Task: Look for space in Chalco de Díaz Covarrubias, Mexico from 10th July, 2023 to 15th July, 2023 for 7 adults in price range Rs.10000 to Rs.15000. Place can be entire place or shared room with 4 bedrooms having 7 beds and 4 bathrooms. Property type can be house, flat, guest house. Amenities needed are: wifi, TV, free parkinig on premises, gym, breakfast. Booking option can be shelf check-in. Required host language is English.
Action: Mouse moved to (455, 98)
Screenshot: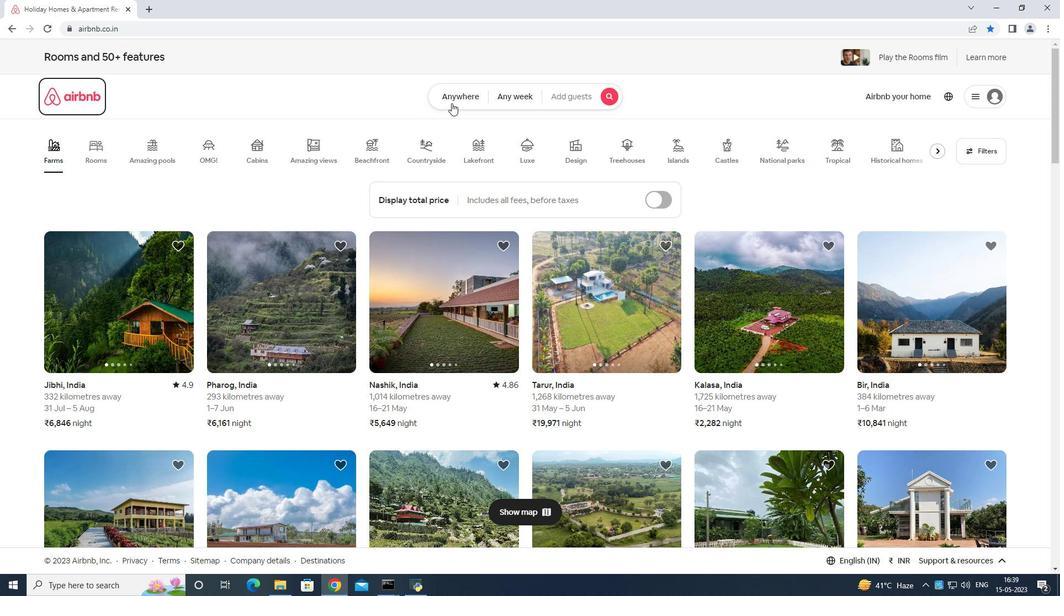 
Action: Mouse pressed left at (455, 98)
Screenshot: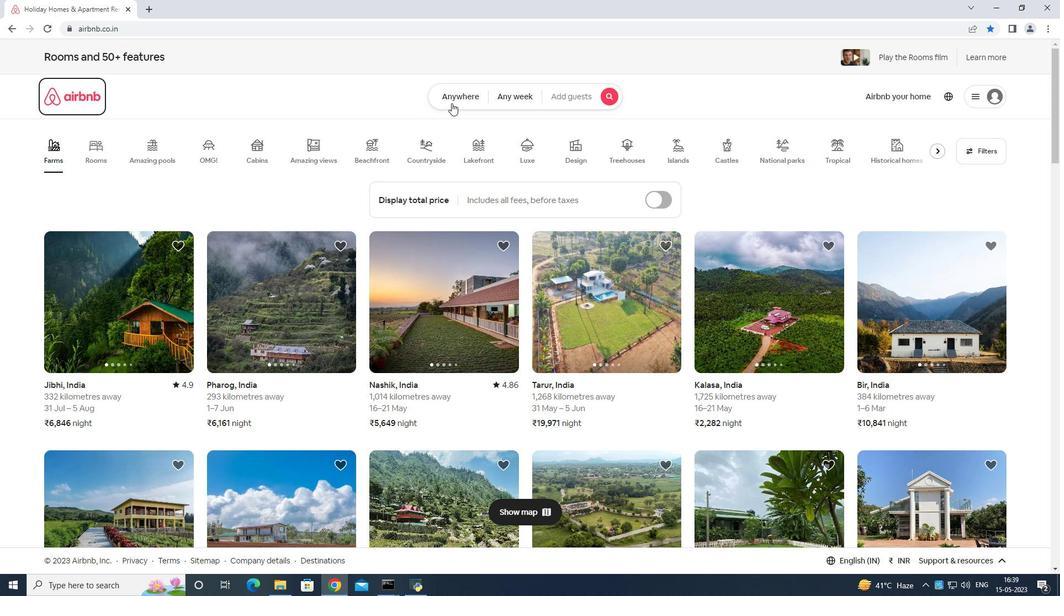 
Action: Mouse moved to (409, 131)
Screenshot: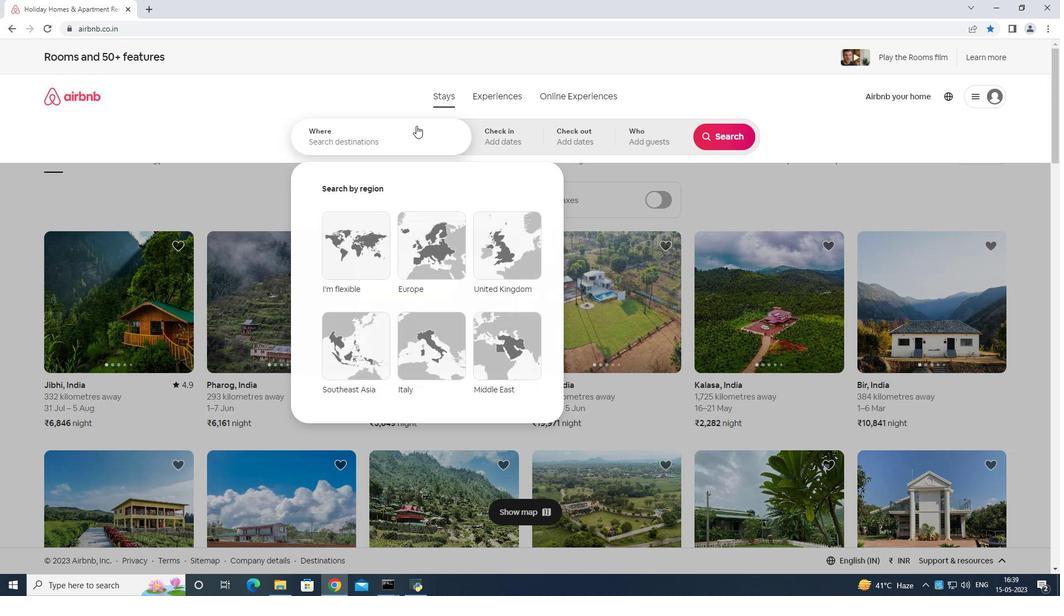 
Action: Mouse pressed left at (409, 131)
Screenshot: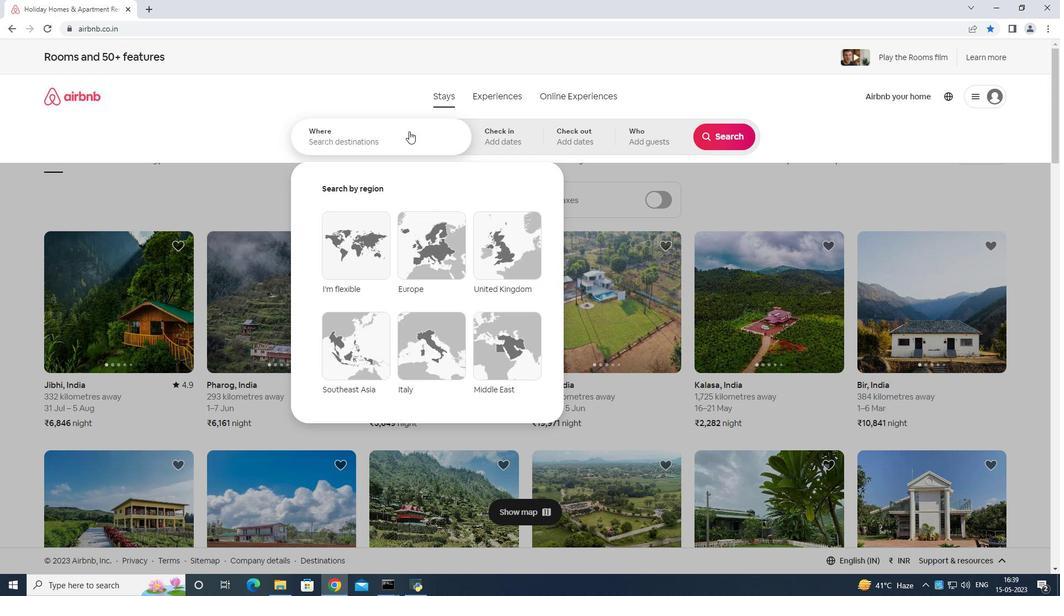 
Action: Mouse moved to (405, 135)
Screenshot: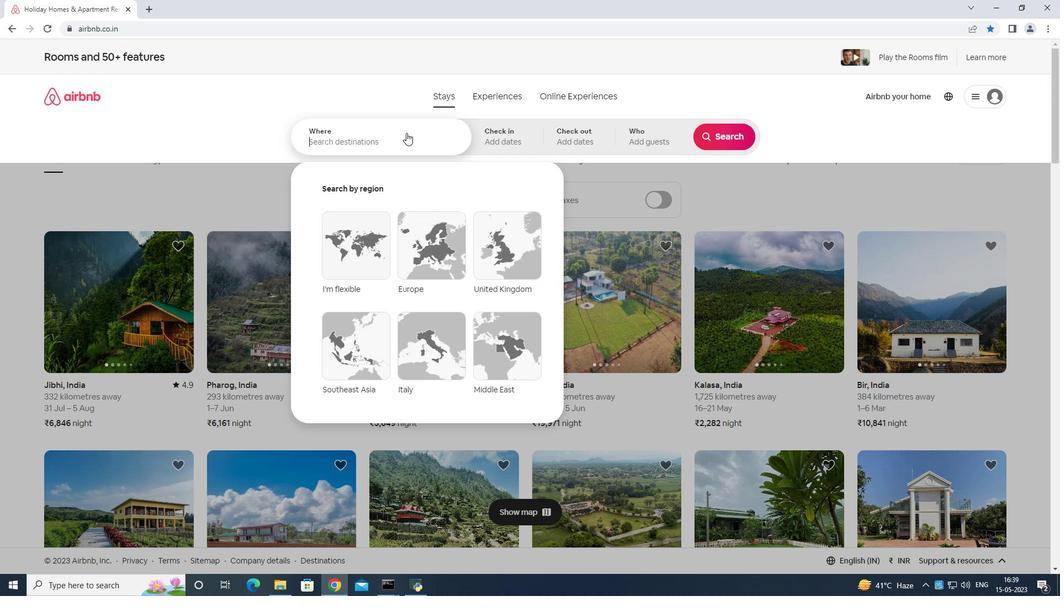 
Action: Key pressed <Key.shift>Chalco<Key.space>de<Key.space><Key.shift>Diaz<Key.space>cor<Key.backspace><Key.backspace>ovarrrubias<Key.enter>
Screenshot: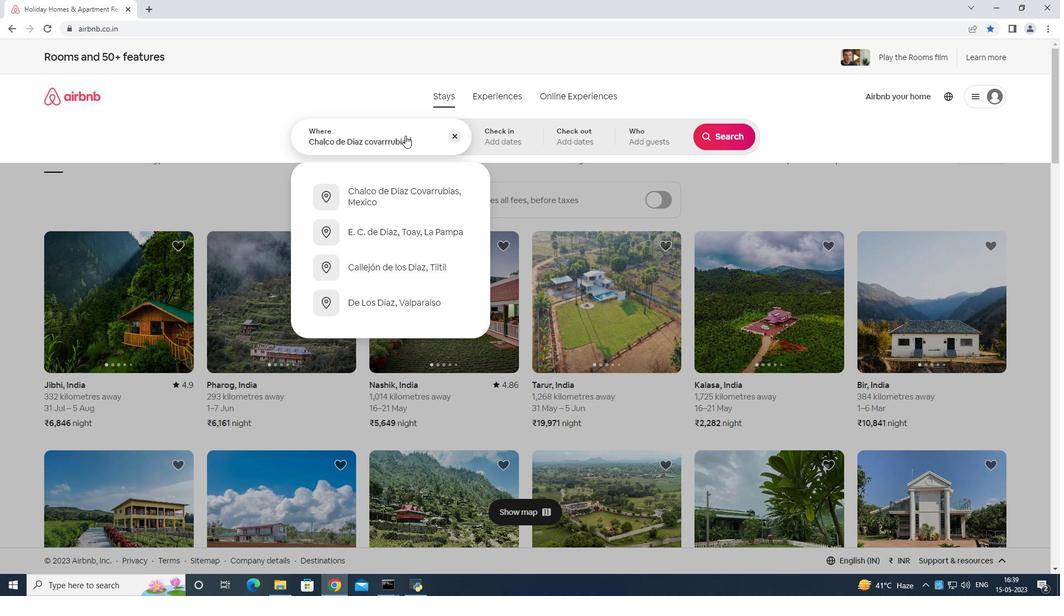 
Action: Mouse moved to (410, 136)
Screenshot: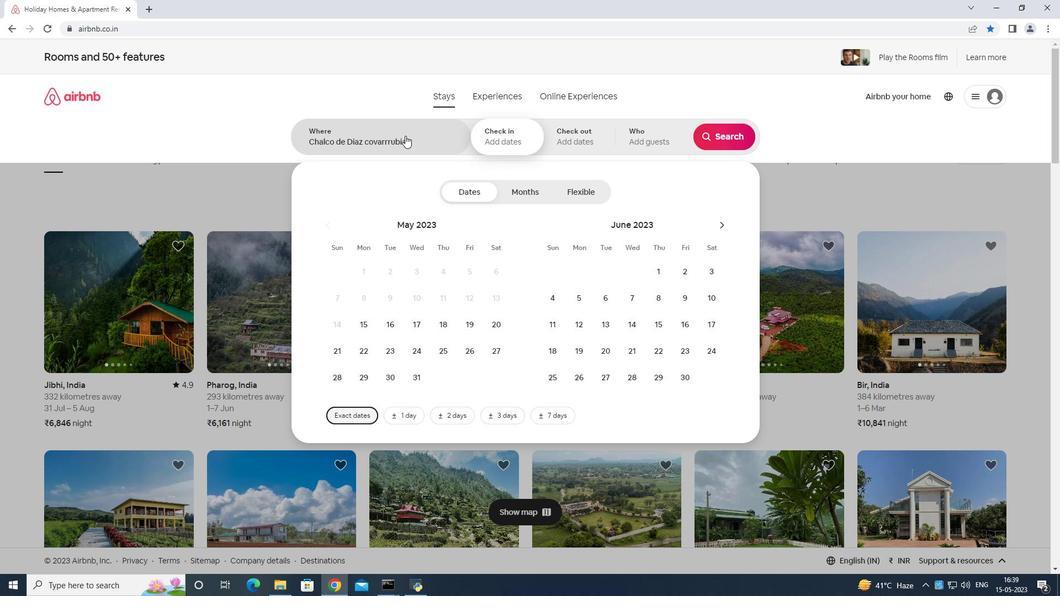 
Action: Mouse pressed left at (410, 136)
Screenshot: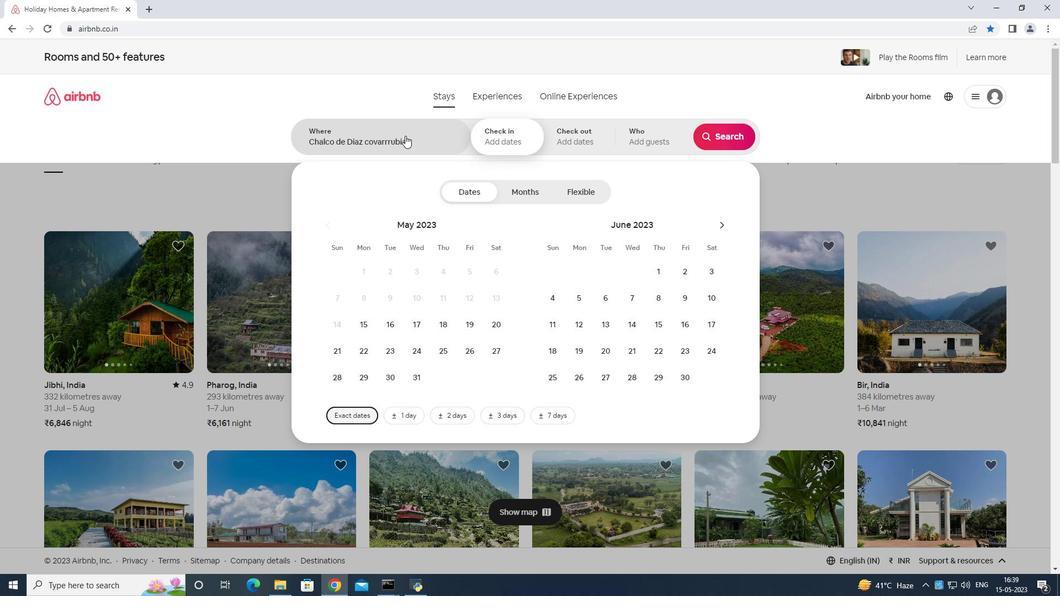 
Action: Mouse moved to (411, 136)
Screenshot: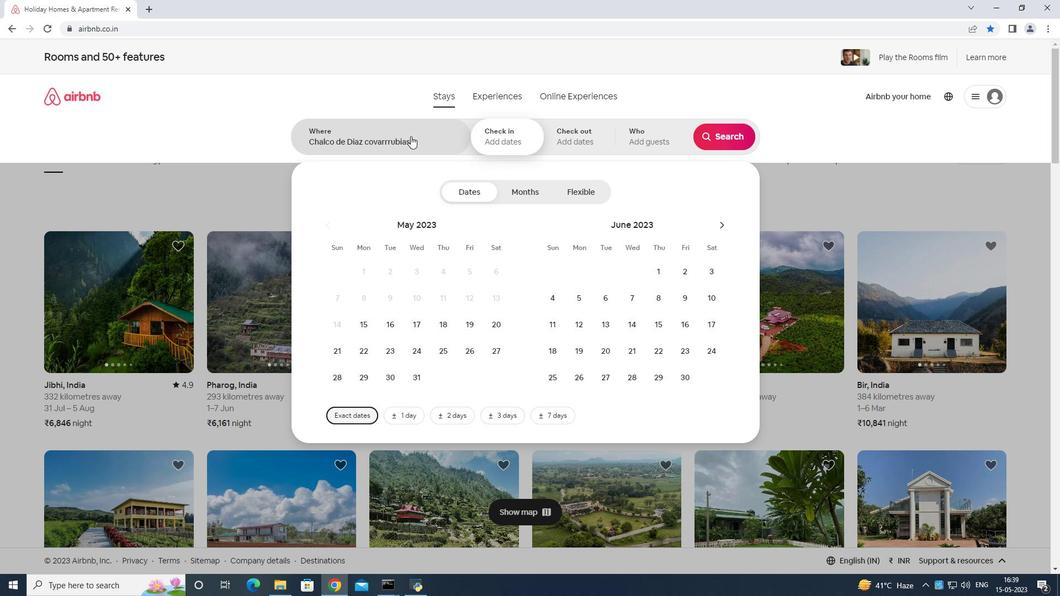 
Action: Key pressed <Key.space>mexico<Key.enter>
Screenshot: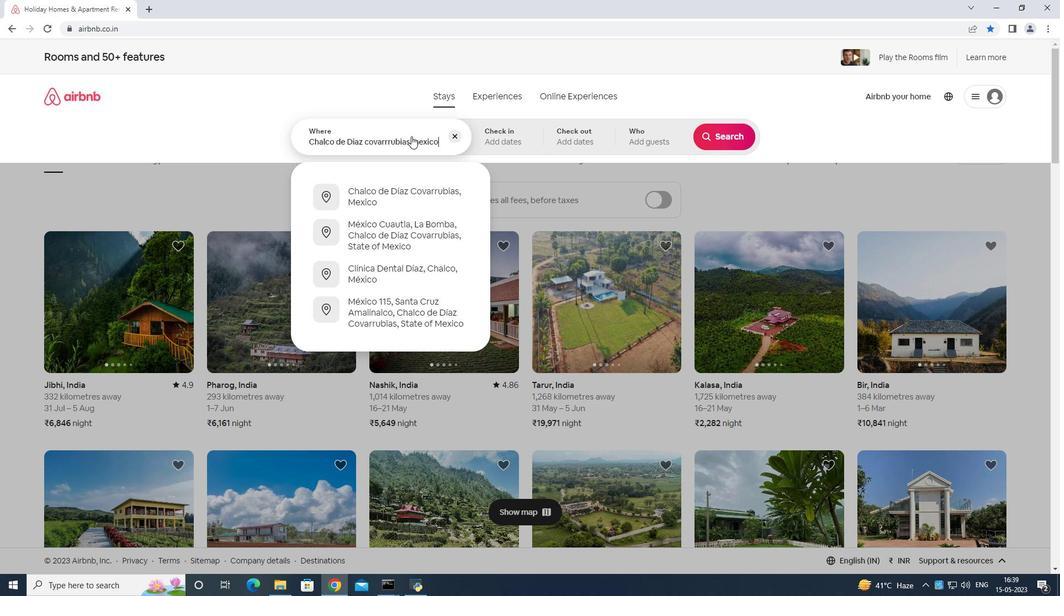 
Action: Mouse moved to (716, 223)
Screenshot: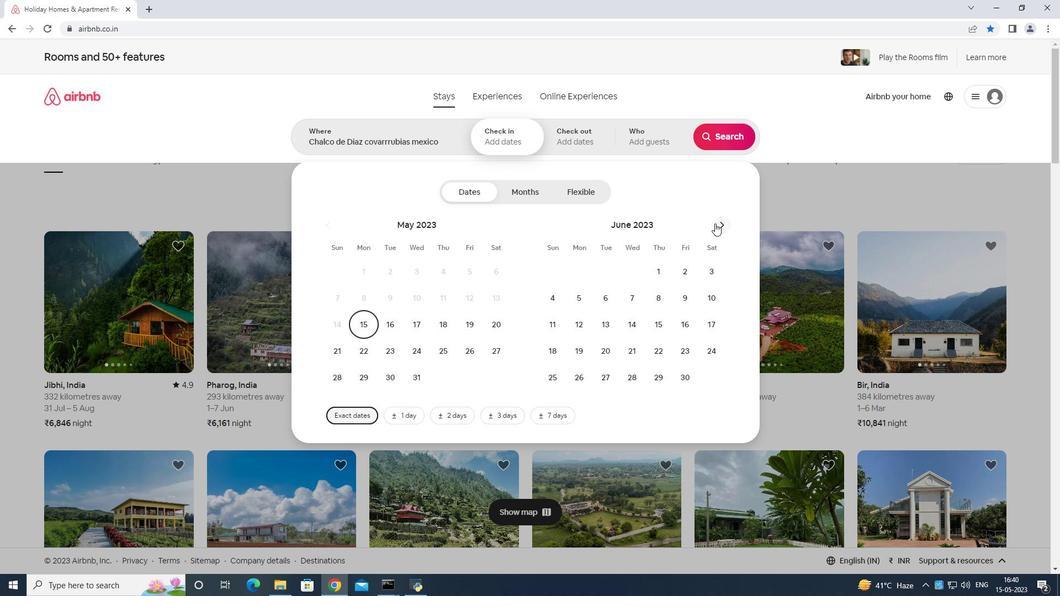 
Action: Mouse pressed left at (716, 223)
Screenshot: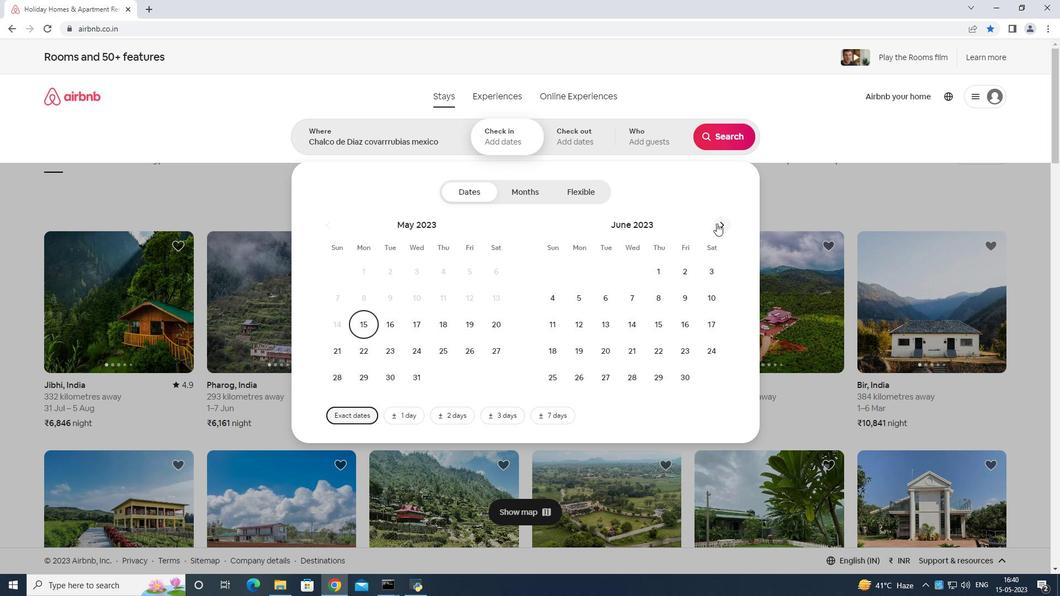 
Action: Mouse moved to (585, 320)
Screenshot: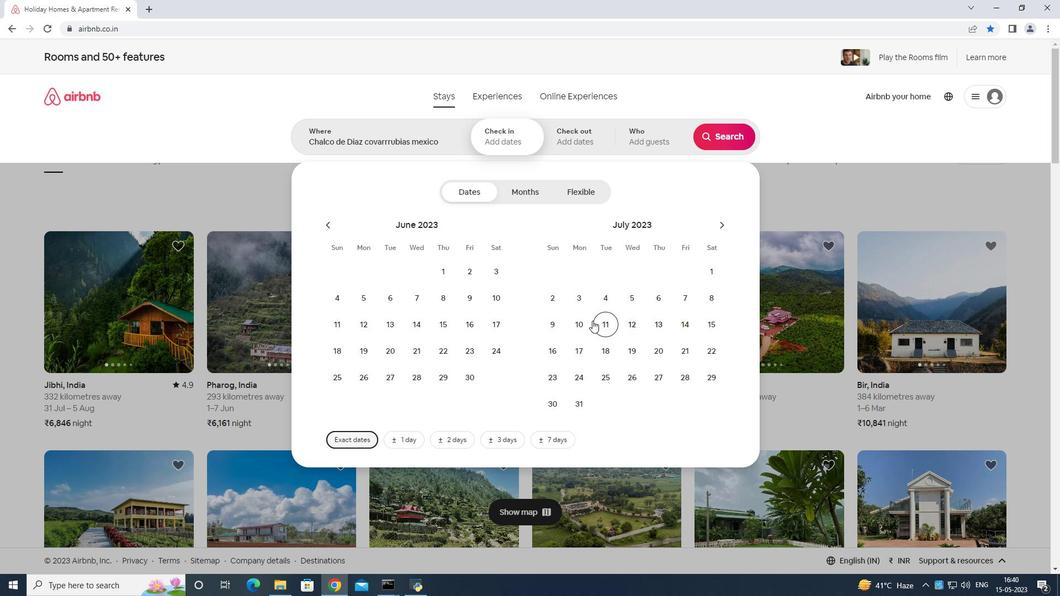 
Action: Mouse pressed left at (585, 320)
Screenshot: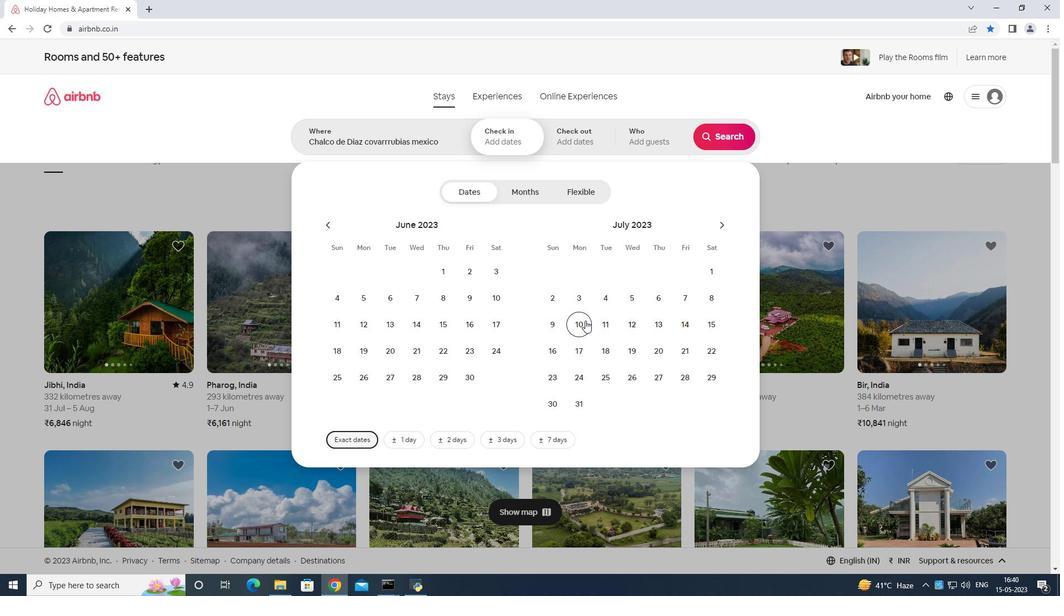 
Action: Mouse moved to (707, 323)
Screenshot: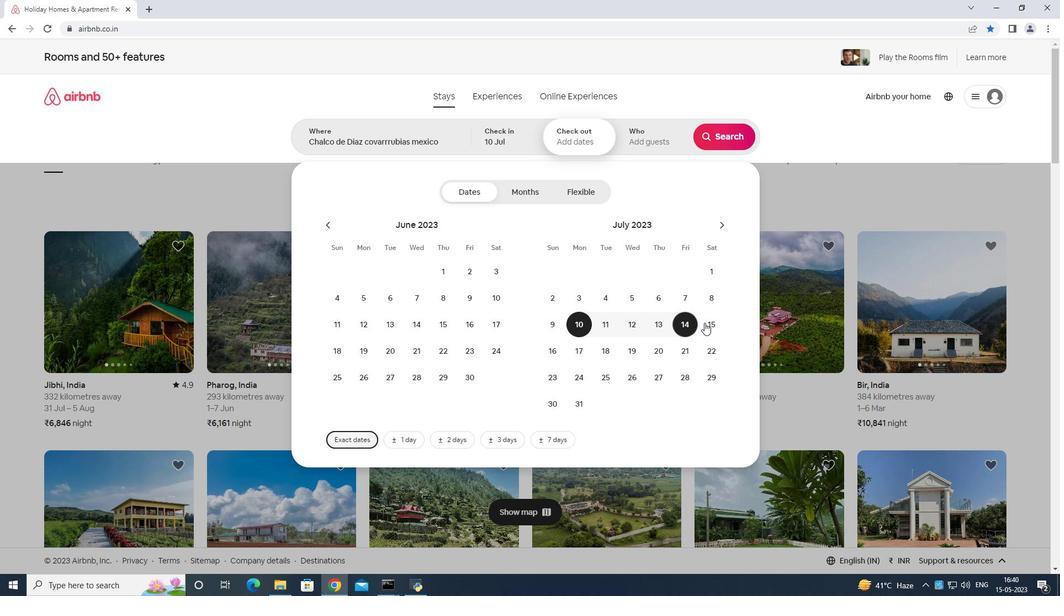 
Action: Mouse pressed left at (707, 323)
Screenshot: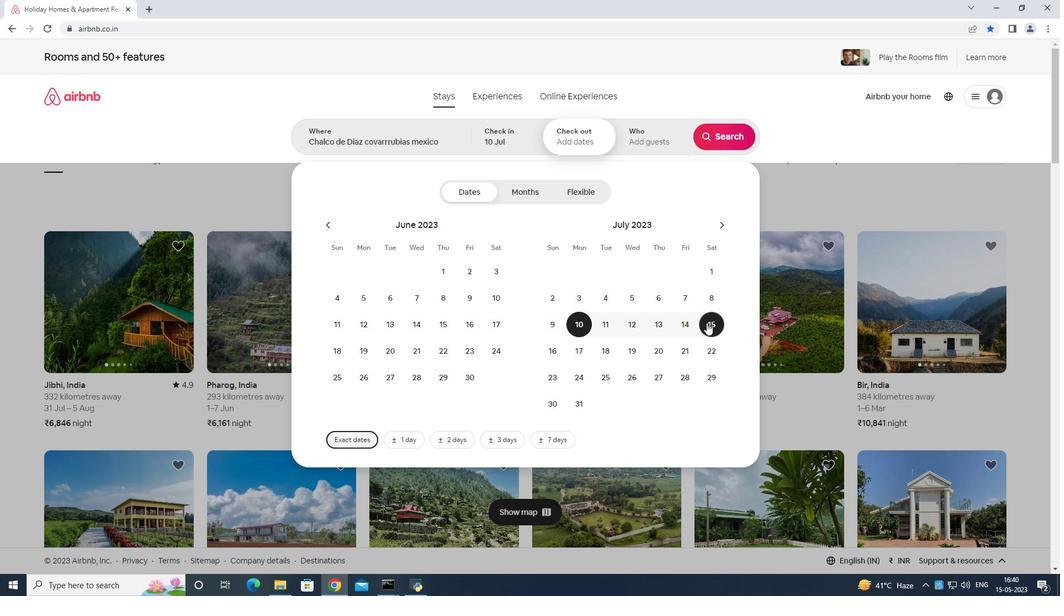 
Action: Mouse moved to (652, 143)
Screenshot: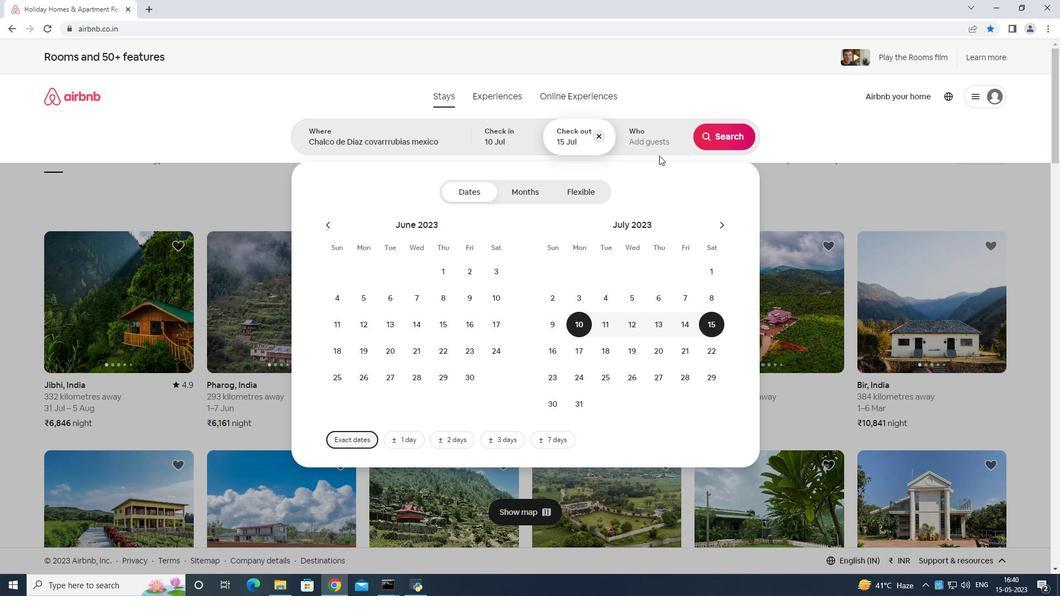
Action: Mouse pressed left at (652, 143)
Screenshot: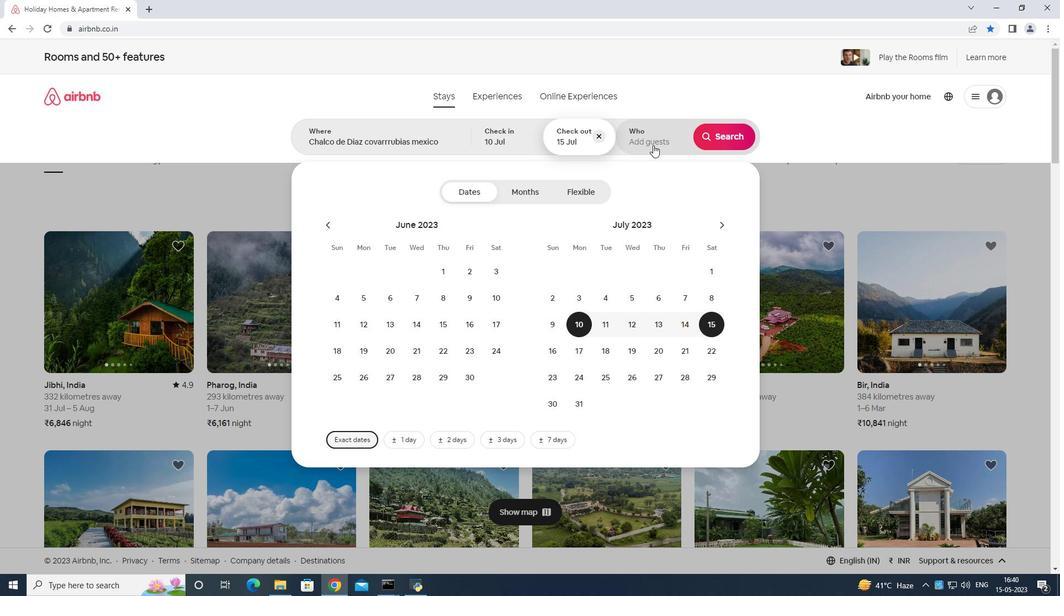 
Action: Mouse moved to (726, 190)
Screenshot: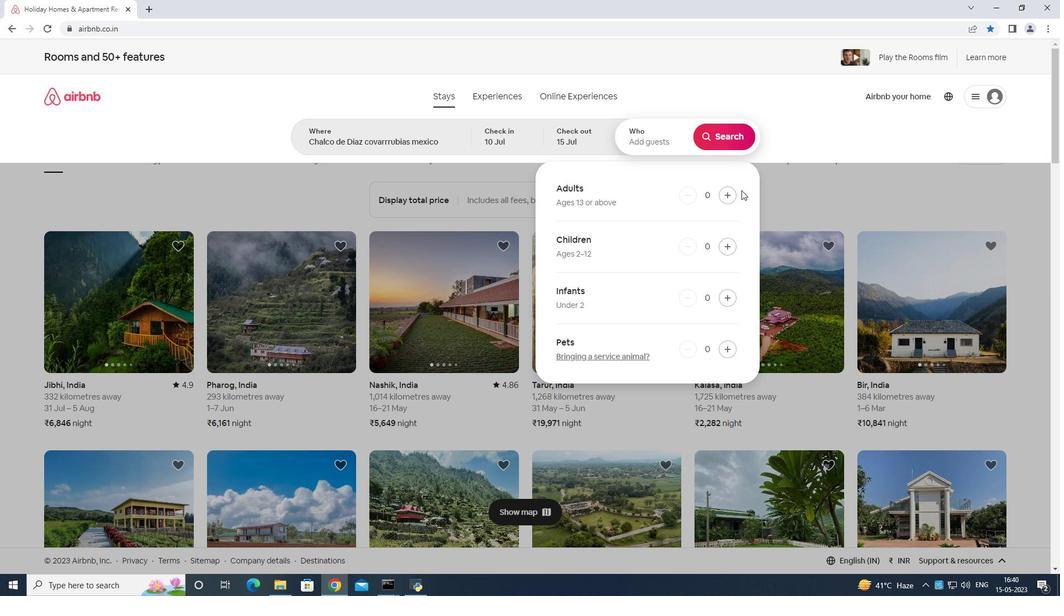 
Action: Mouse pressed left at (726, 190)
Screenshot: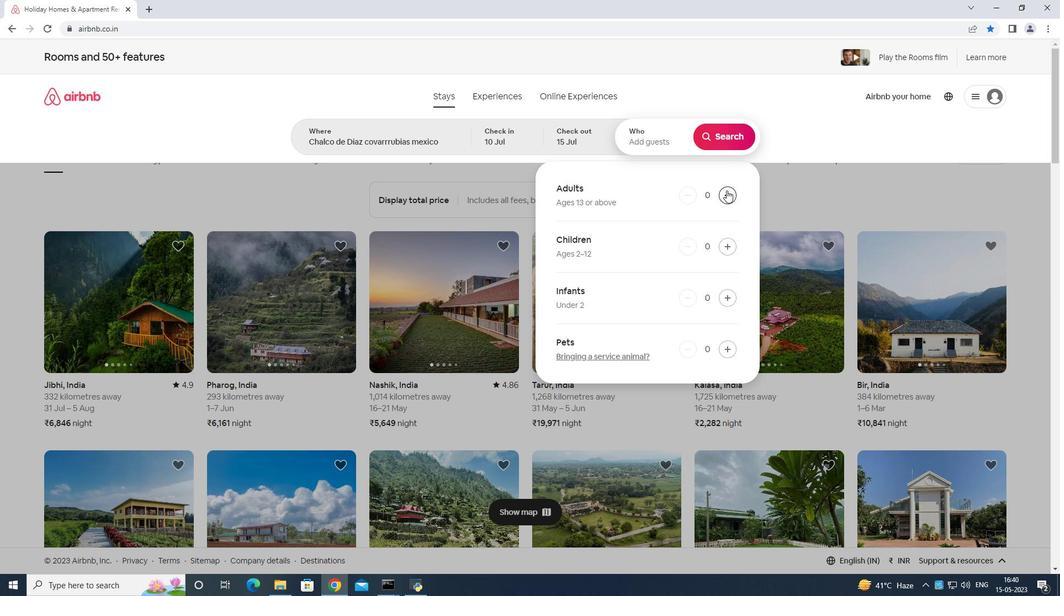 
Action: Mouse pressed left at (726, 190)
Screenshot: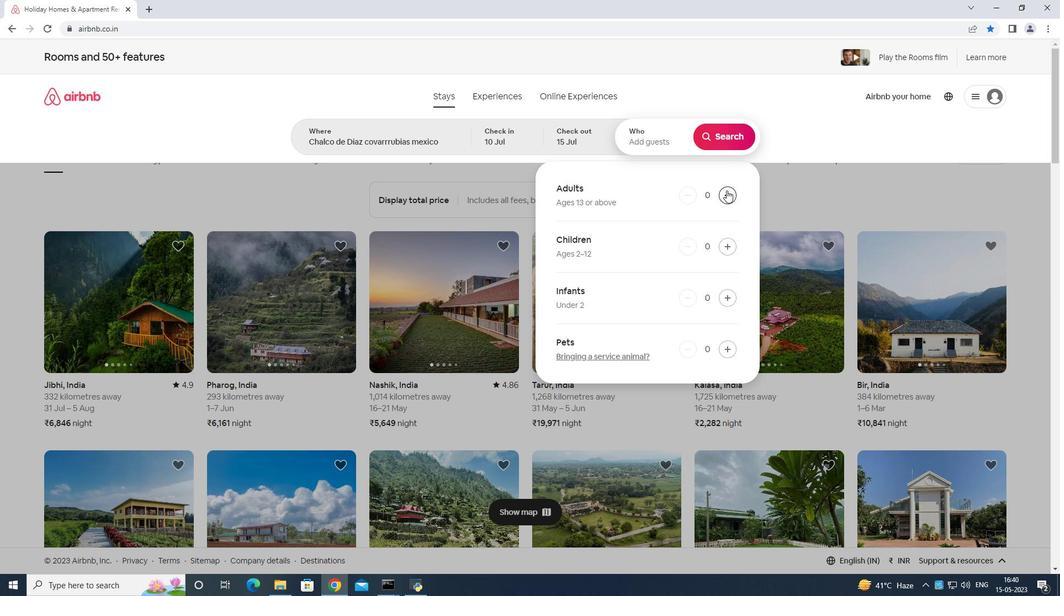 
Action: Mouse pressed left at (726, 190)
Screenshot: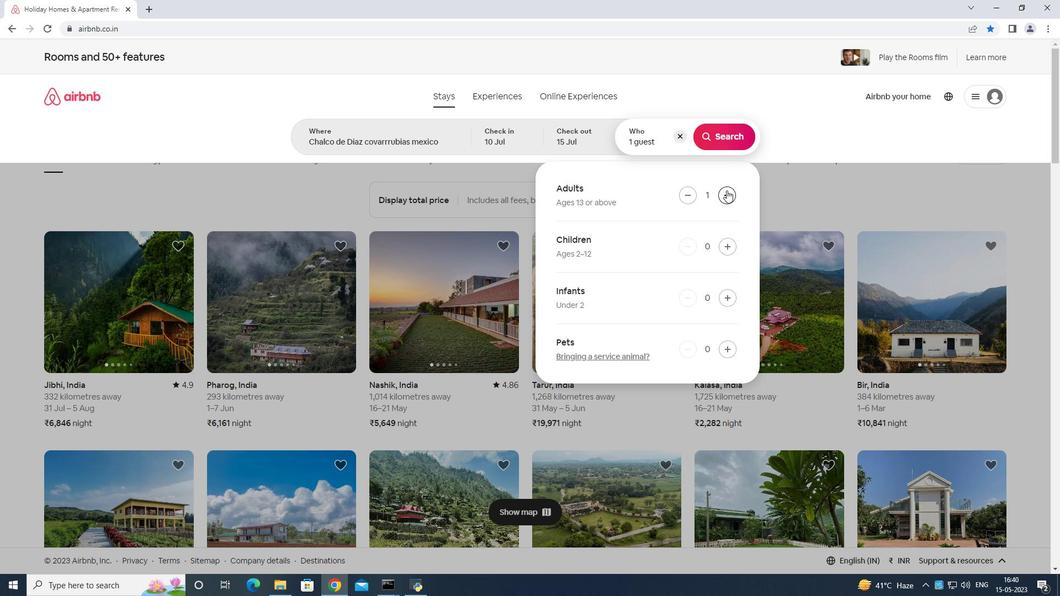 
Action: Mouse pressed left at (726, 190)
Screenshot: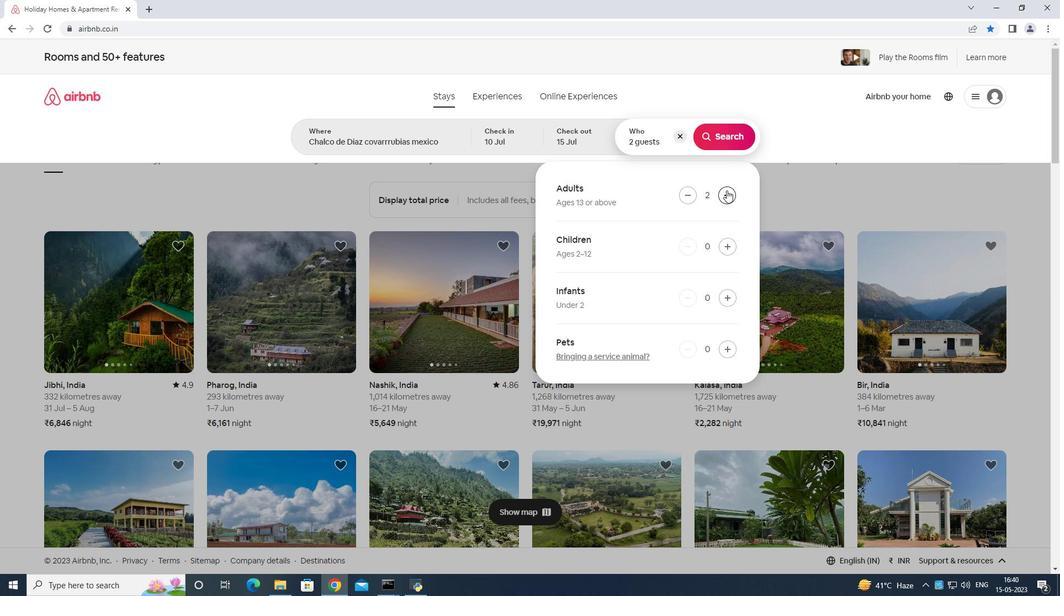 
Action: Mouse pressed left at (726, 190)
Screenshot: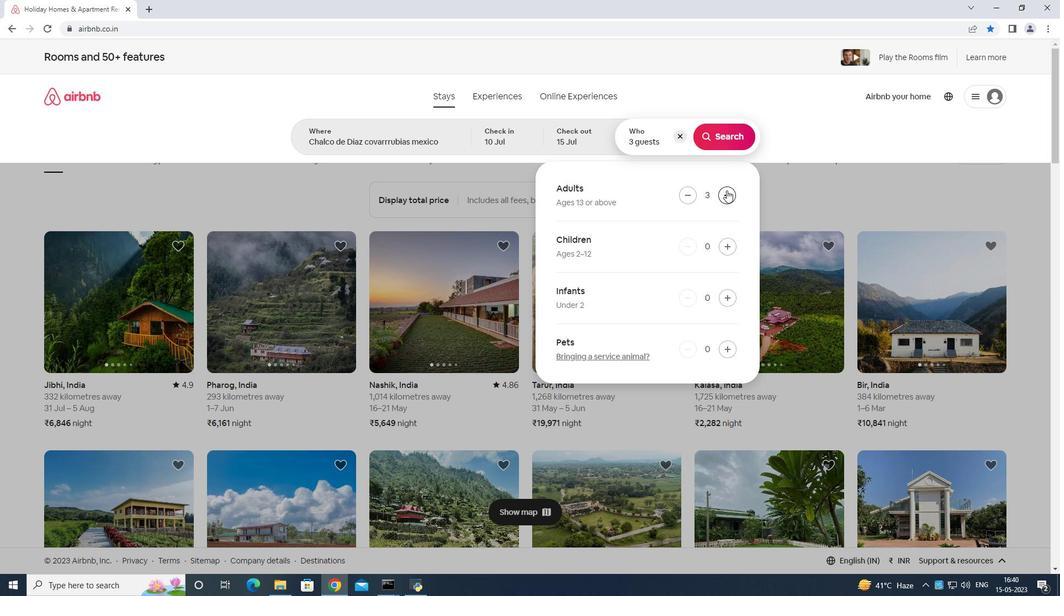 
Action: Mouse moved to (726, 189)
Screenshot: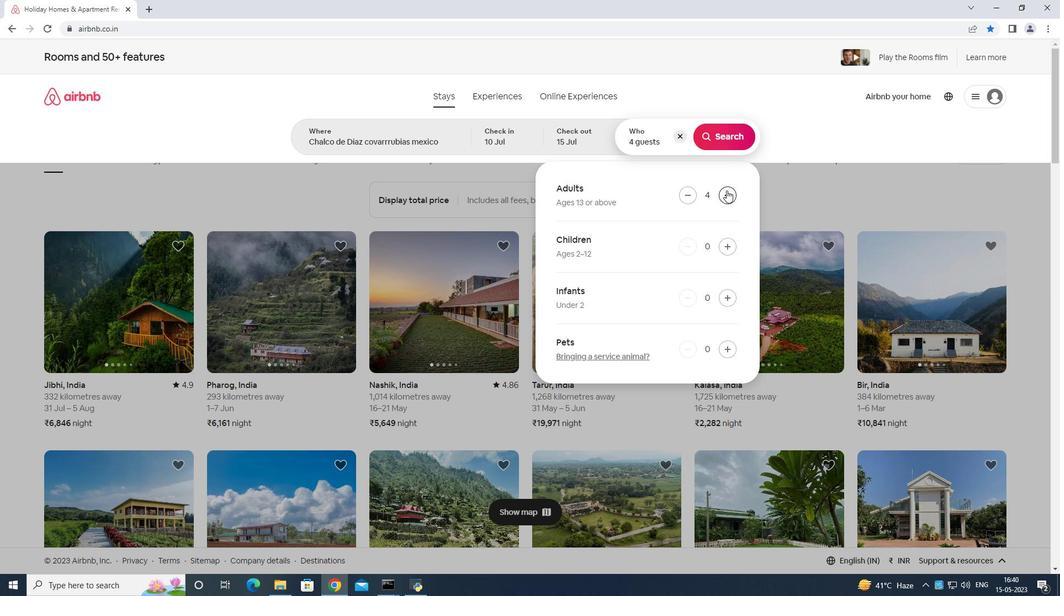 
Action: Mouse pressed left at (726, 189)
Screenshot: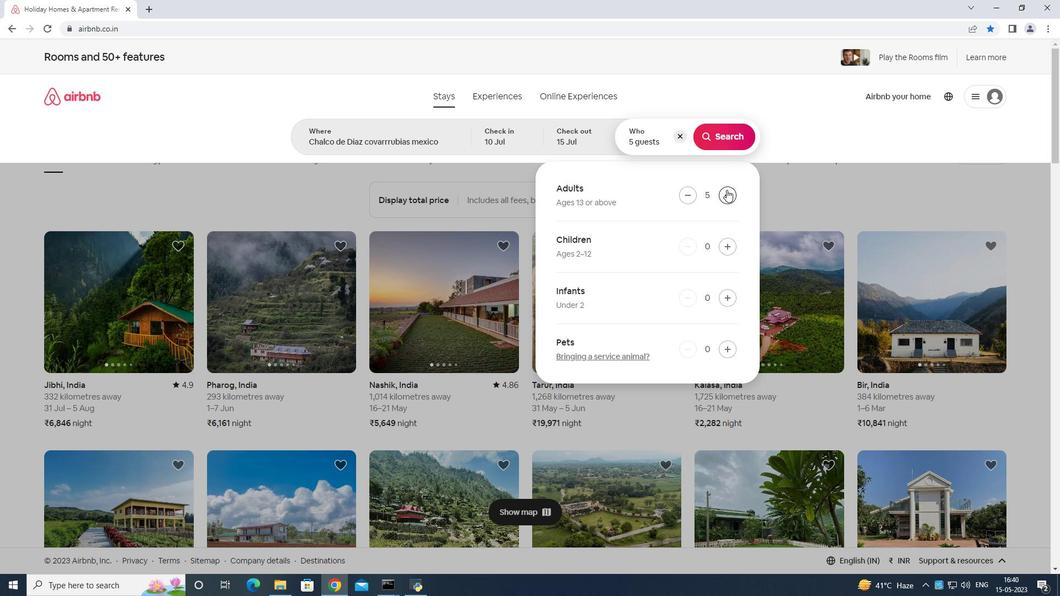 
Action: Mouse pressed left at (726, 189)
Screenshot: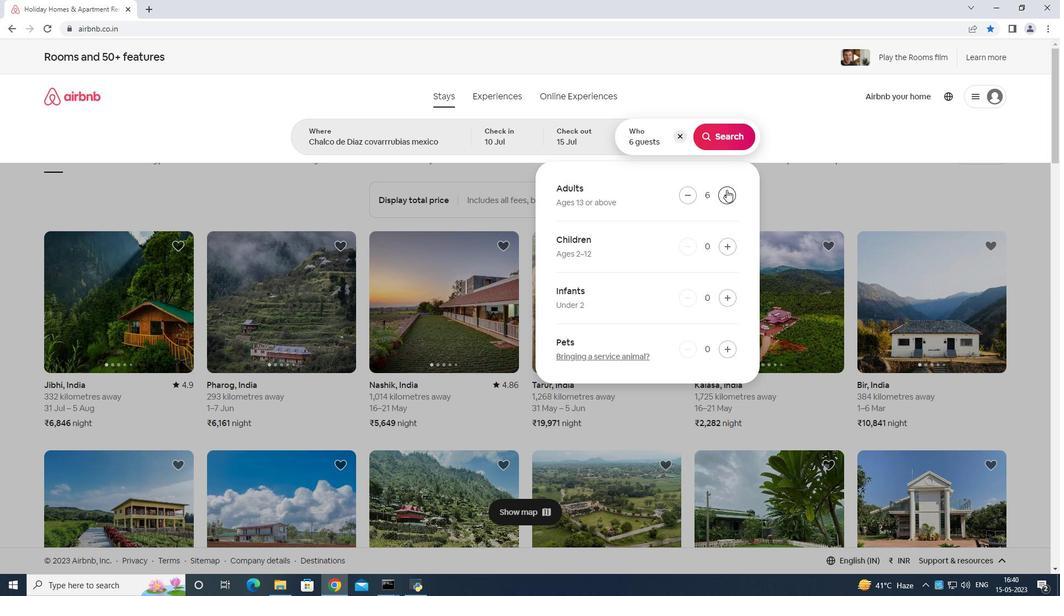 
Action: Mouse moved to (734, 142)
Screenshot: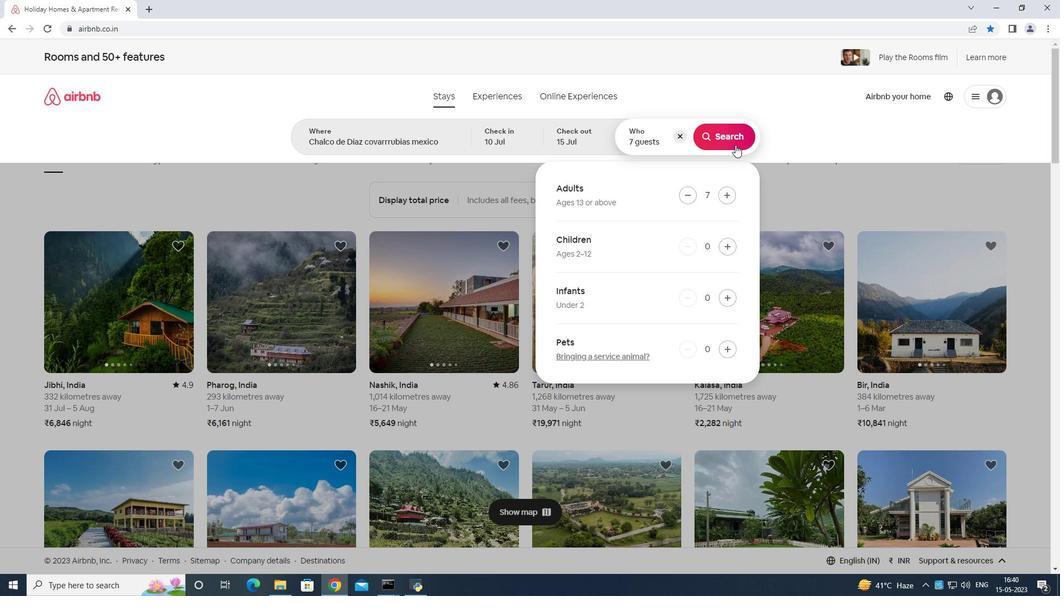 
Action: Mouse pressed left at (734, 142)
Screenshot: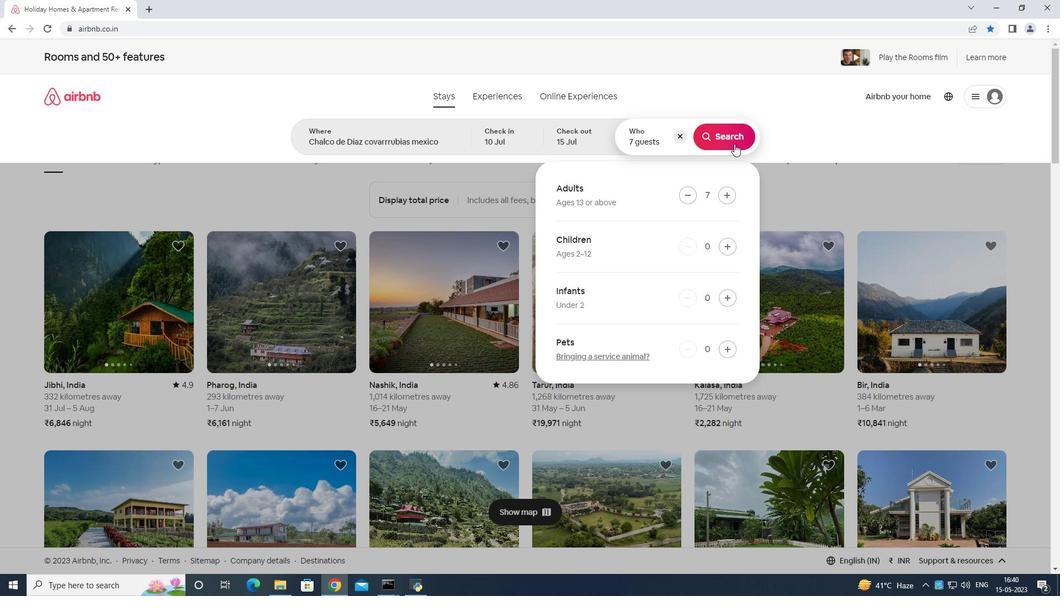 
Action: Mouse moved to (1024, 99)
Screenshot: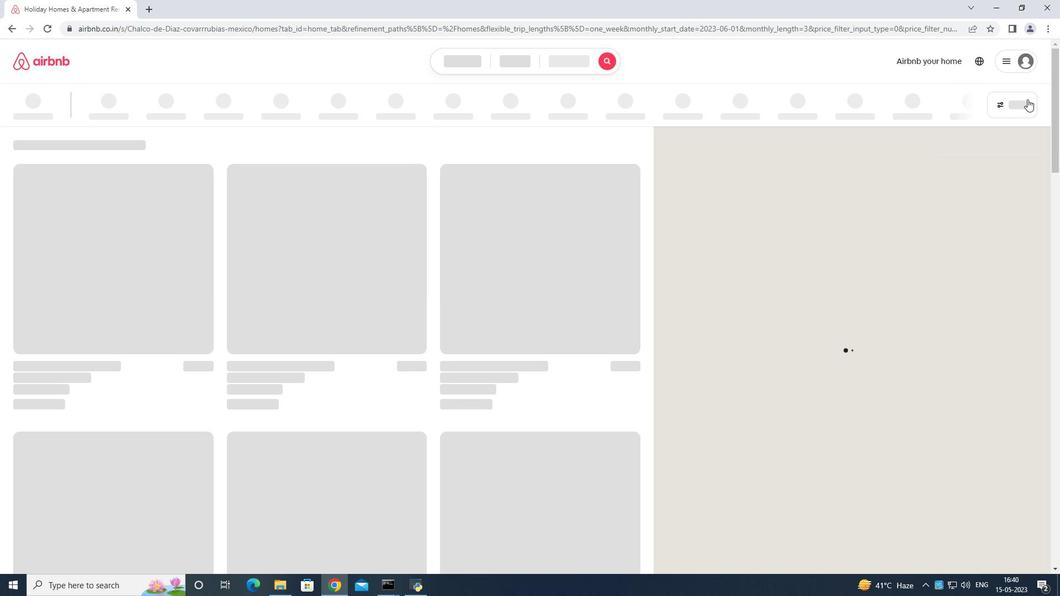 
Action: Mouse pressed left at (1024, 99)
Screenshot: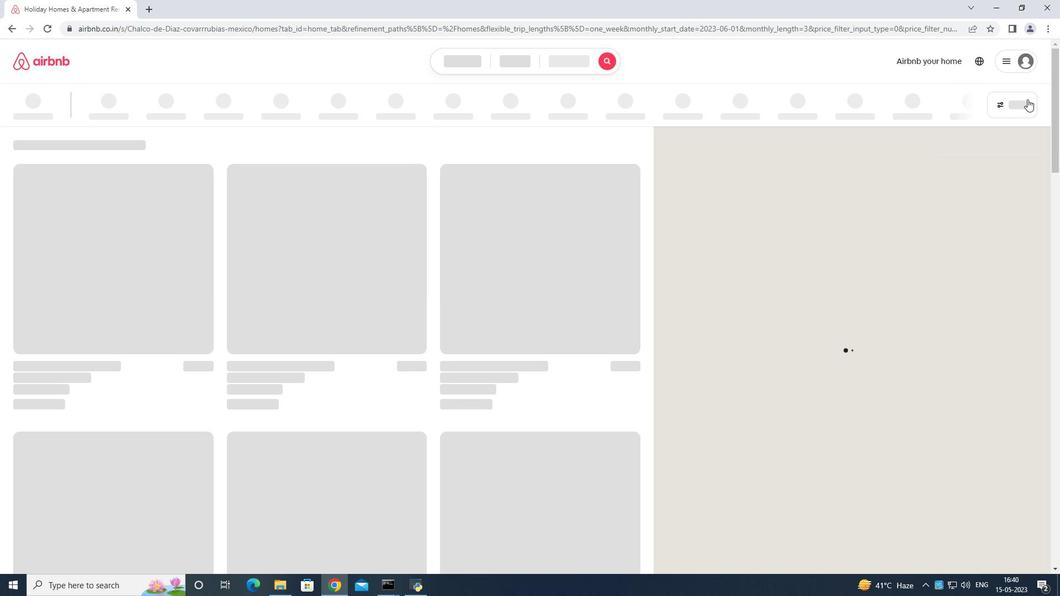 
Action: Mouse moved to (457, 363)
Screenshot: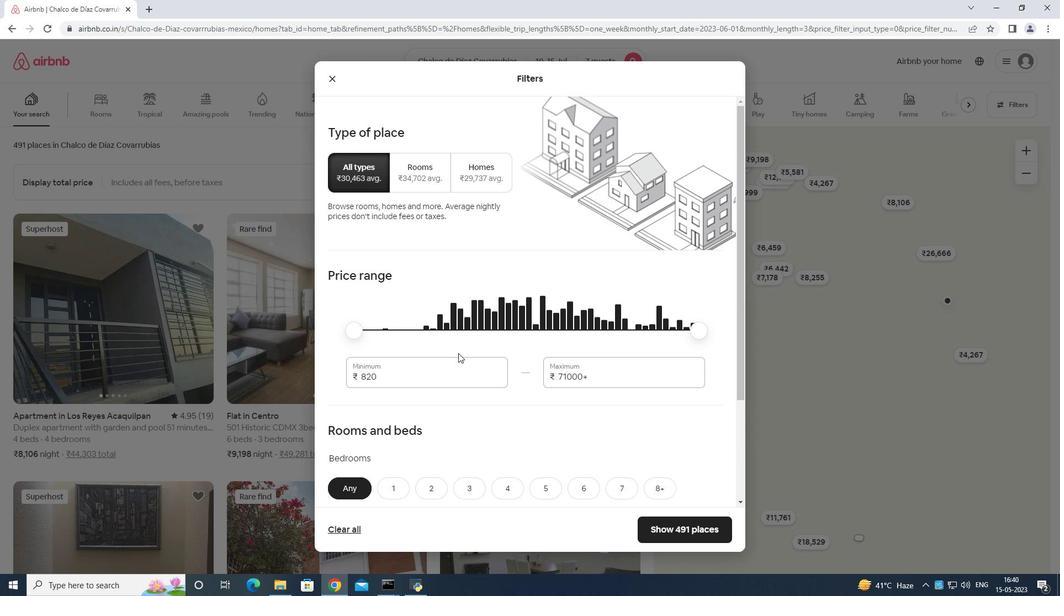 
Action: Mouse pressed left at (457, 363)
Screenshot: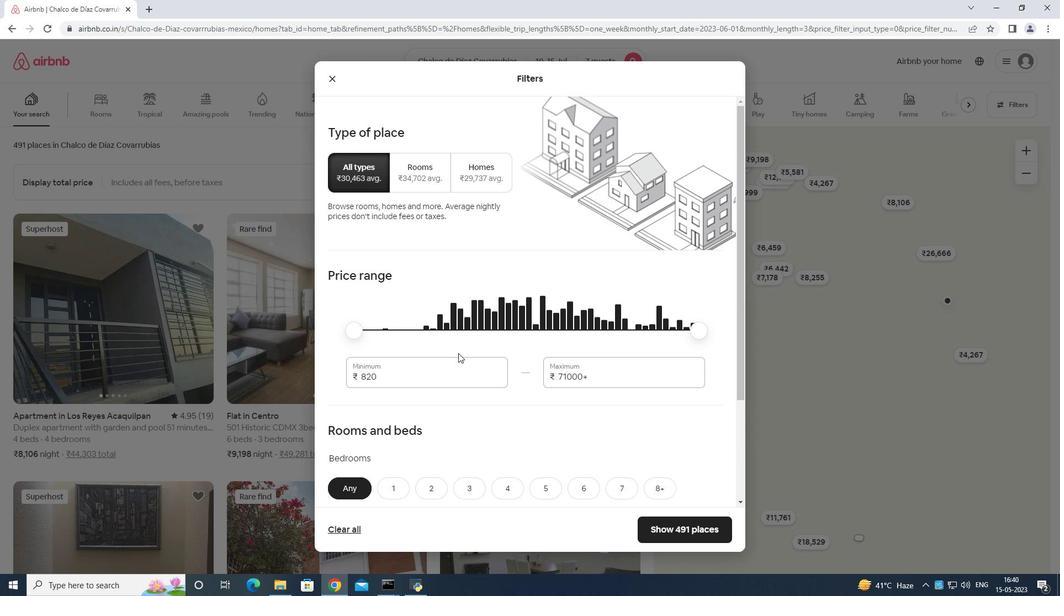 
Action: Key pressed <Key.backspace><Key.backspace><Key.backspace><Key.backspace>
Screenshot: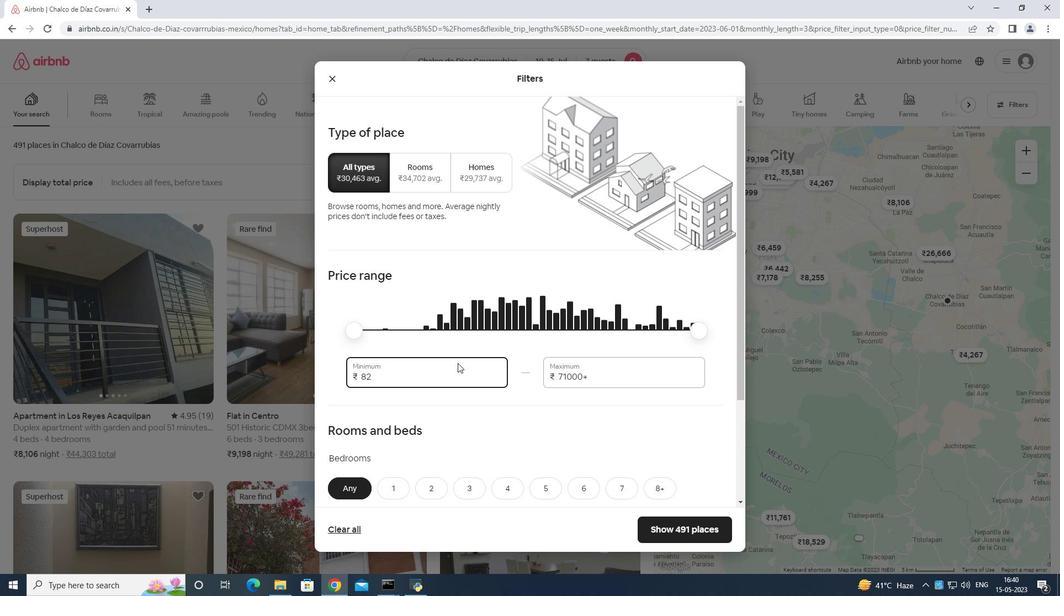 
Action: Mouse moved to (457, 363)
Screenshot: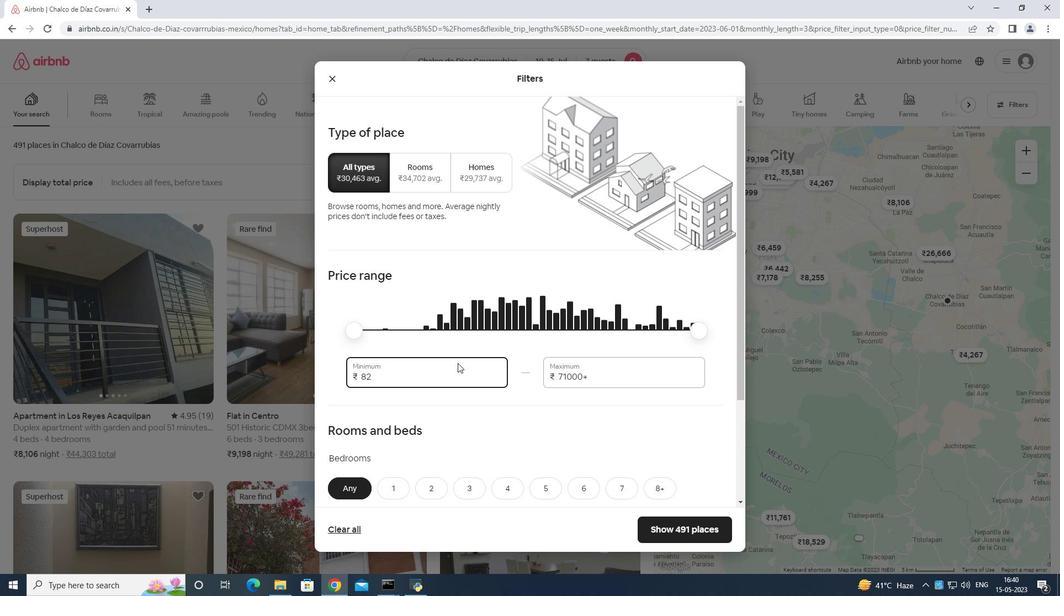
Action: Key pressed 10000
Screenshot: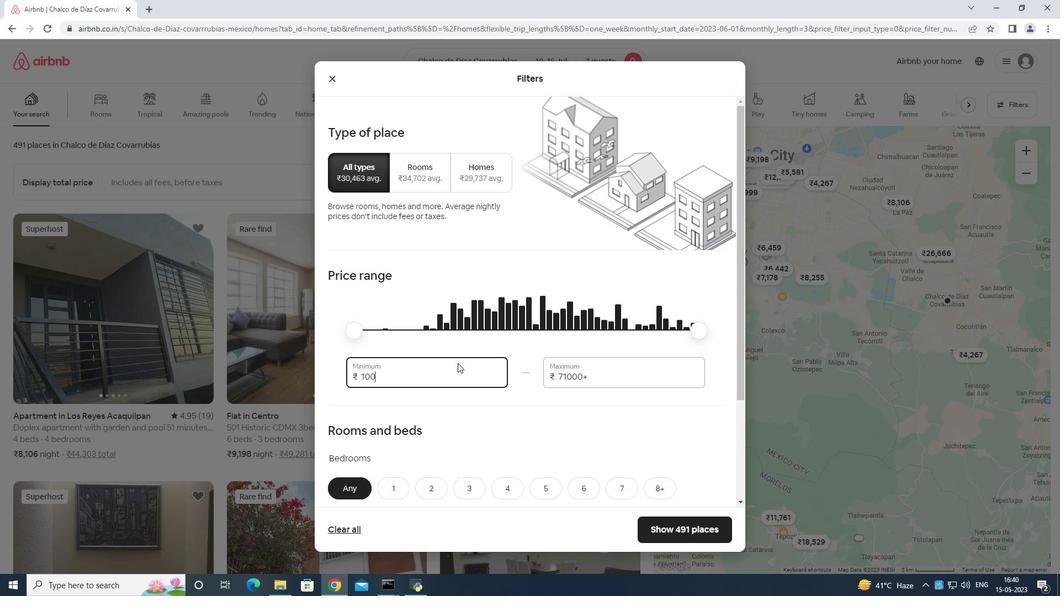 
Action: Mouse moved to (649, 386)
Screenshot: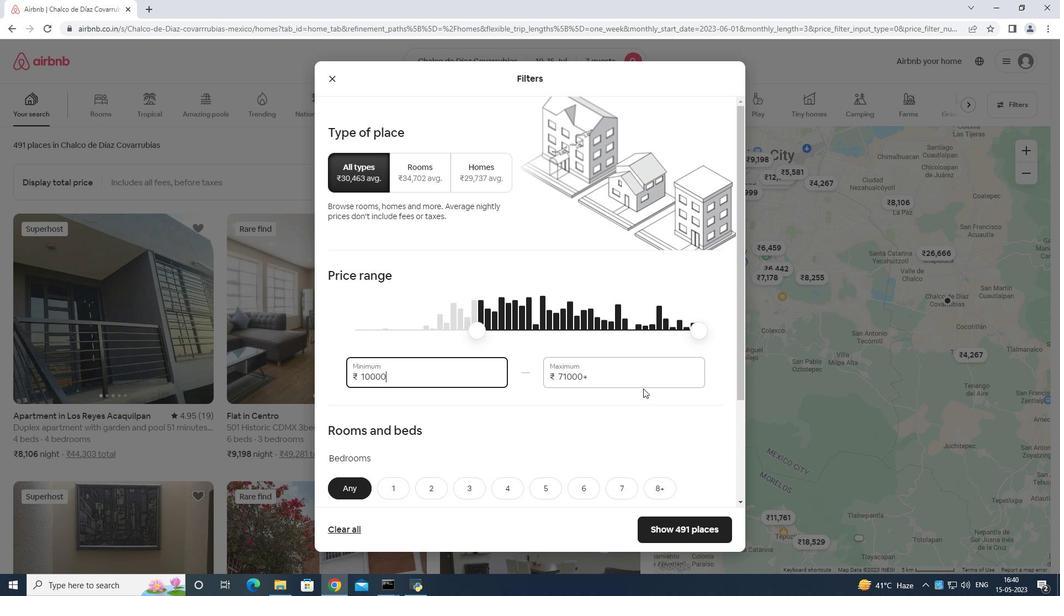
Action: Mouse pressed left at (649, 386)
Screenshot: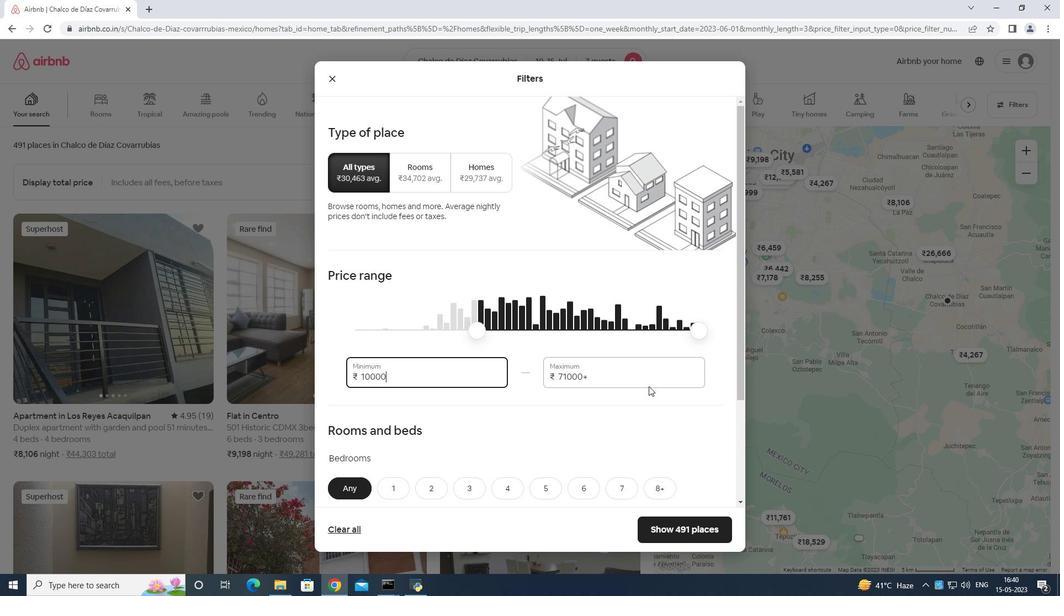 
Action: Mouse moved to (649, 372)
Screenshot: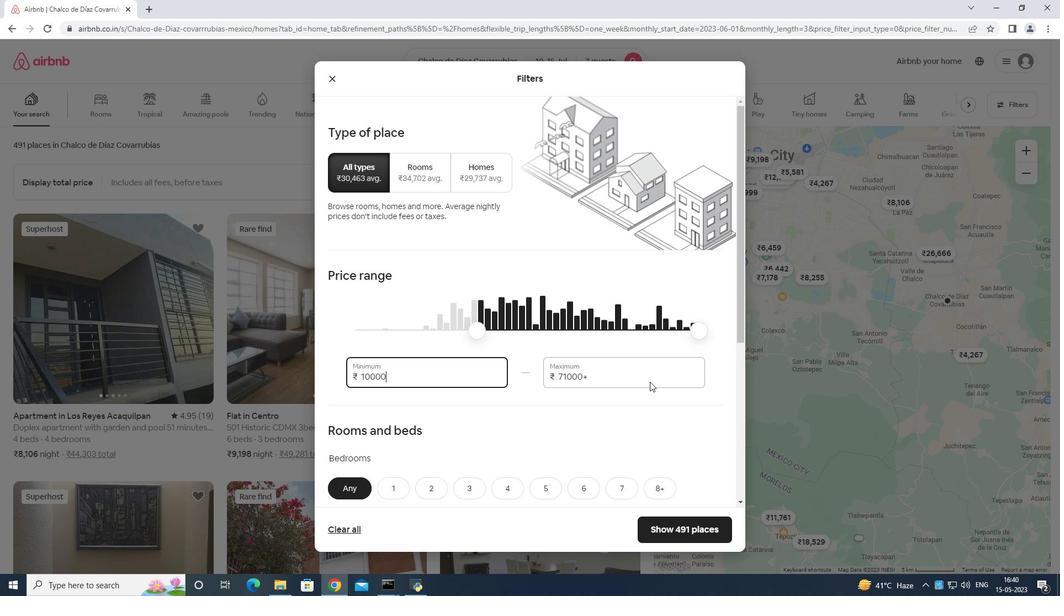 
Action: Key pressed <Key.backspace><Key.backspace><Key.backspace><Key.backspace><Key.backspace><Key.backspace><Key.backspace><Key.backspace><Key.backspace>15
Screenshot: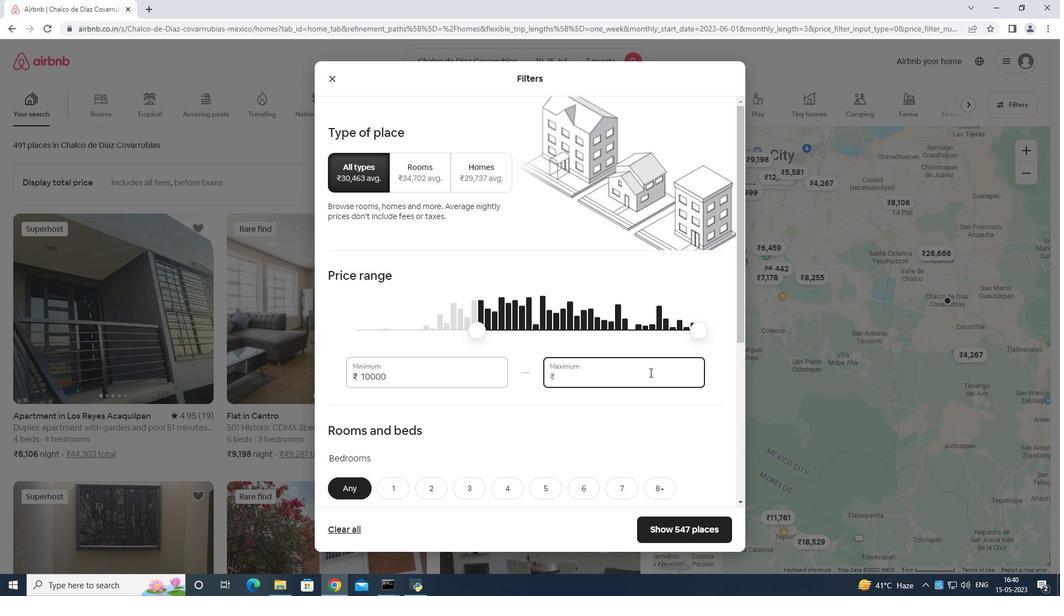 
Action: Mouse moved to (649, 372)
Screenshot: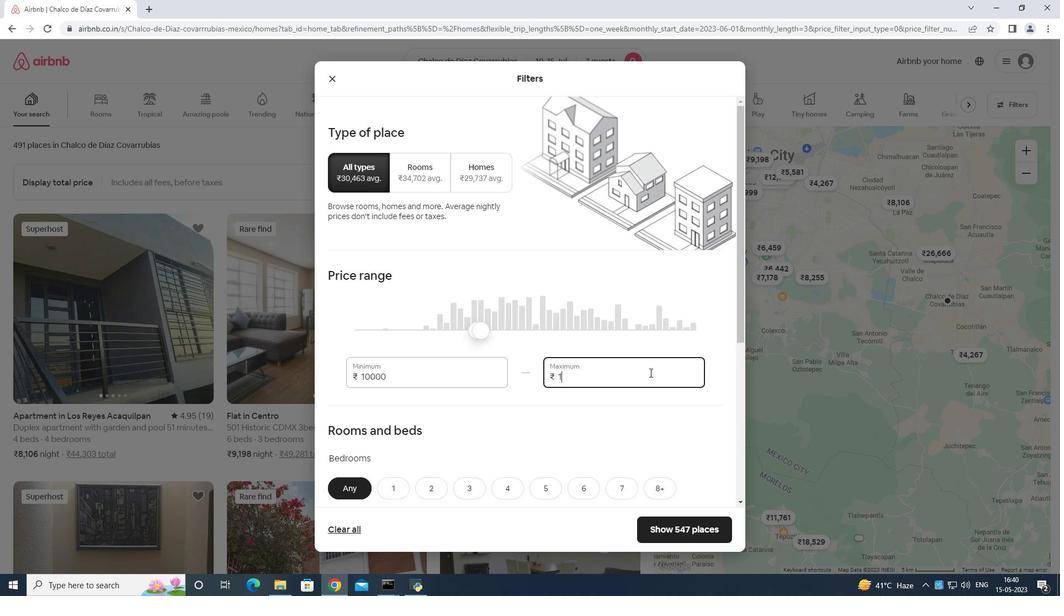 
Action: Key pressed 0
Screenshot: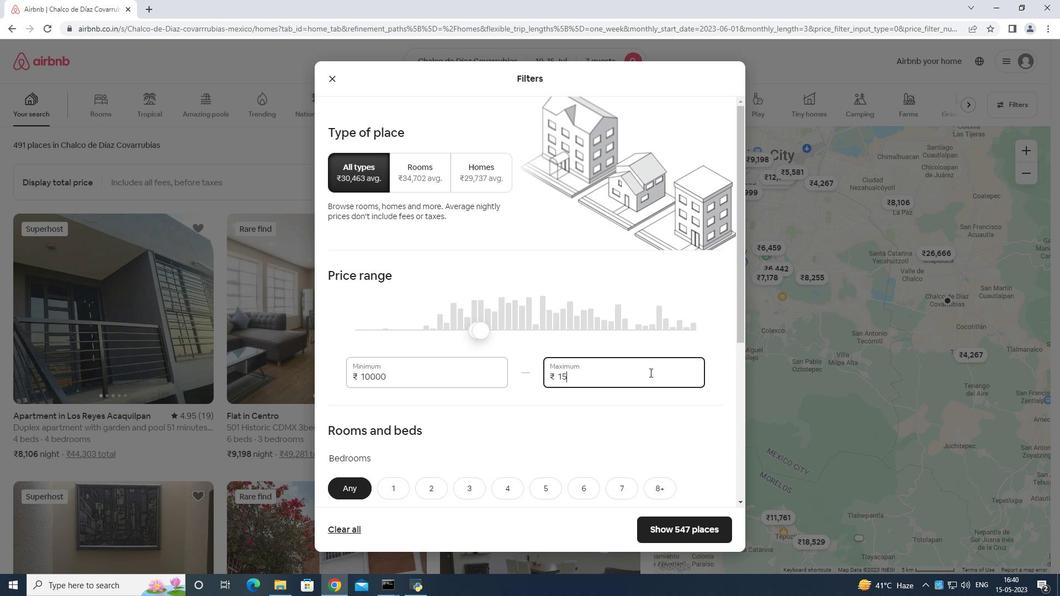 
Action: Mouse moved to (649, 372)
Screenshot: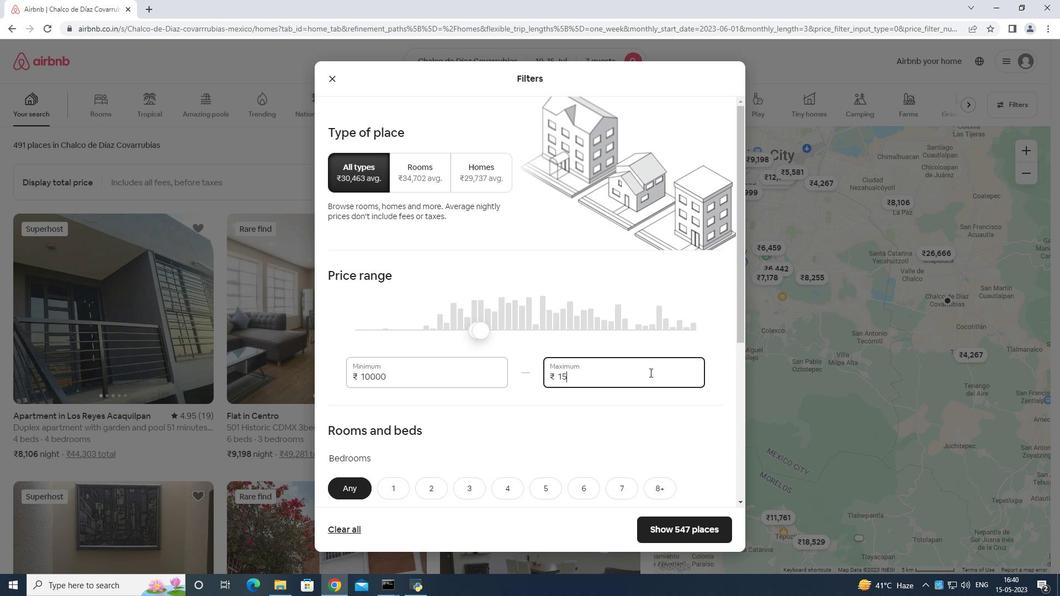 
Action: Key pressed 00
Screenshot: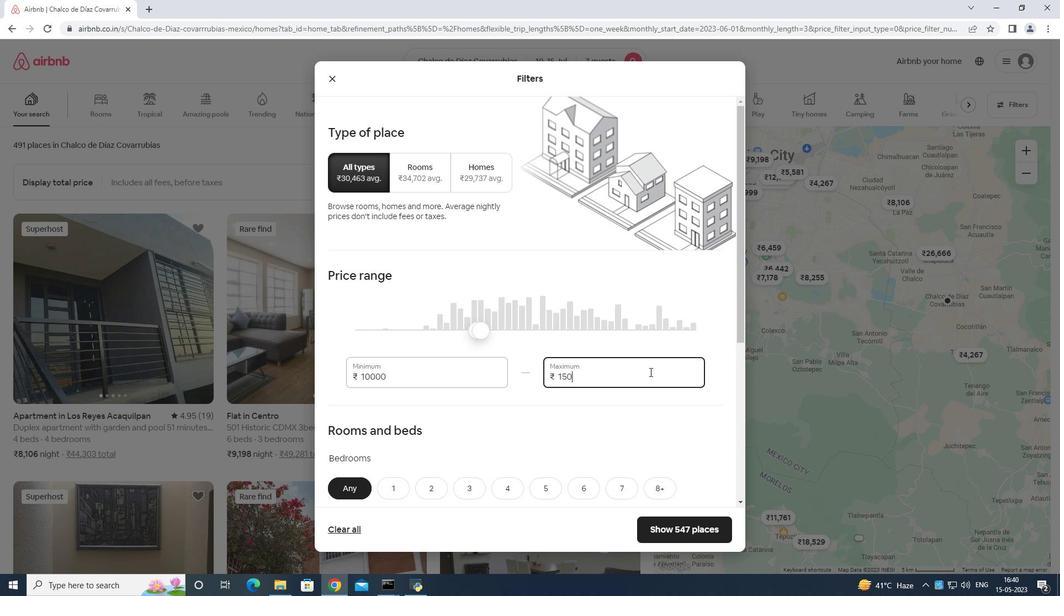 
Action: Mouse moved to (648, 372)
Screenshot: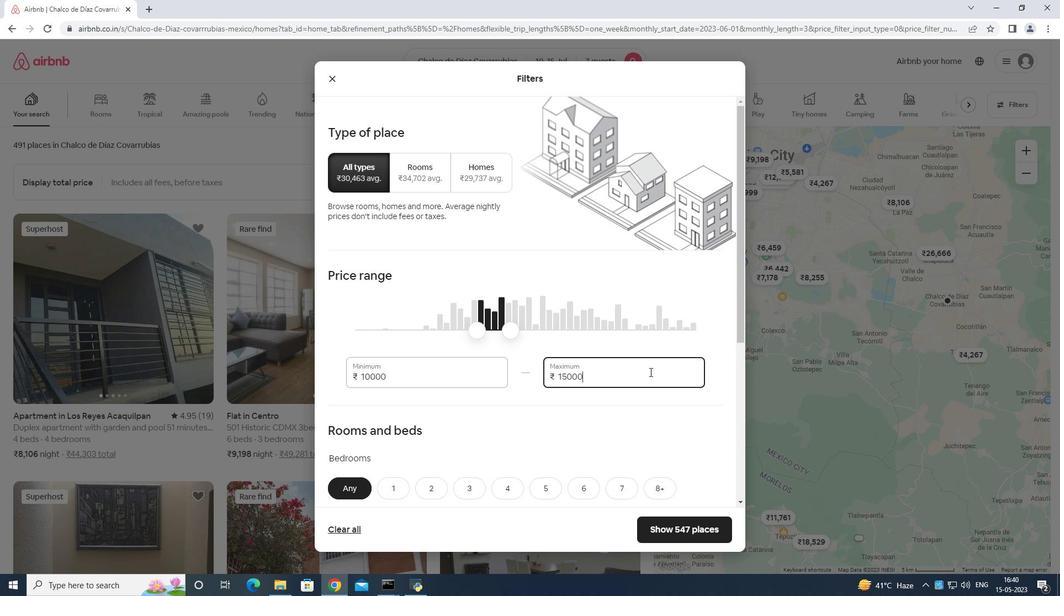 
Action: Mouse scrolled (648, 372) with delta (0, 0)
Screenshot: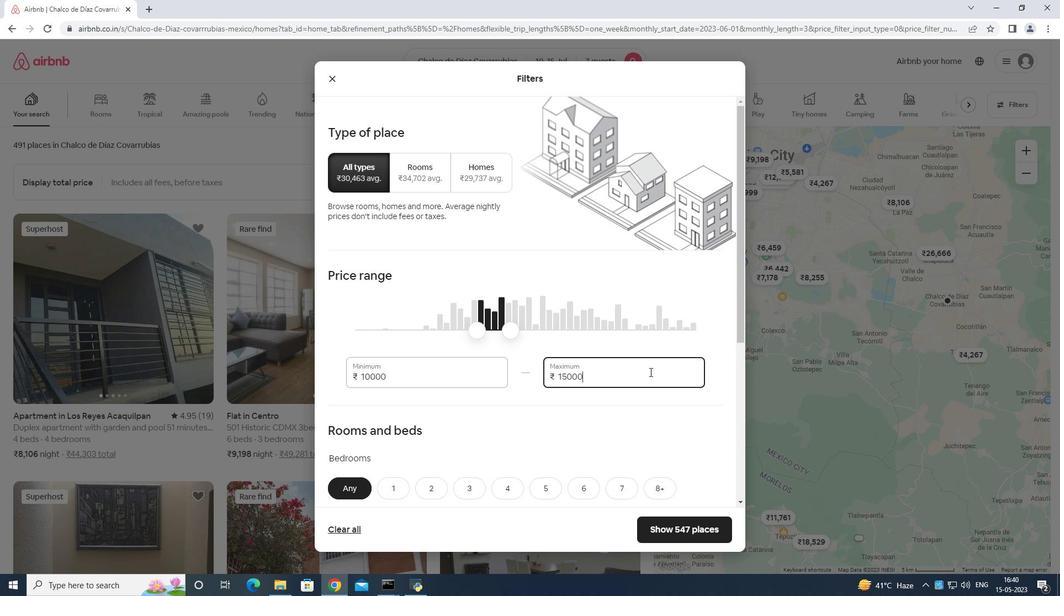 
Action: Mouse moved to (648, 373)
Screenshot: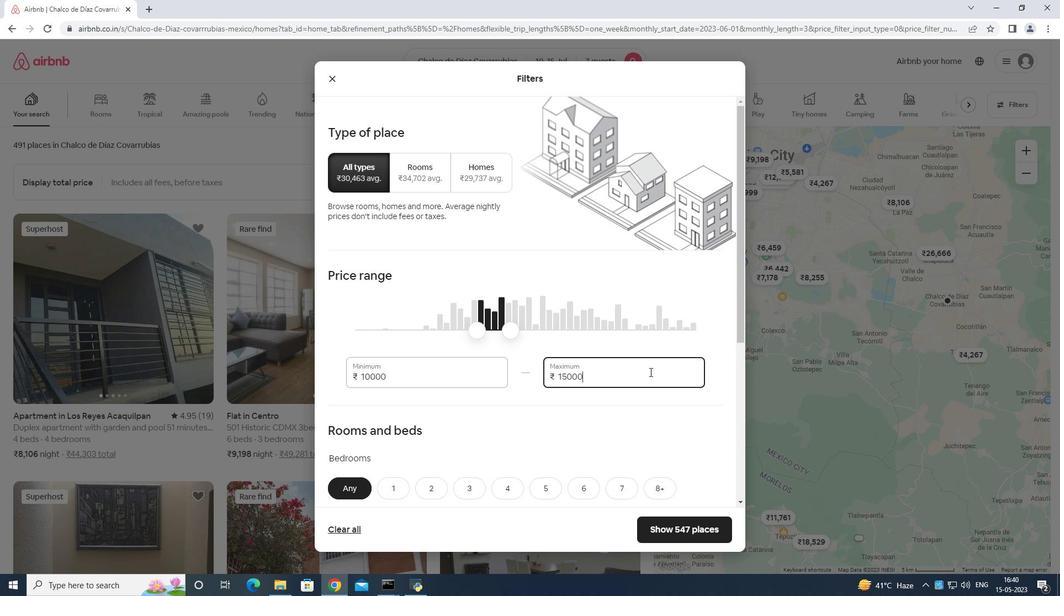 
Action: Mouse scrolled (648, 372) with delta (0, 0)
Screenshot: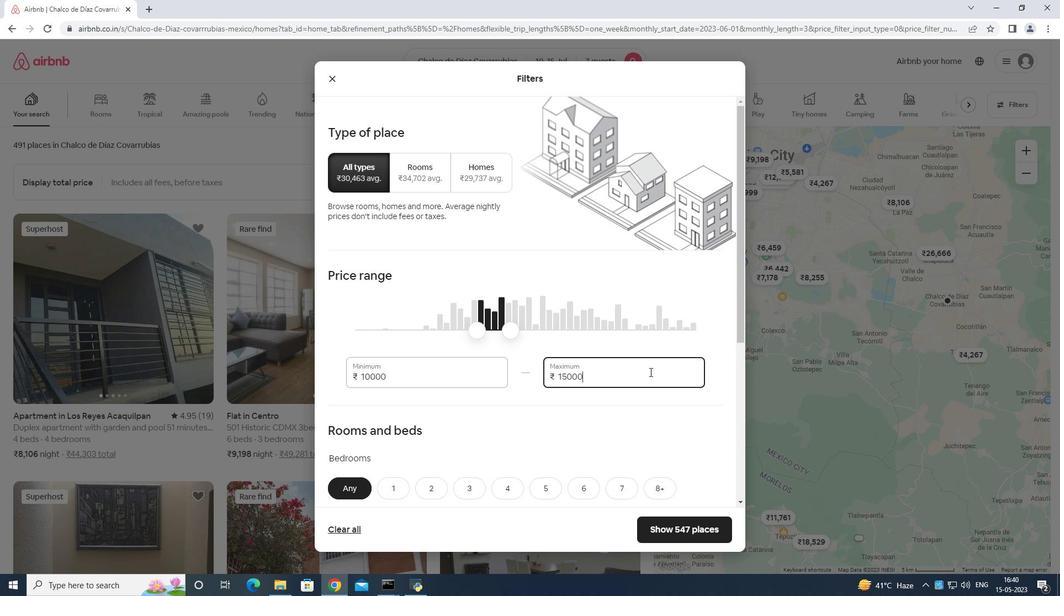 
Action: Mouse scrolled (648, 372) with delta (0, 0)
Screenshot: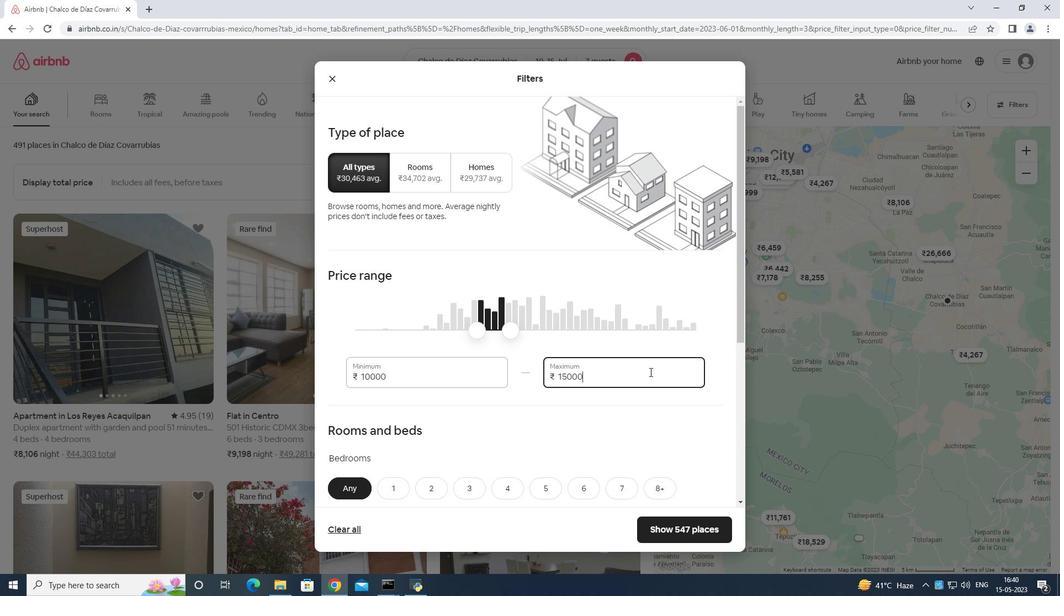 
Action: Mouse moved to (488, 317)
Screenshot: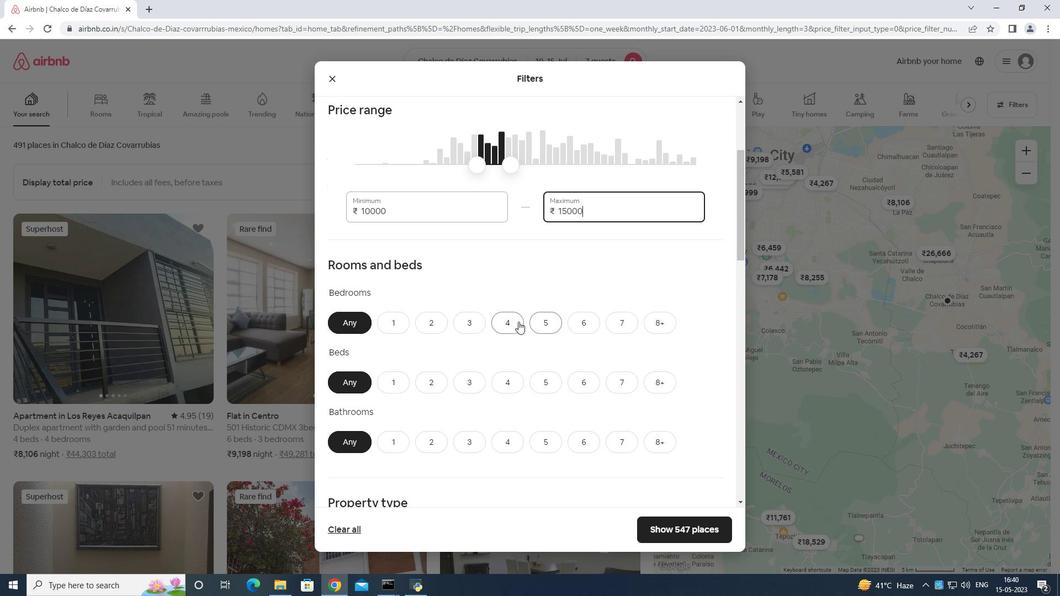 
Action: Mouse pressed left at (488, 317)
Screenshot: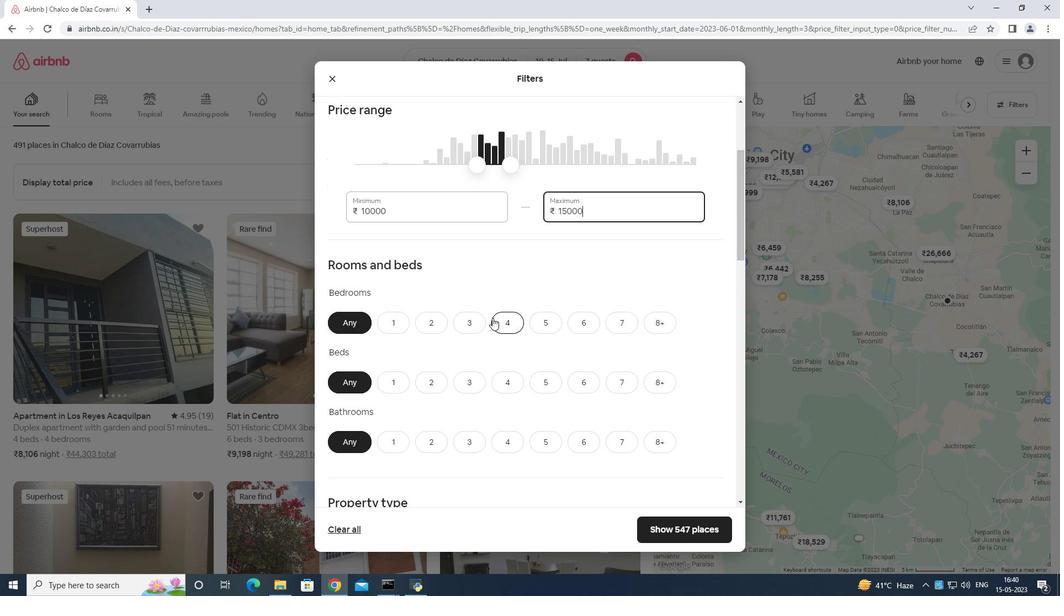 
Action: Mouse moved to (489, 321)
Screenshot: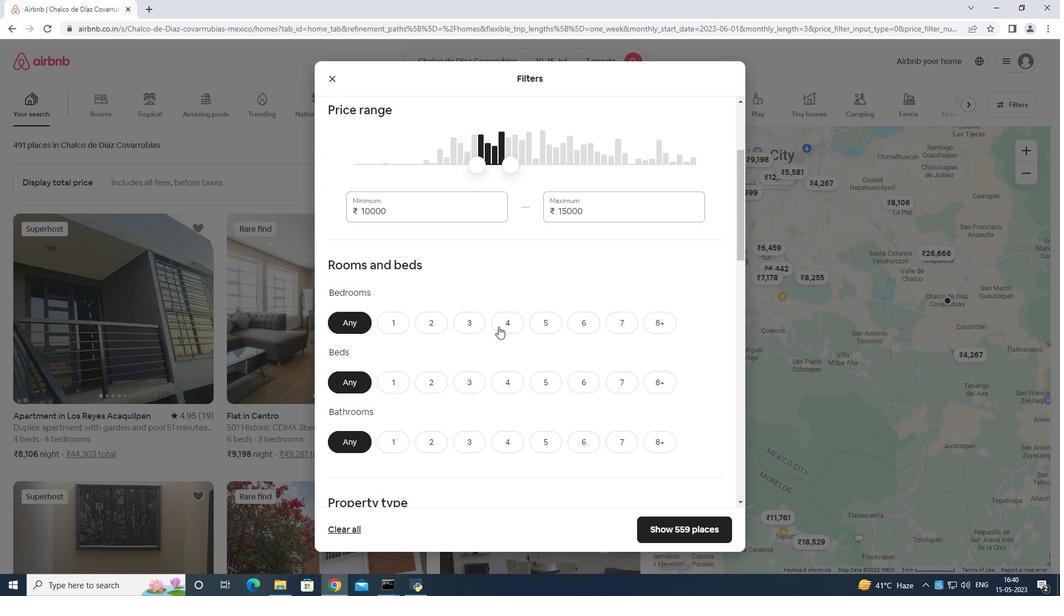 
Action: Mouse pressed left at (489, 321)
Screenshot: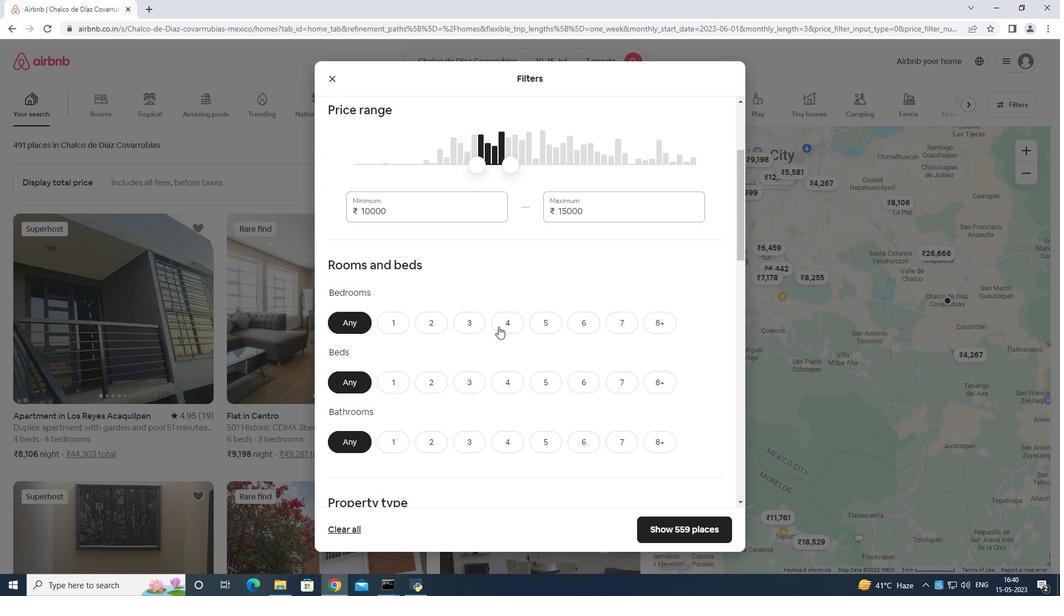 
Action: Mouse moved to (506, 324)
Screenshot: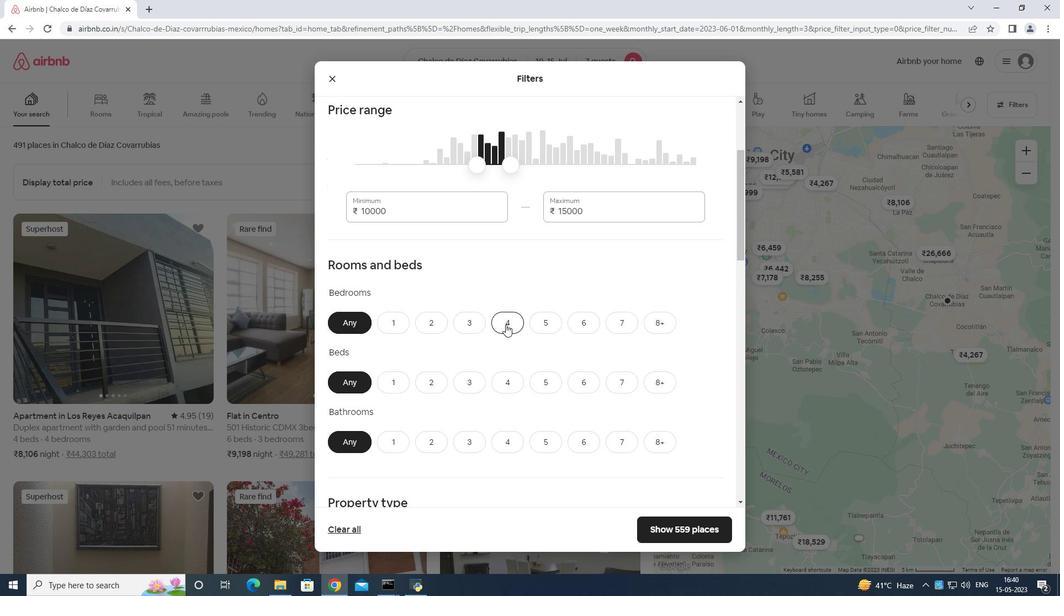 
Action: Mouse pressed left at (506, 324)
Screenshot: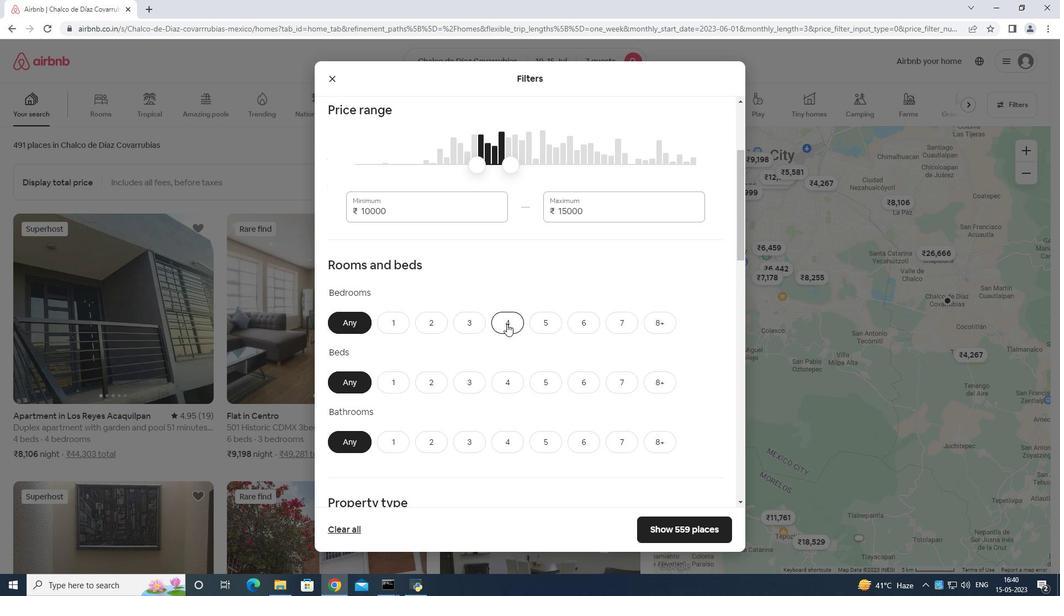 
Action: Mouse moved to (617, 383)
Screenshot: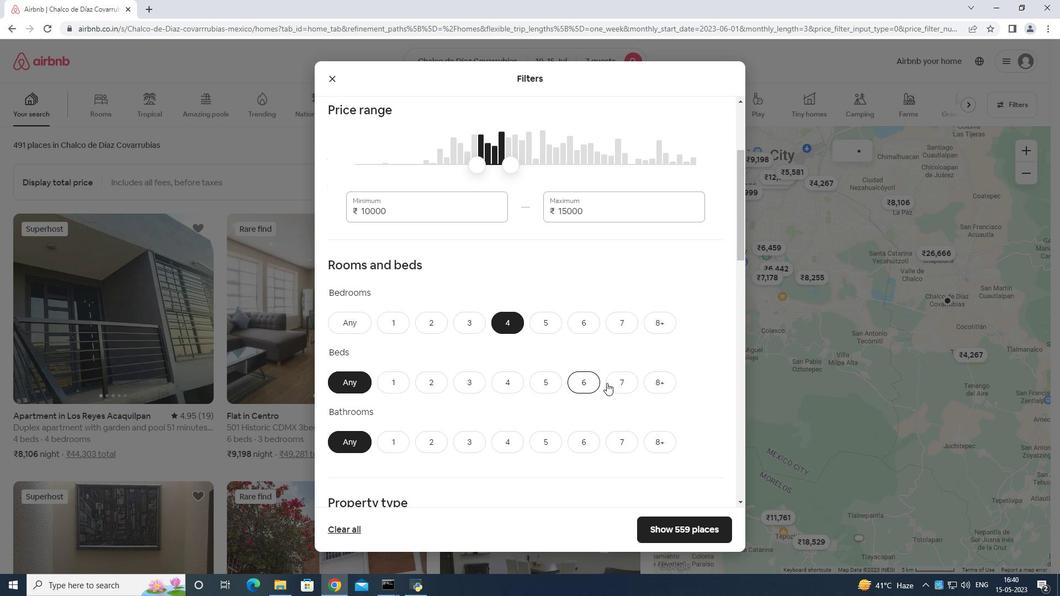 
Action: Mouse pressed left at (617, 383)
Screenshot: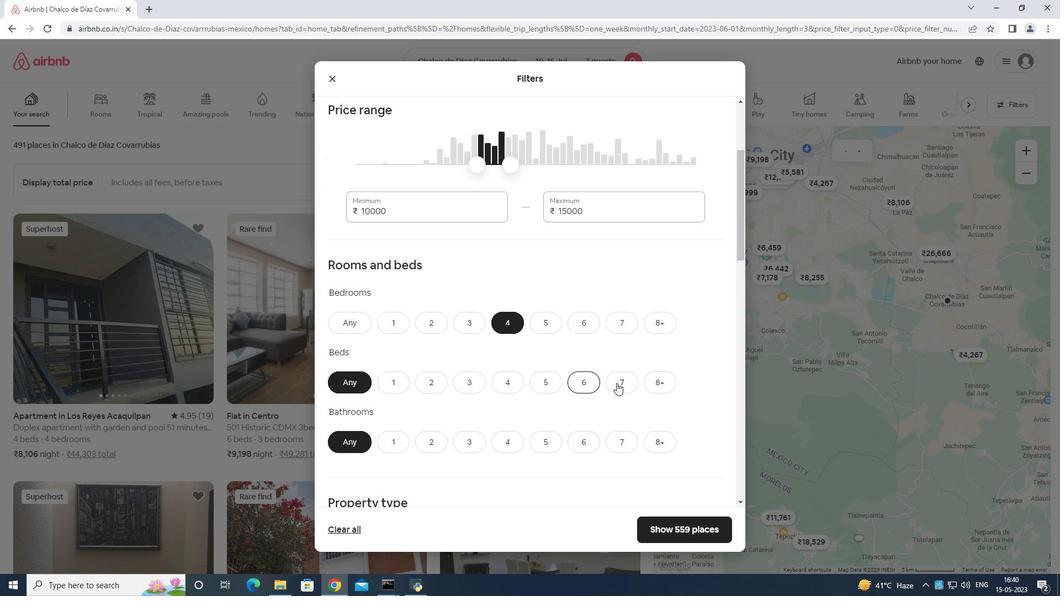 
Action: Mouse moved to (511, 445)
Screenshot: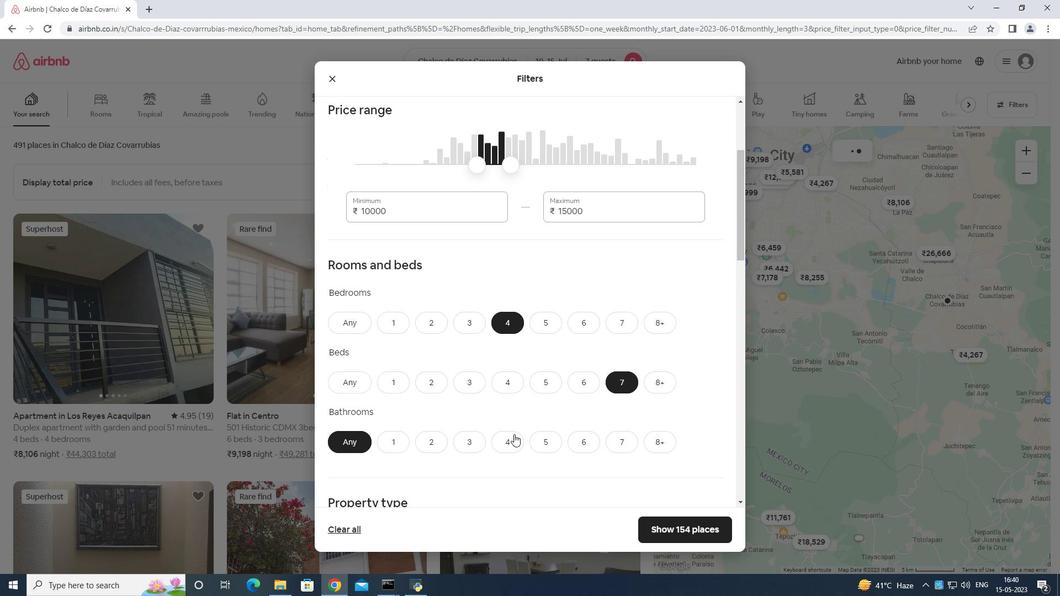 
Action: Mouse pressed left at (511, 445)
Screenshot: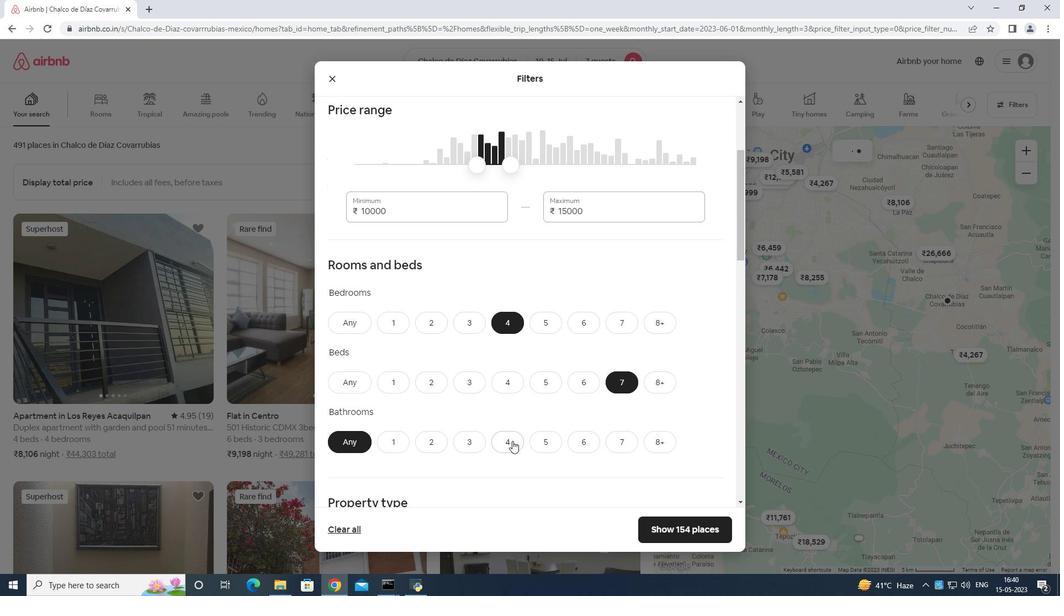 
Action: Mouse moved to (518, 423)
Screenshot: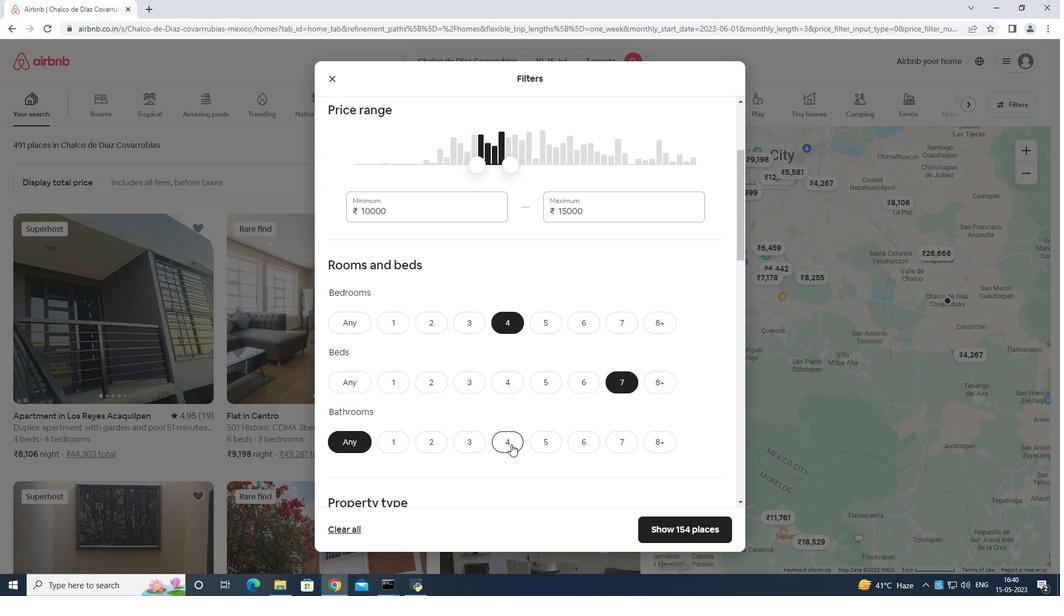 
Action: Mouse scrolled (518, 423) with delta (0, 0)
Screenshot: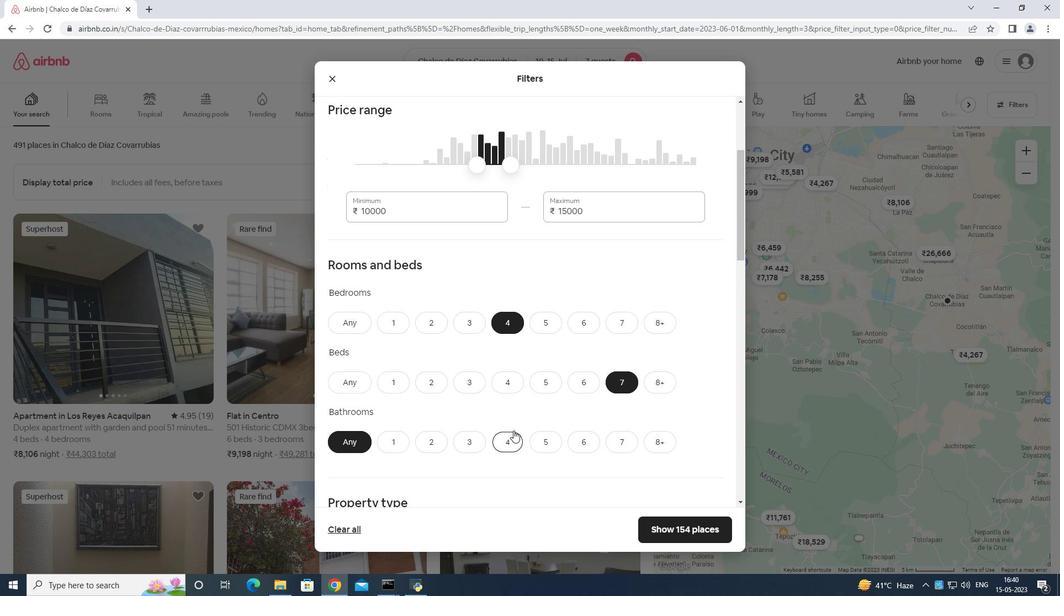 
Action: Mouse moved to (519, 424)
Screenshot: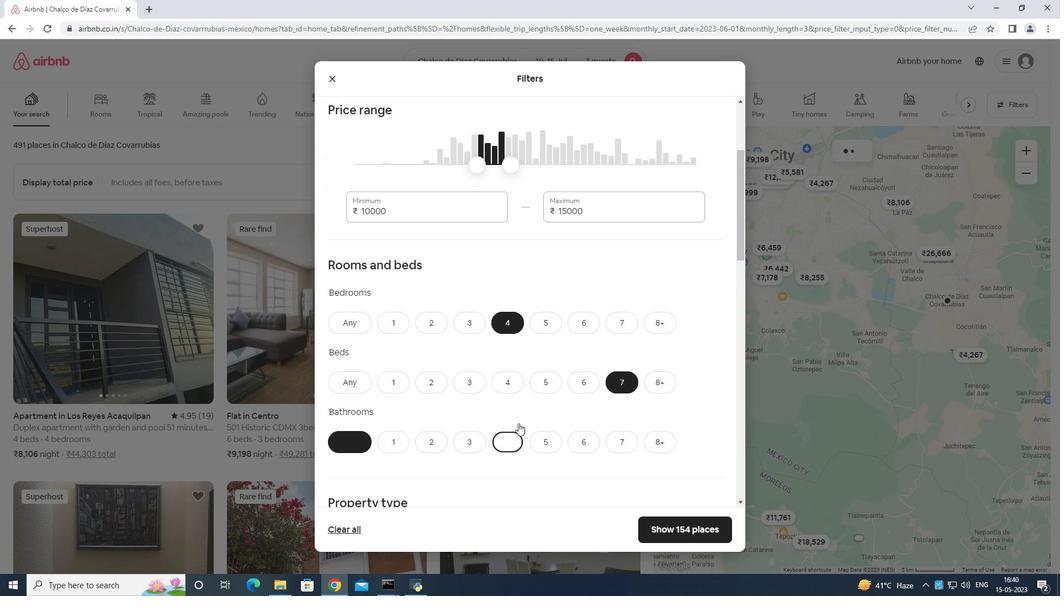 
Action: Mouse scrolled (519, 423) with delta (0, 0)
Screenshot: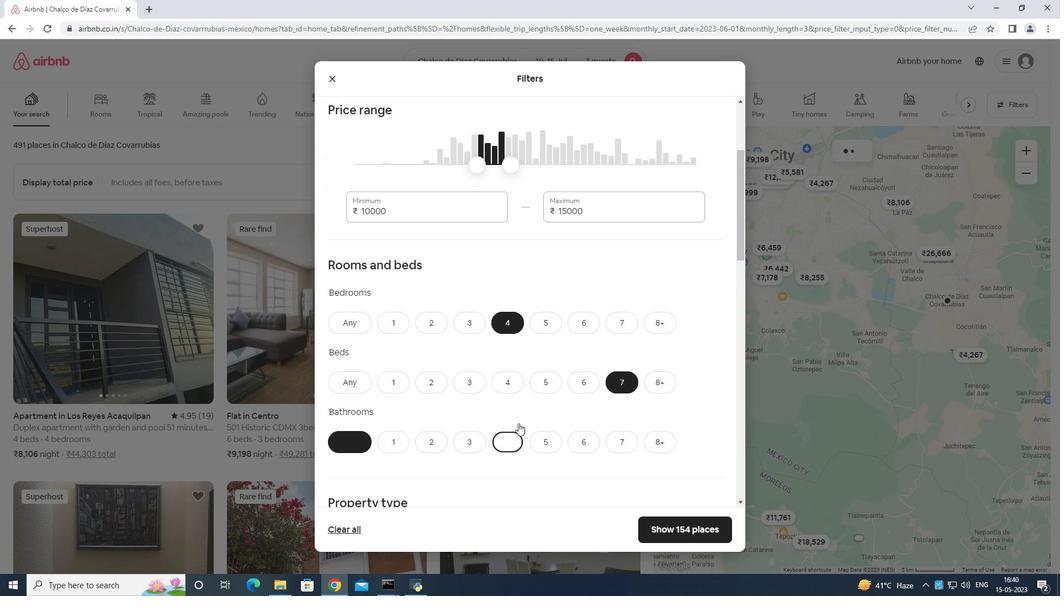 
Action: Mouse scrolled (519, 423) with delta (0, 0)
Screenshot: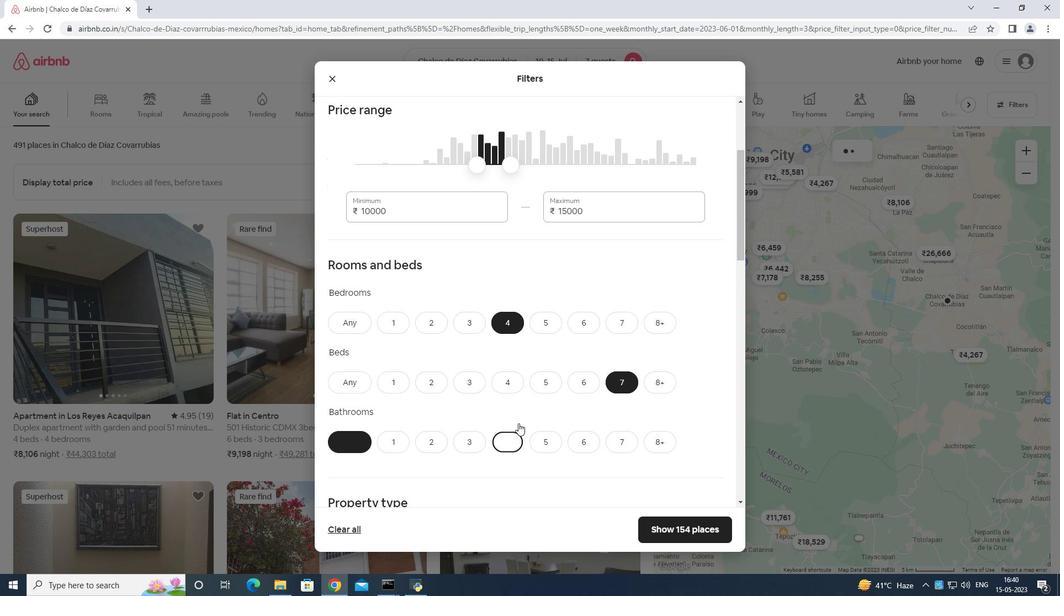 
Action: Mouse moved to (402, 382)
Screenshot: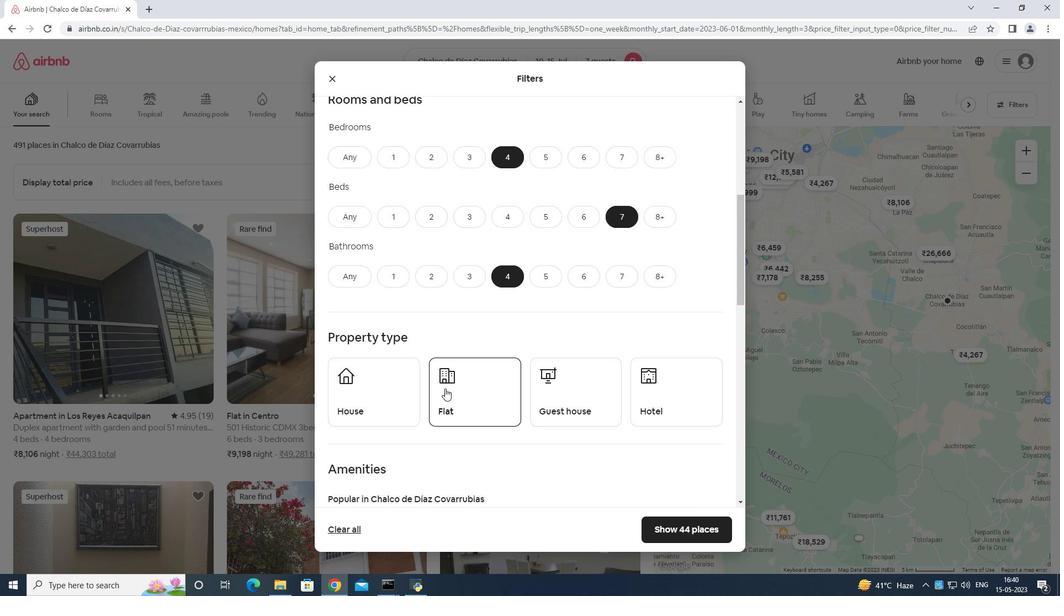 
Action: Mouse pressed left at (402, 382)
Screenshot: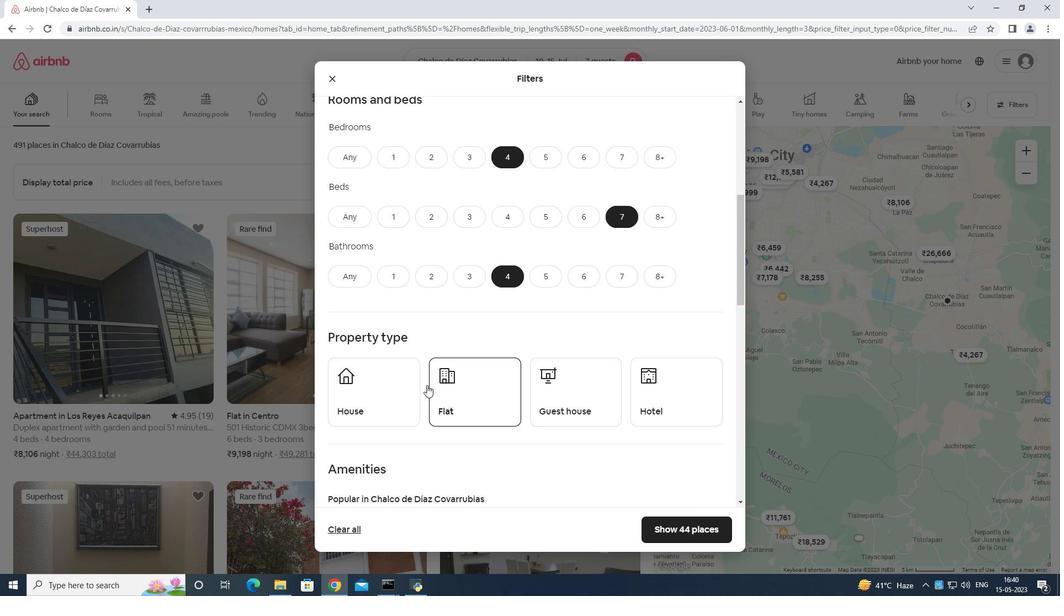 
Action: Mouse moved to (480, 383)
Screenshot: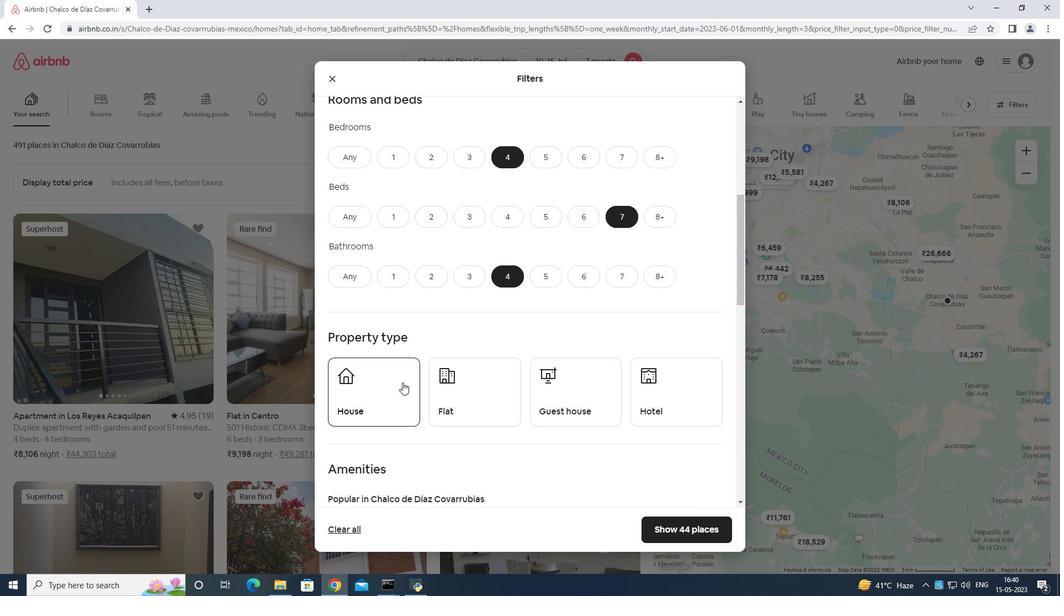 
Action: Mouse pressed left at (480, 383)
Screenshot: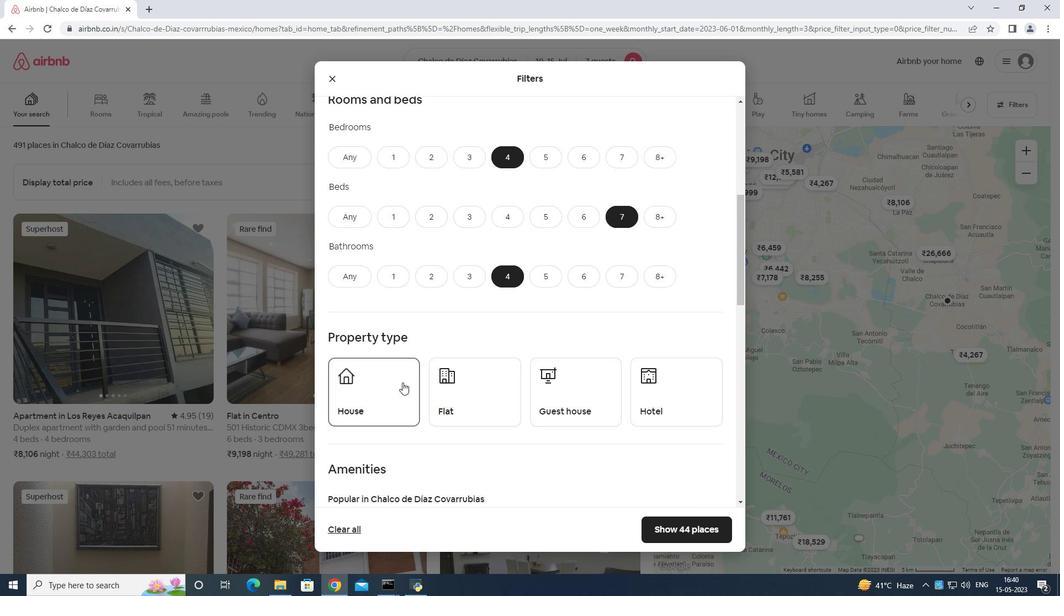 
Action: Mouse moved to (559, 388)
Screenshot: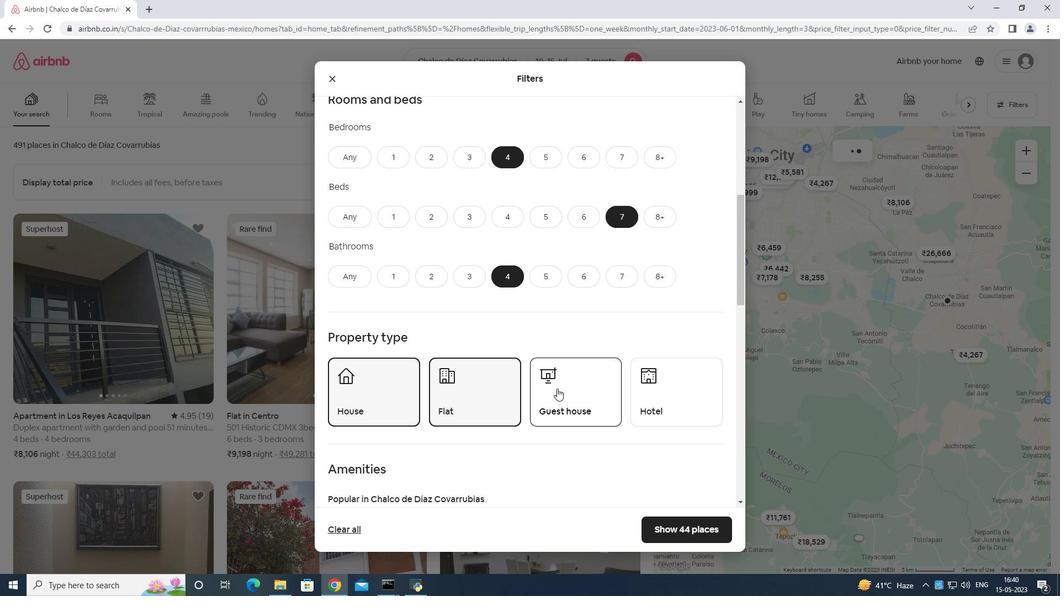 
Action: Mouse pressed left at (559, 388)
Screenshot: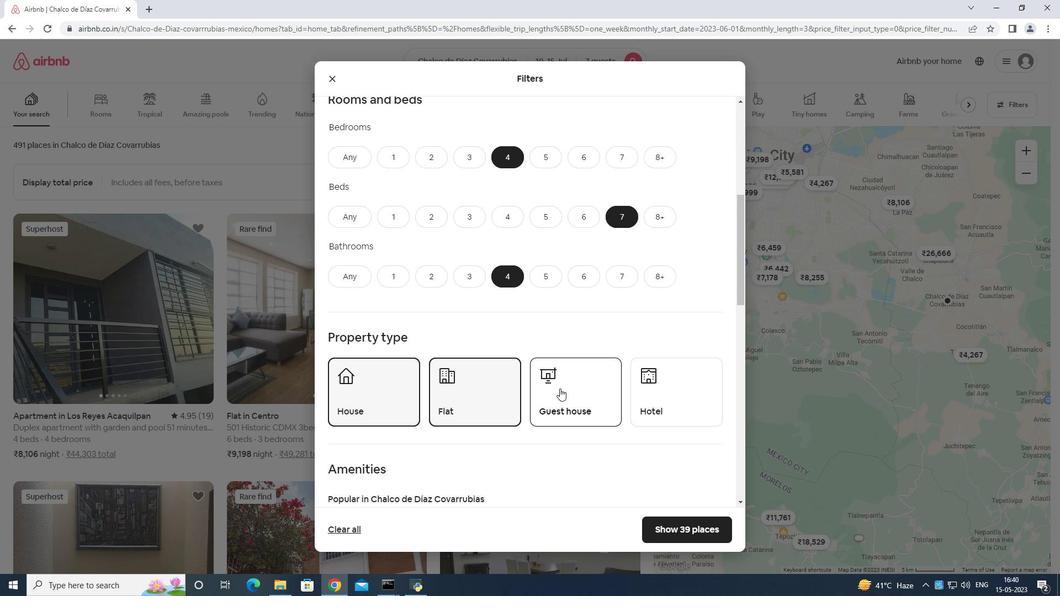 
Action: Mouse moved to (562, 387)
Screenshot: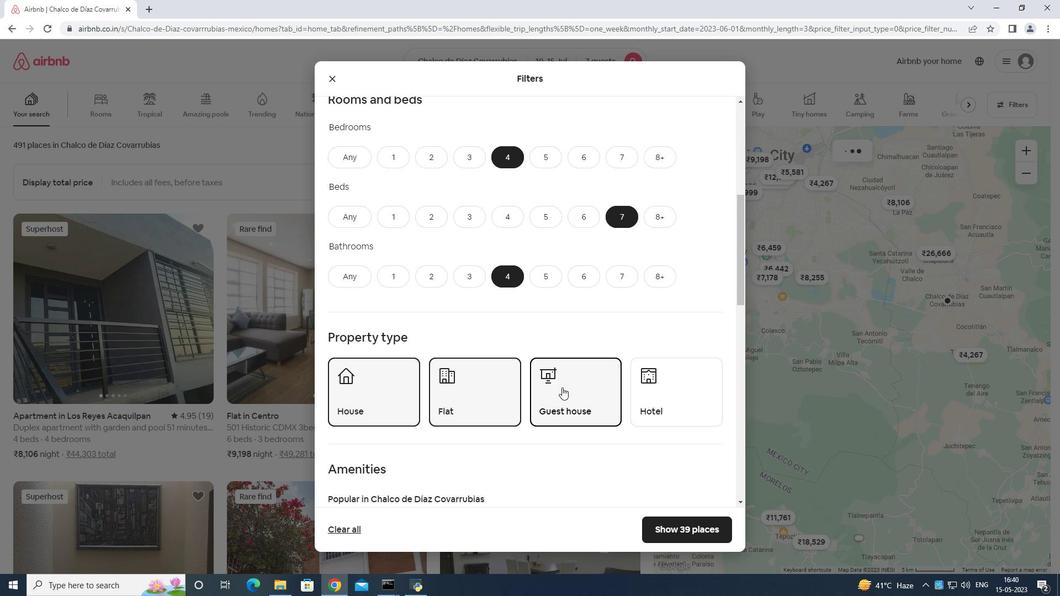 
Action: Mouse scrolled (562, 386) with delta (0, 0)
Screenshot: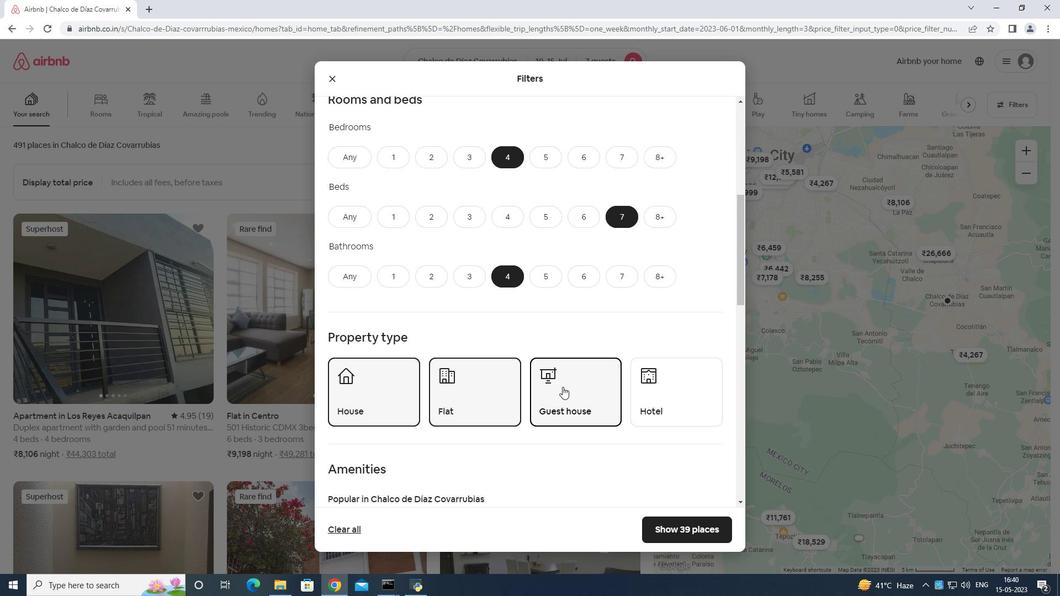 
Action: Mouse moved to (563, 388)
Screenshot: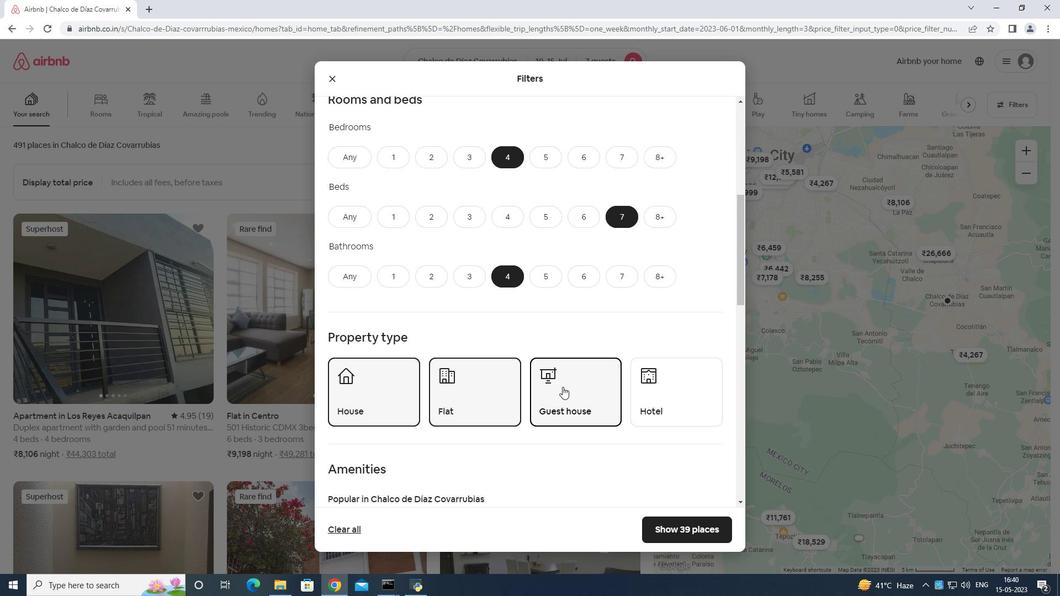 
Action: Mouse scrolled (563, 387) with delta (0, 0)
Screenshot: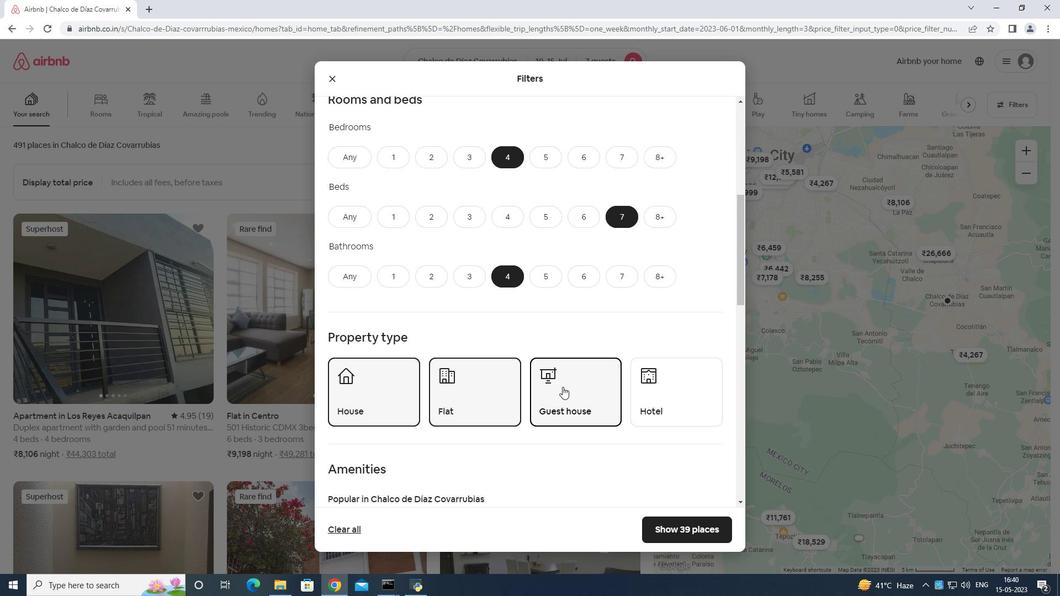
Action: Mouse moved to (564, 390)
Screenshot: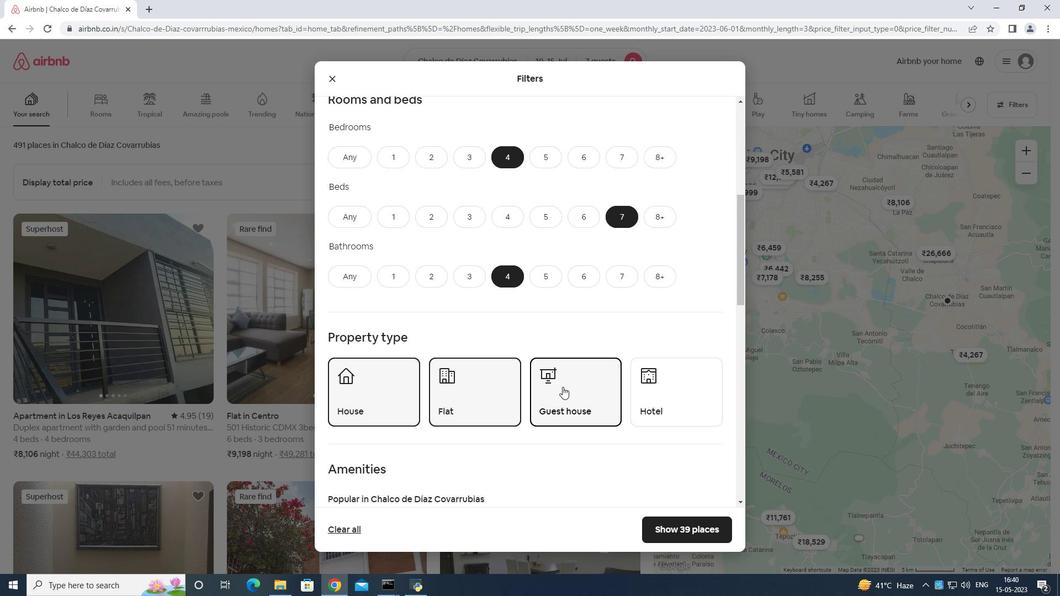 
Action: Mouse scrolled (564, 390) with delta (0, 0)
Screenshot: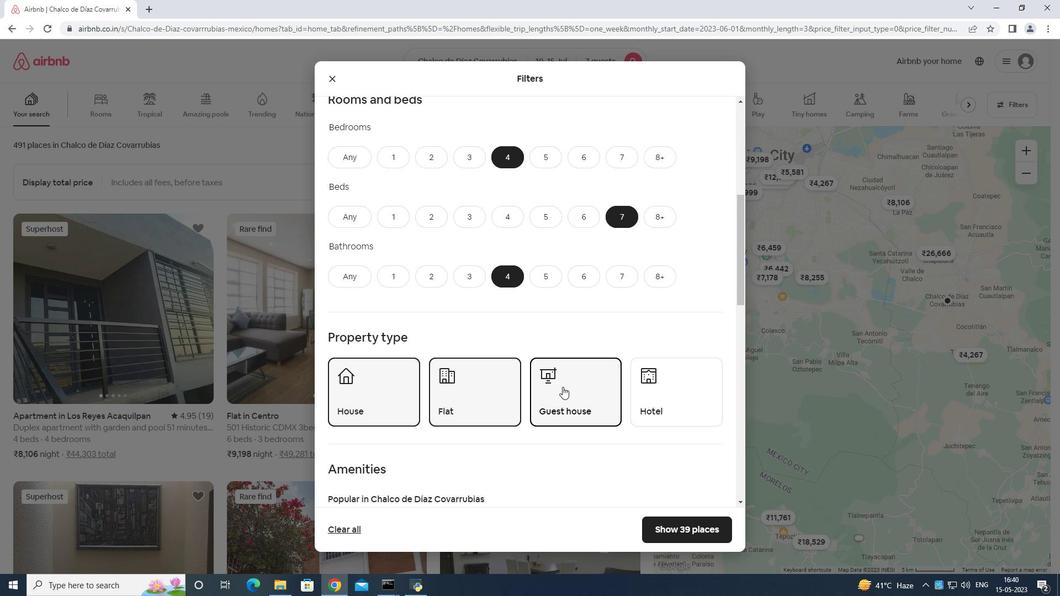 
Action: Mouse moved to (564, 391)
Screenshot: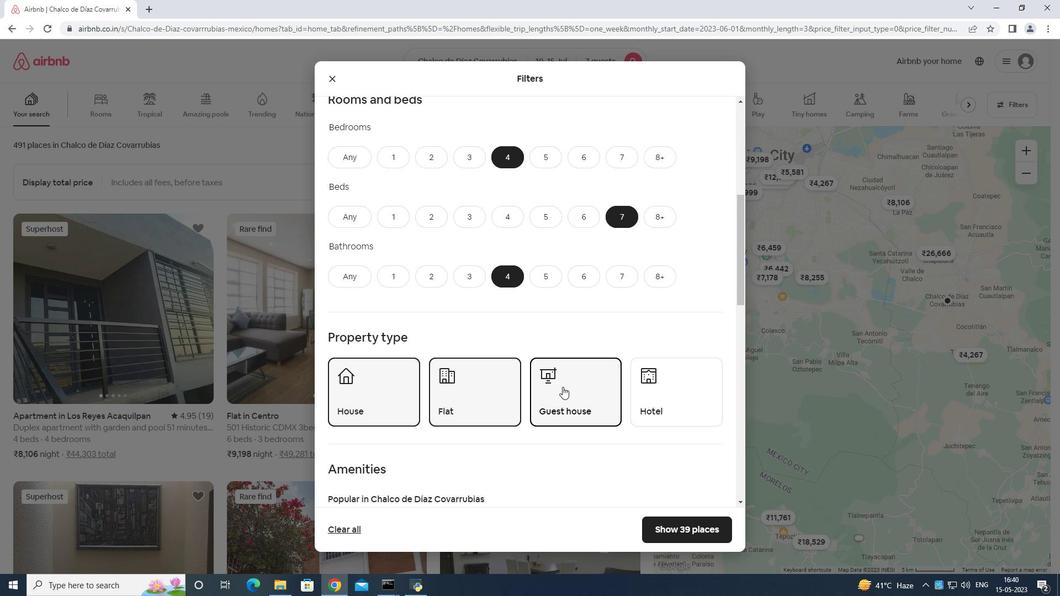 
Action: Mouse scrolled (564, 390) with delta (0, 0)
Screenshot: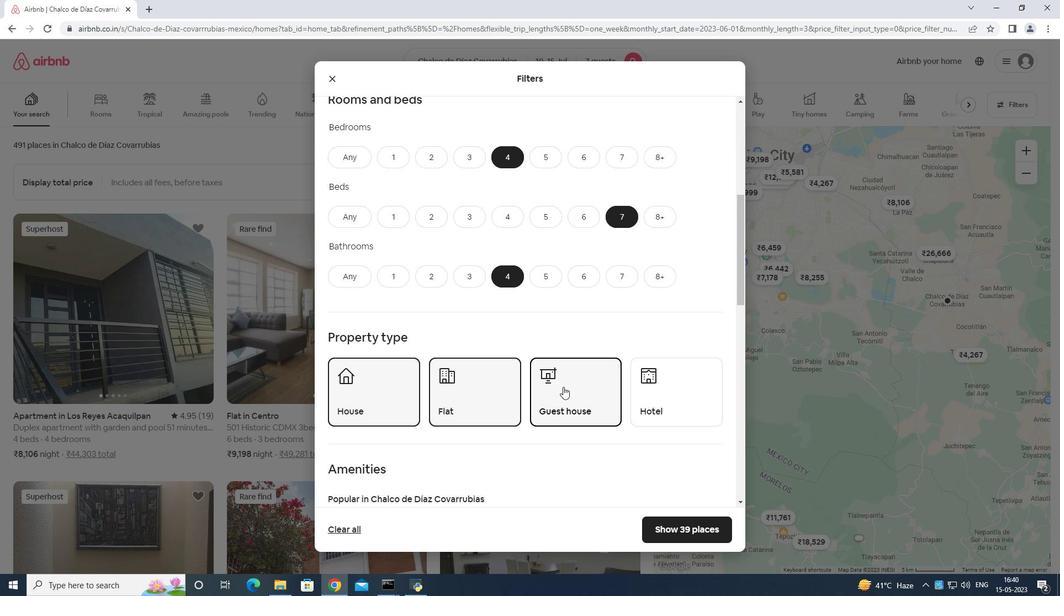 
Action: Mouse scrolled (564, 390) with delta (0, 0)
Screenshot: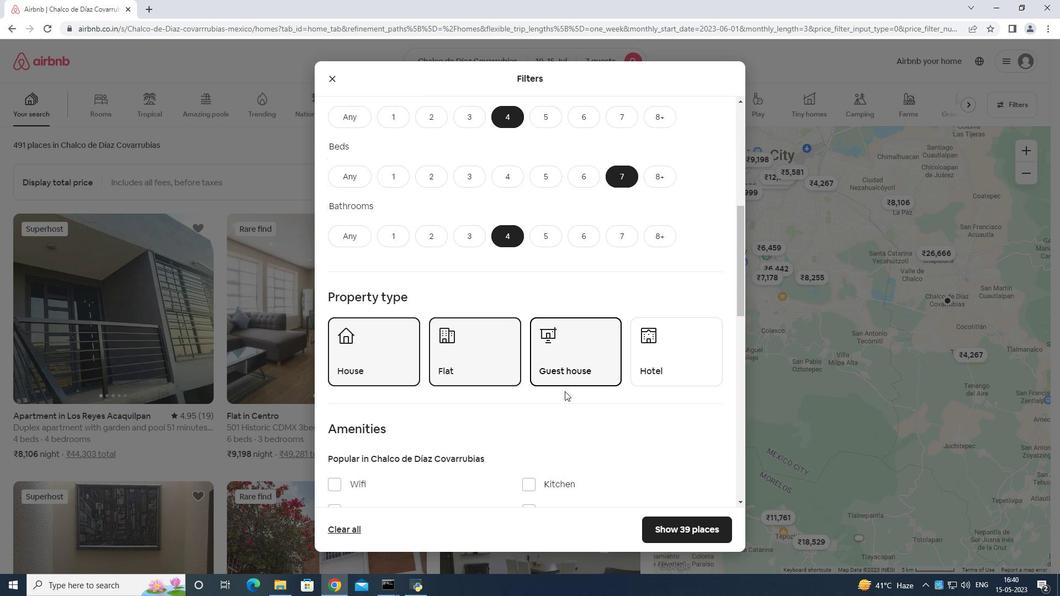 
Action: Mouse moved to (365, 250)
Screenshot: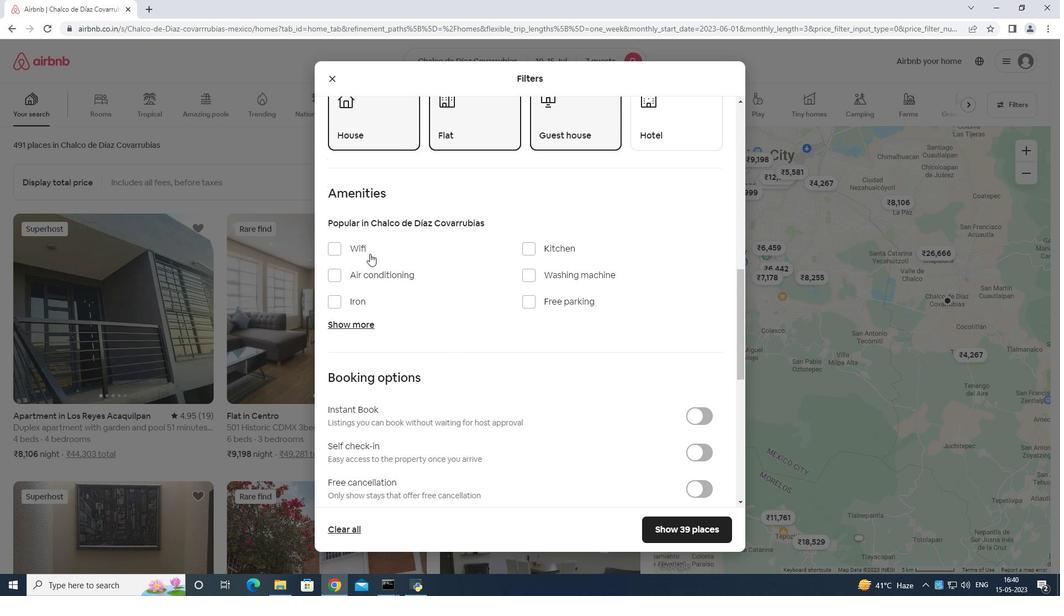 
Action: Mouse pressed left at (365, 250)
Screenshot: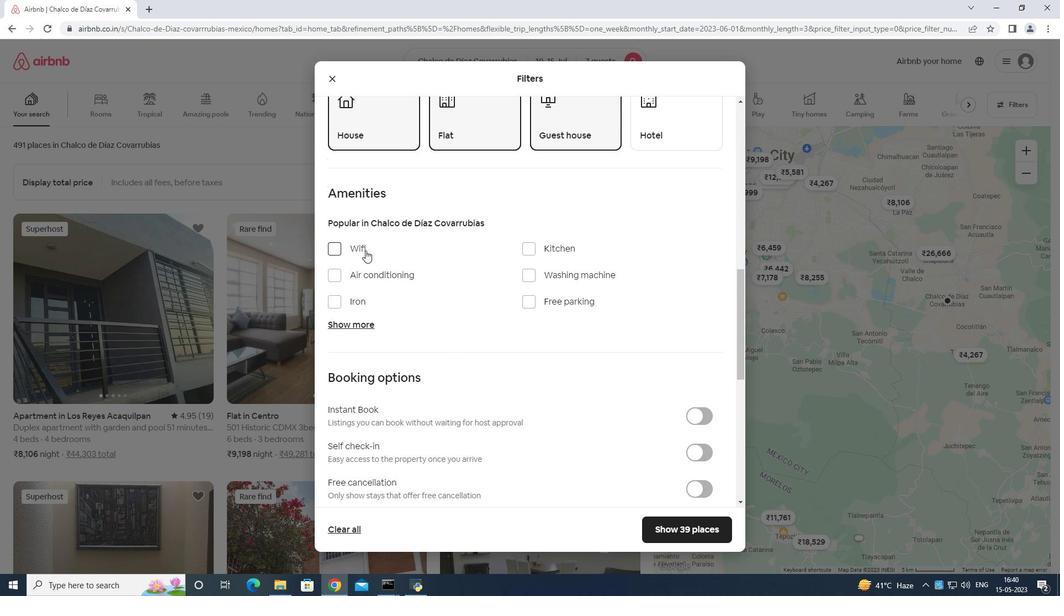 
Action: Mouse moved to (535, 301)
Screenshot: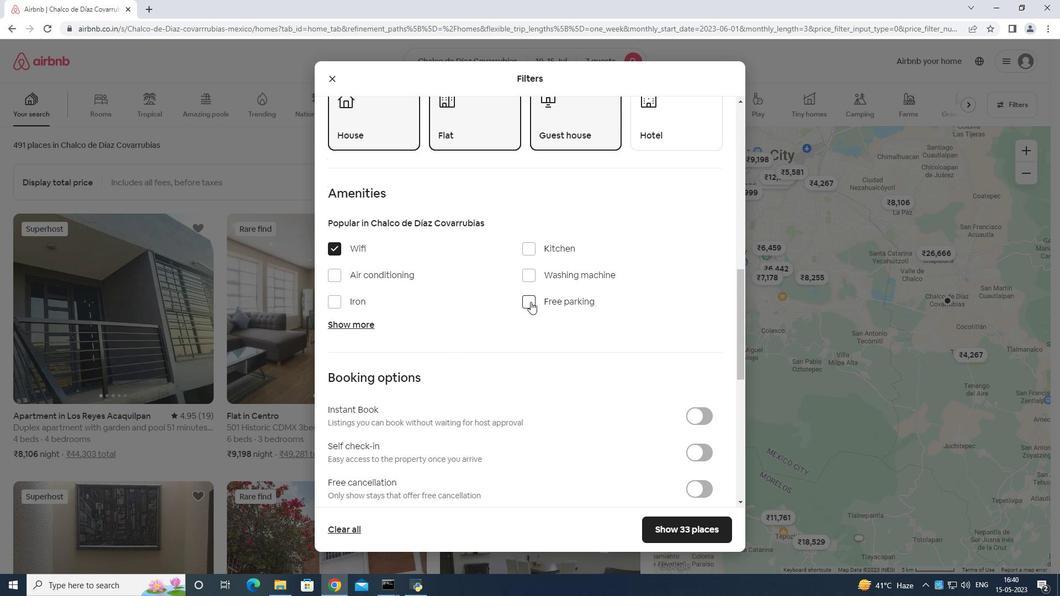 
Action: Mouse pressed left at (535, 301)
Screenshot: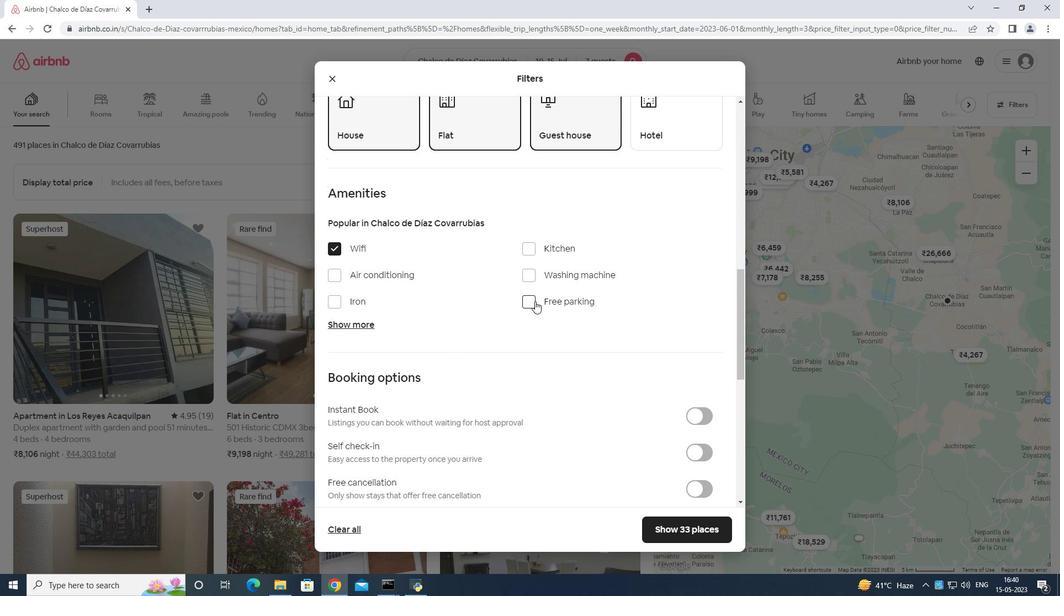 
Action: Mouse moved to (360, 322)
Screenshot: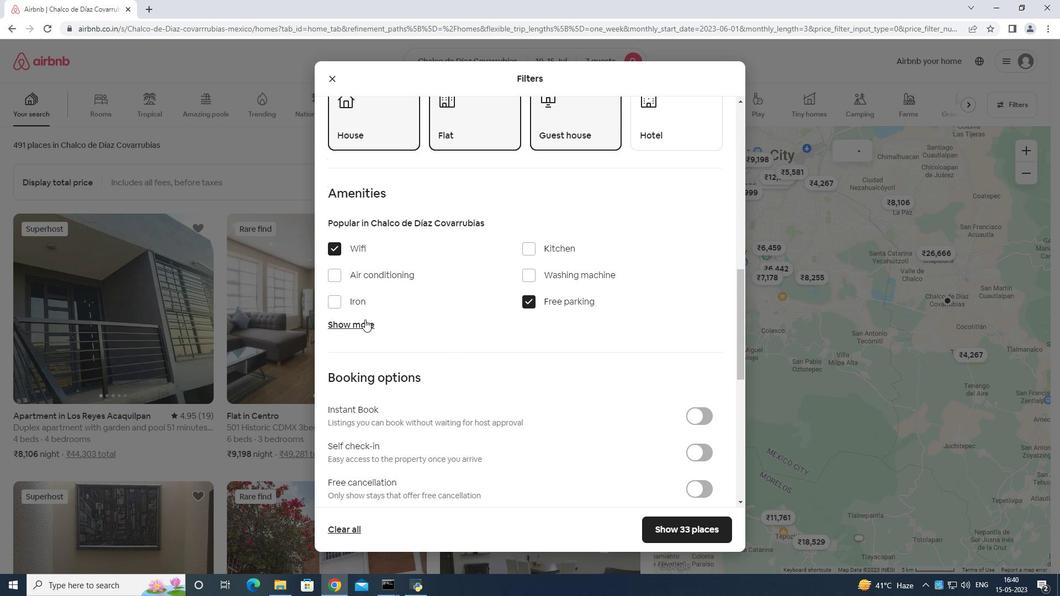 
Action: Mouse pressed left at (360, 322)
Screenshot: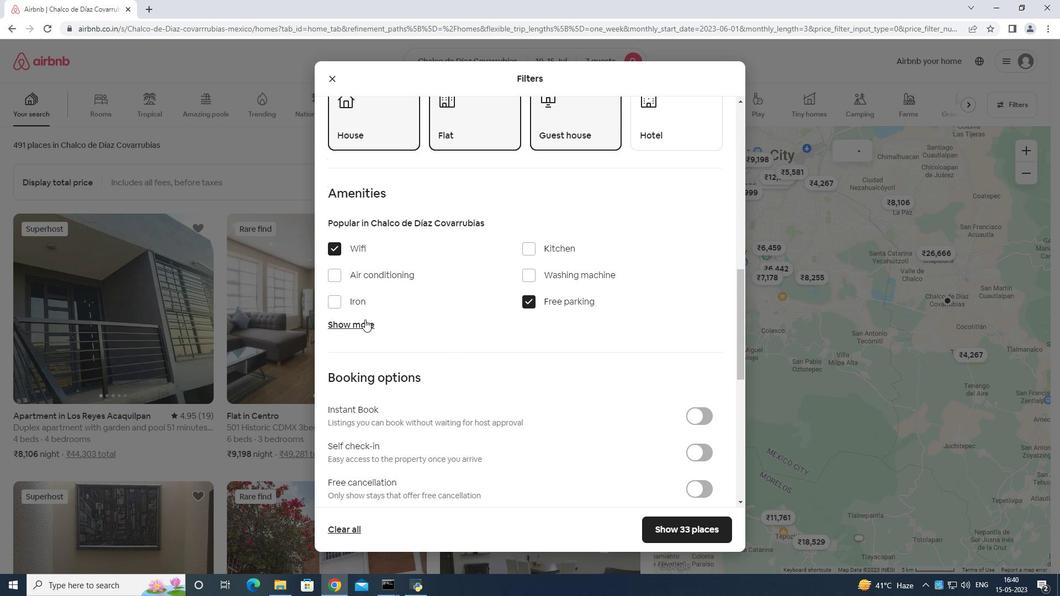 
Action: Mouse moved to (376, 326)
Screenshot: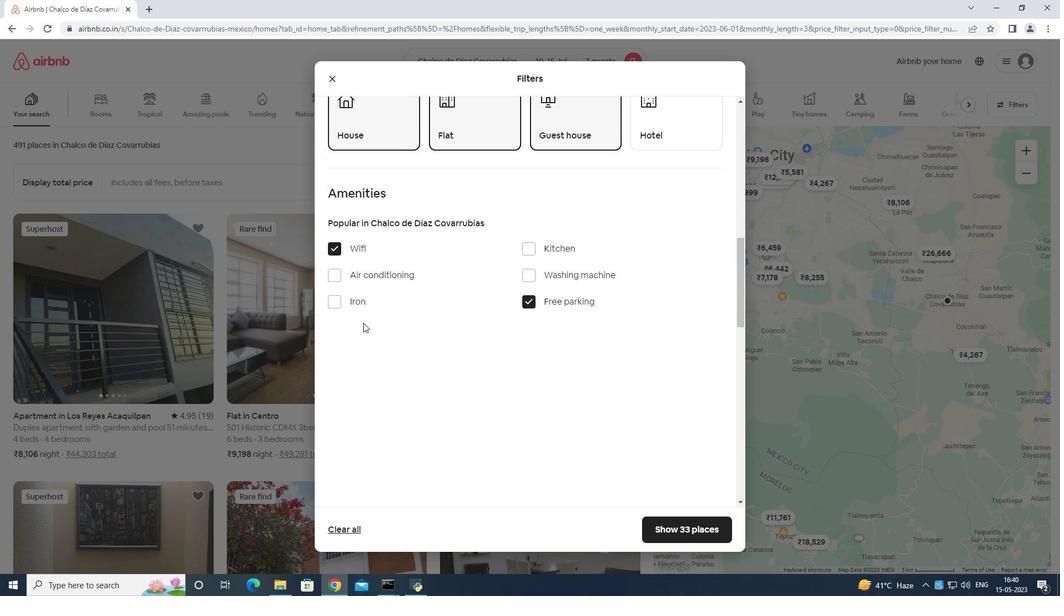 
Action: Mouse scrolled (376, 326) with delta (0, 0)
Screenshot: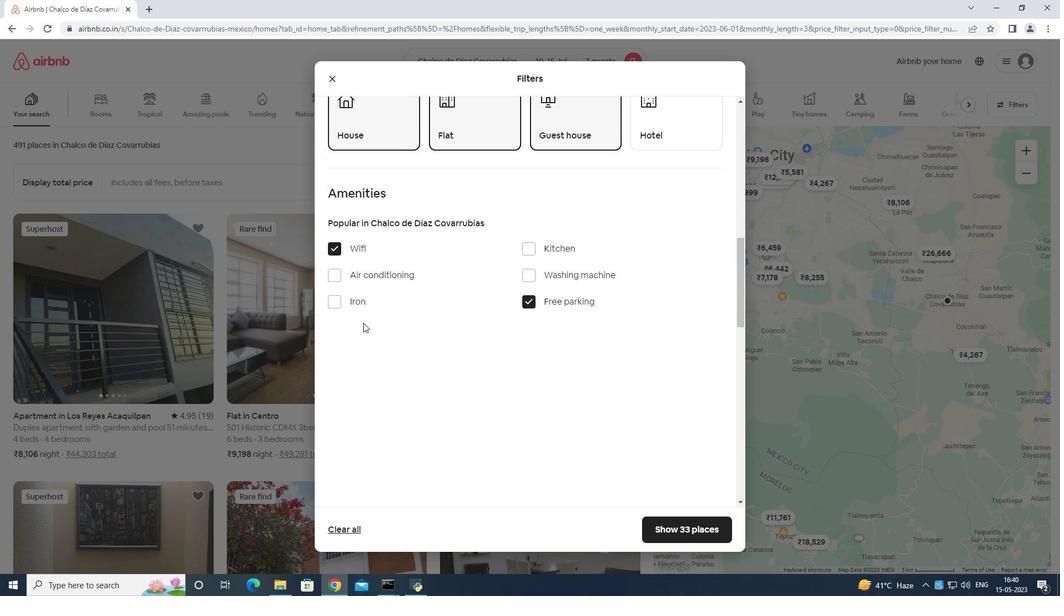 
Action: Mouse moved to (378, 329)
Screenshot: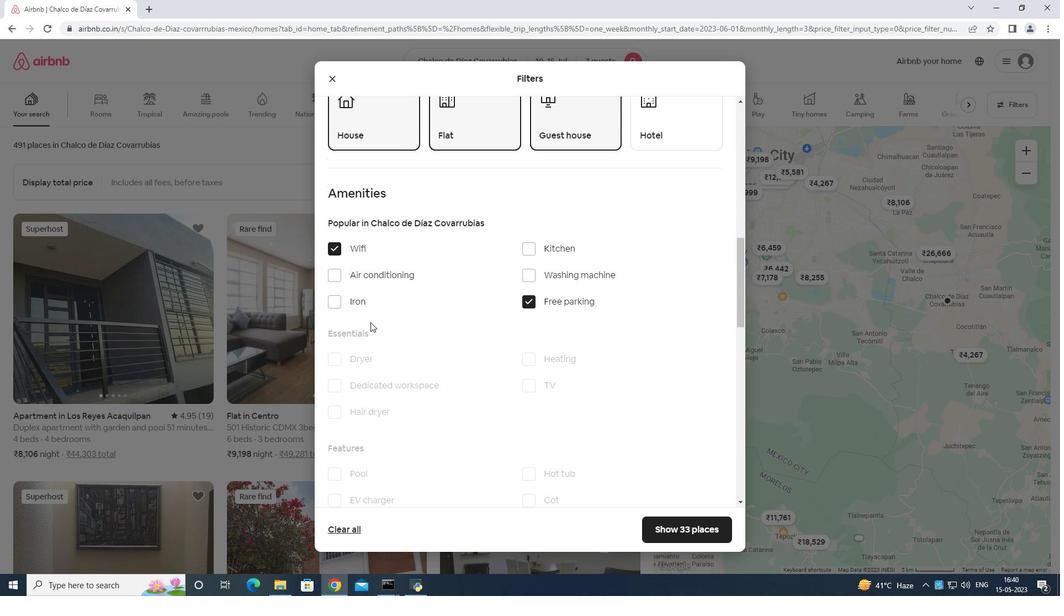 
Action: Mouse scrolled (378, 328) with delta (0, 0)
Screenshot: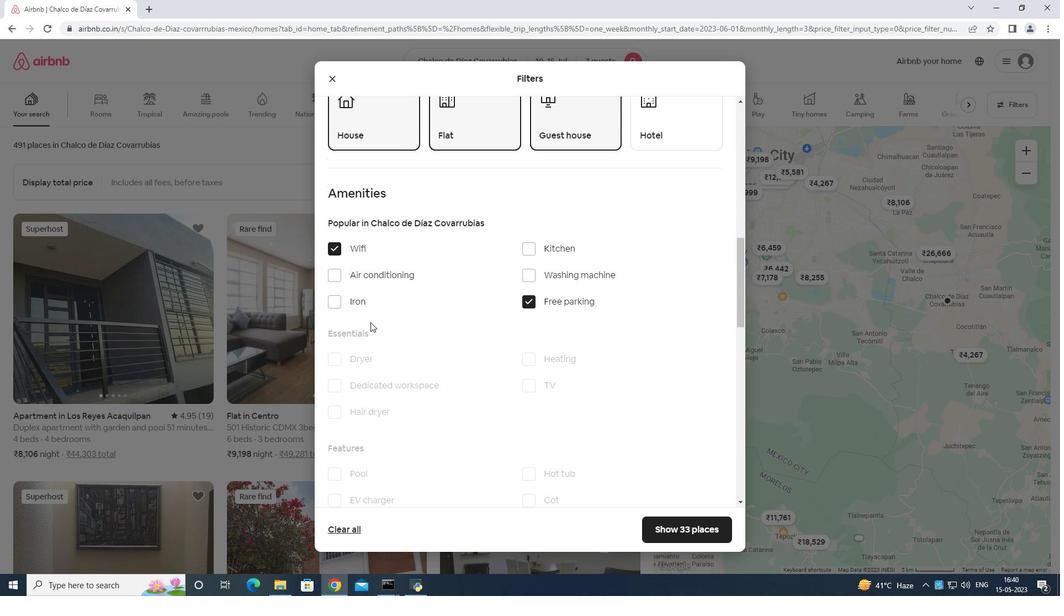 
Action: Mouse moved to (529, 274)
Screenshot: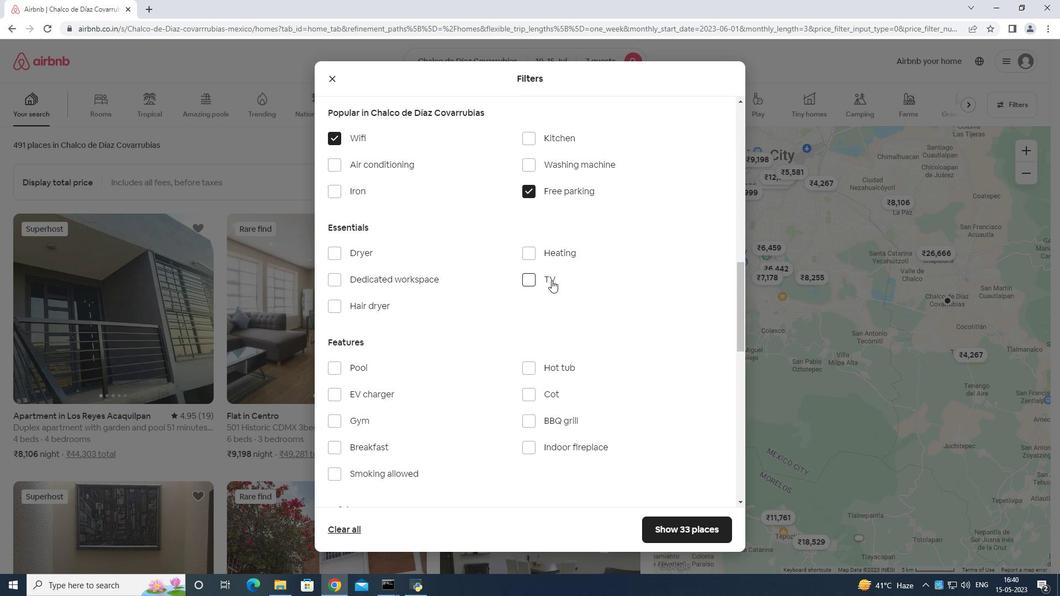 
Action: Mouse pressed left at (529, 274)
Screenshot: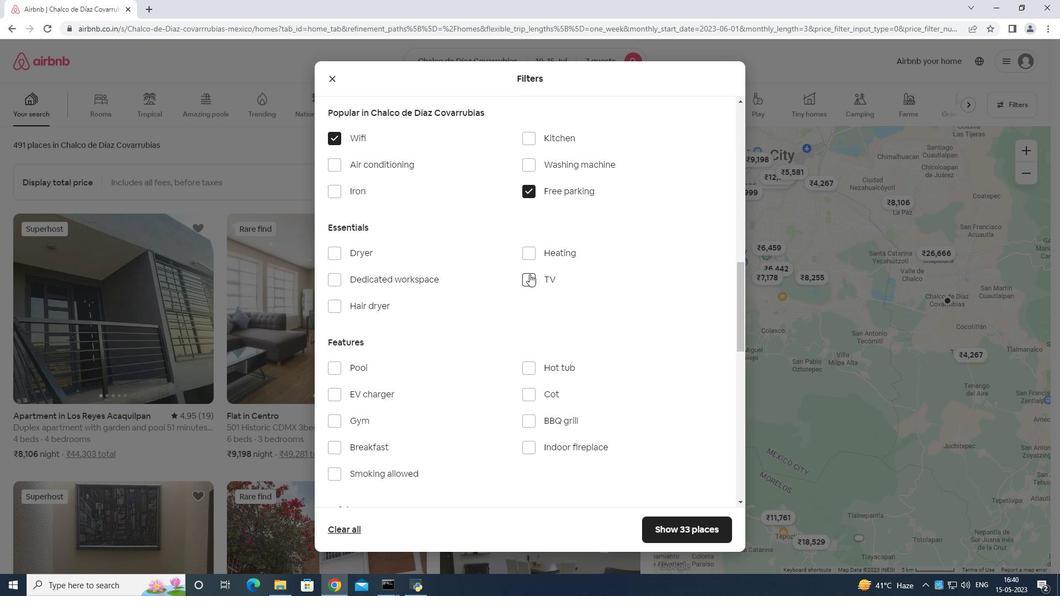 
Action: Mouse moved to (366, 418)
Screenshot: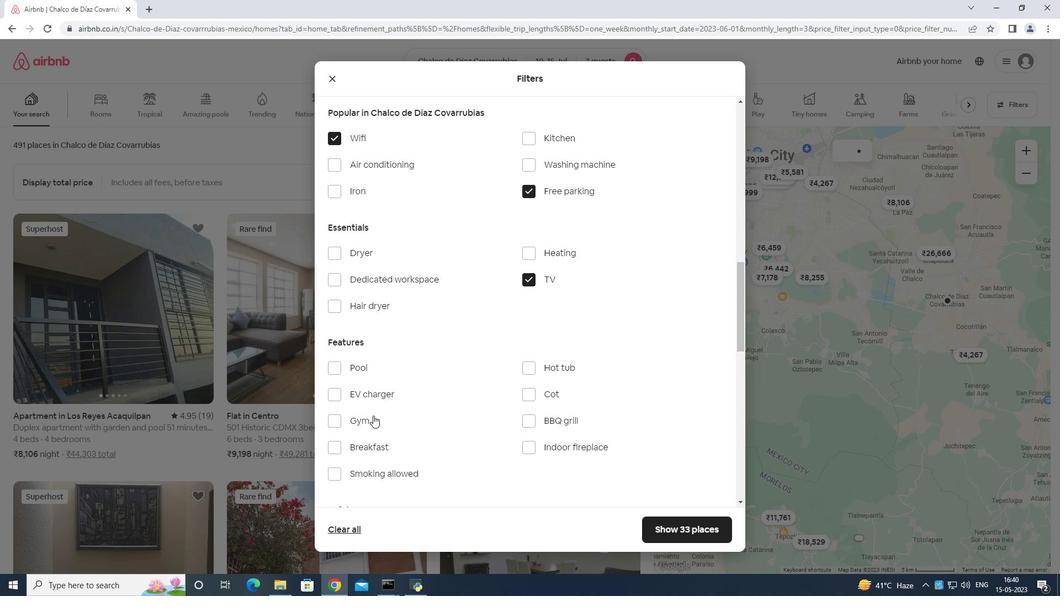 
Action: Mouse pressed left at (366, 418)
Screenshot: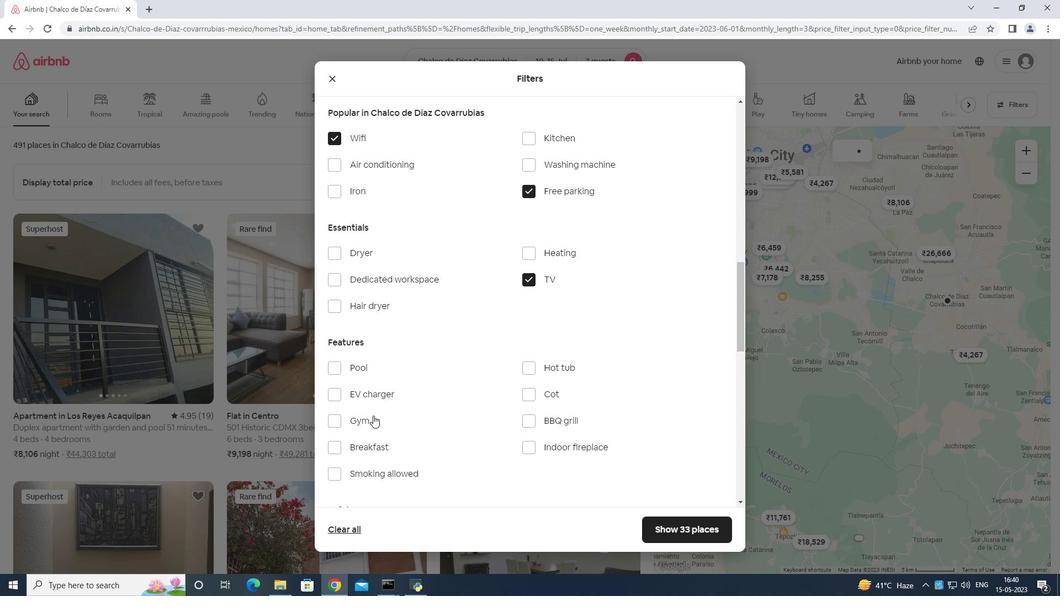 
Action: Mouse moved to (361, 447)
Screenshot: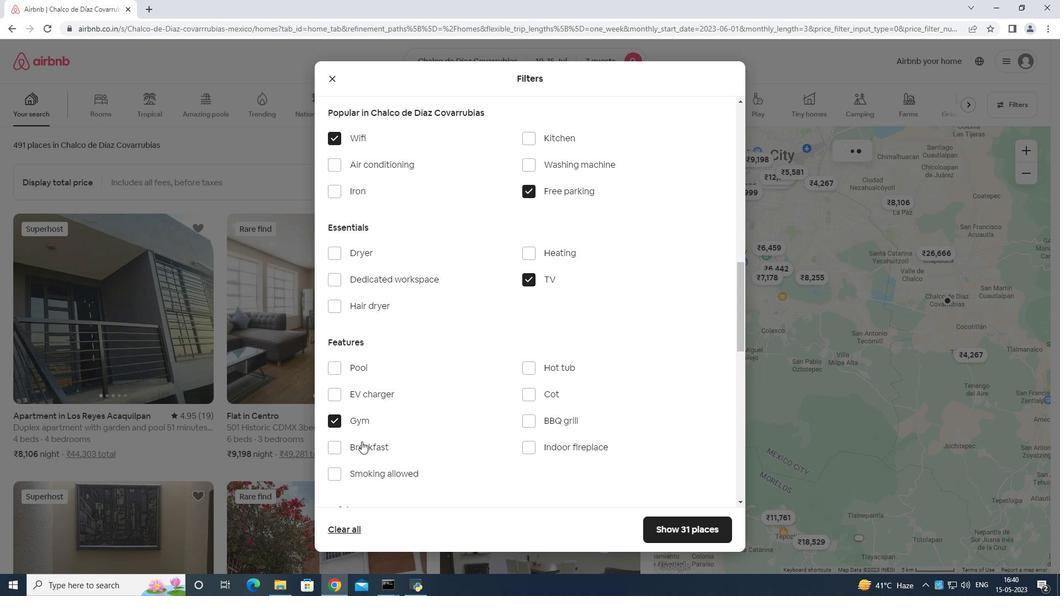 
Action: Mouse pressed left at (361, 447)
Screenshot: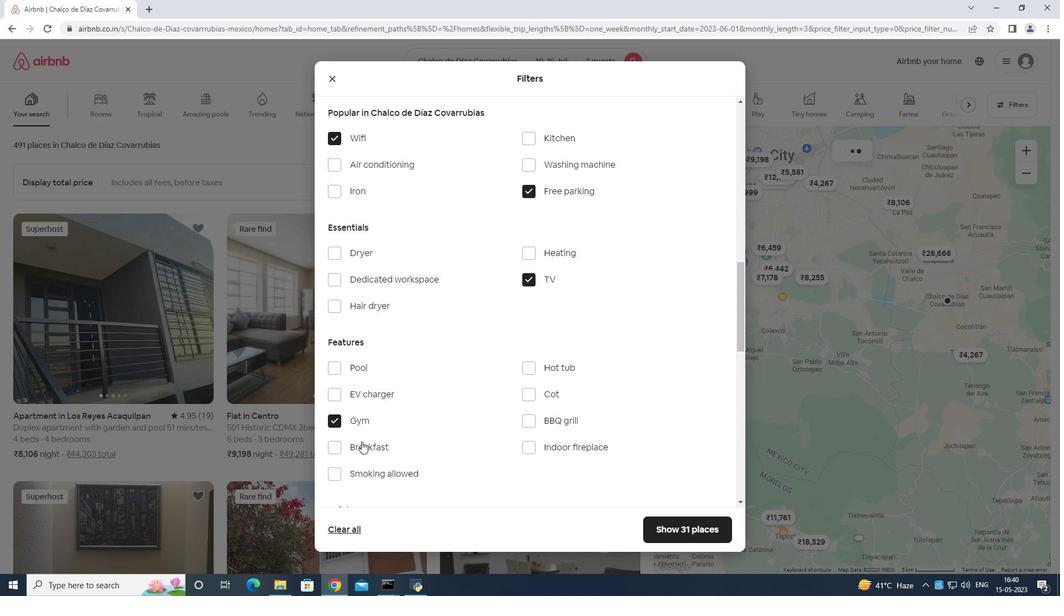 
Action: Mouse moved to (446, 389)
Screenshot: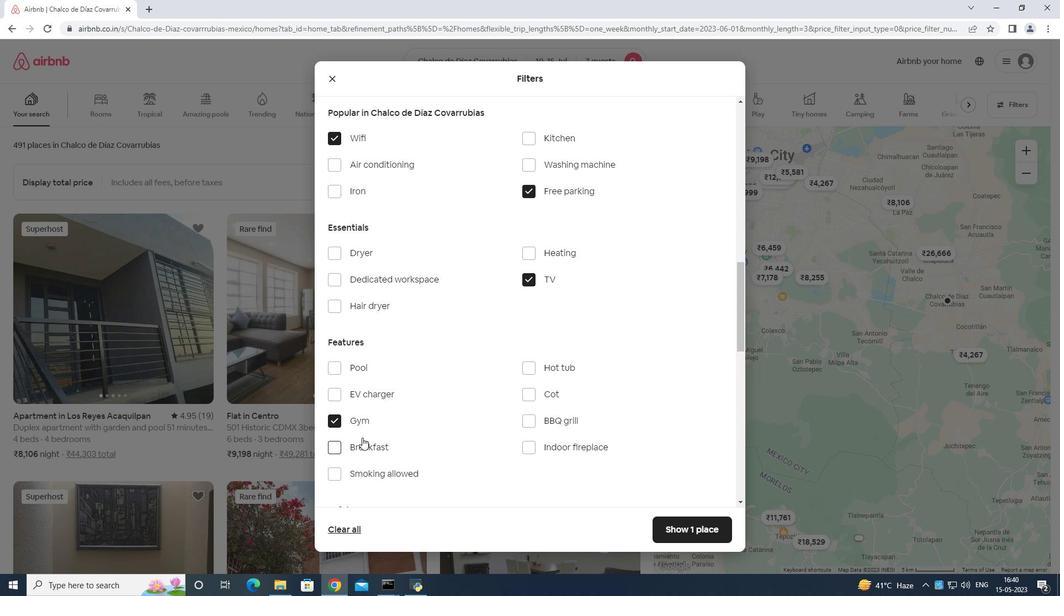 
Action: Mouse scrolled (446, 388) with delta (0, 0)
Screenshot: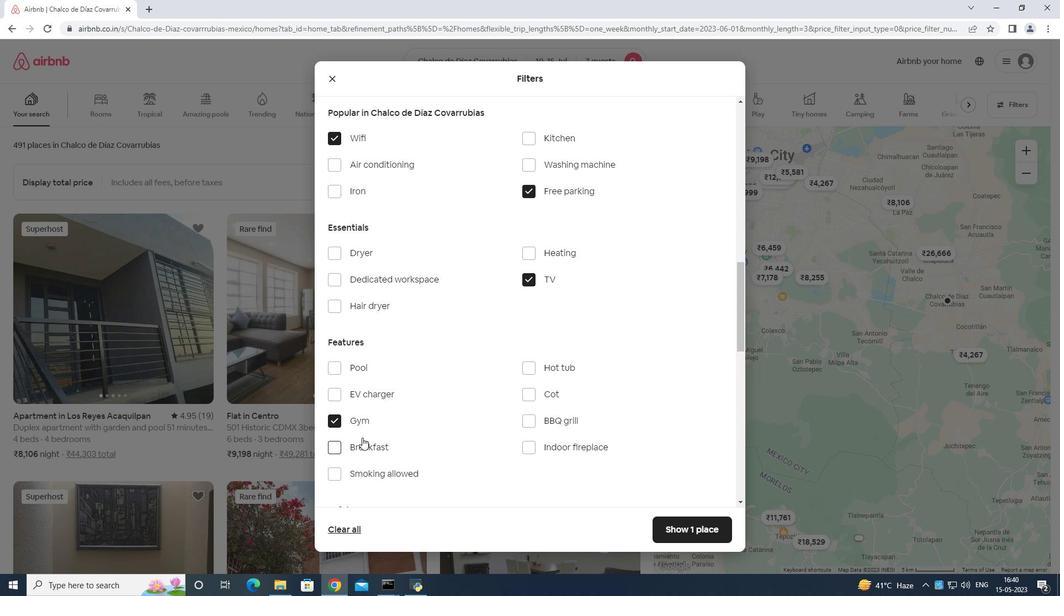 
Action: Mouse moved to (460, 394)
Screenshot: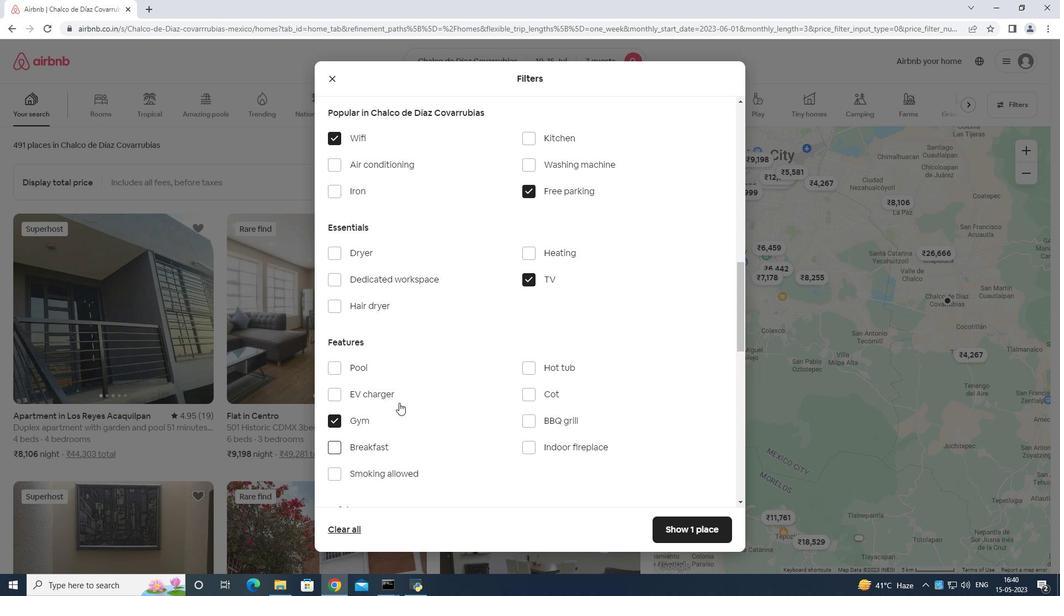 
Action: Mouse scrolled (460, 394) with delta (0, 0)
Screenshot: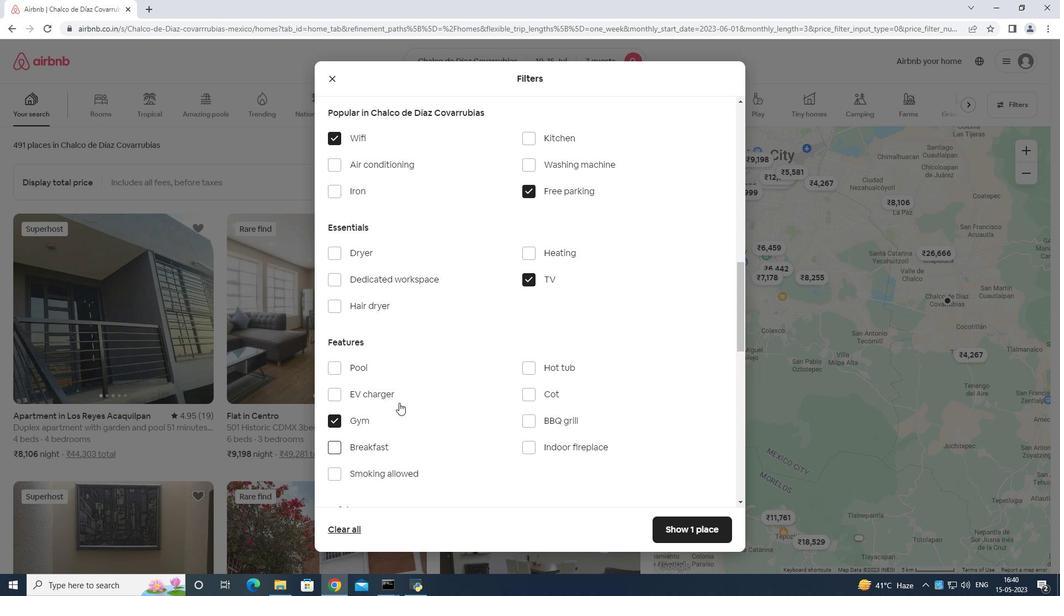 
Action: Mouse moved to (474, 398)
Screenshot: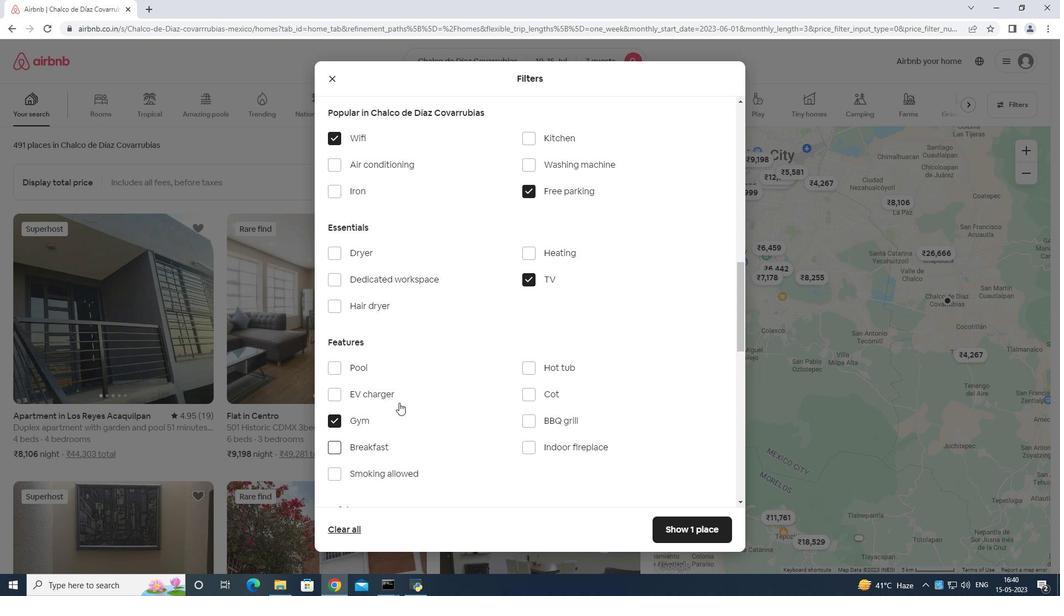 
Action: Mouse scrolled (474, 397) with delta (0, 0)
Screenshot: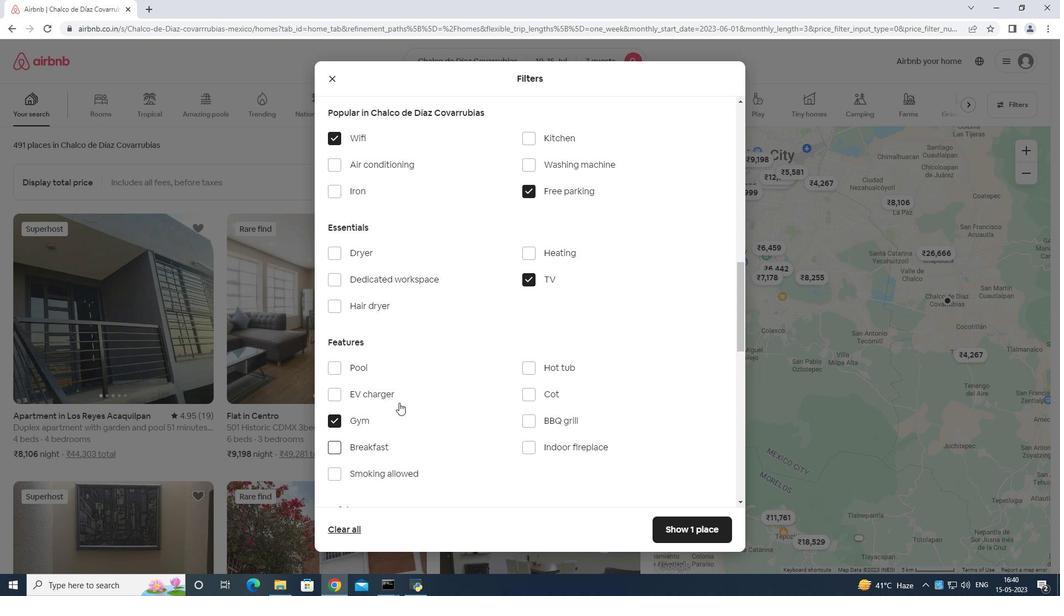 
Action: Mouse moved to (496, 395)
Screenshot: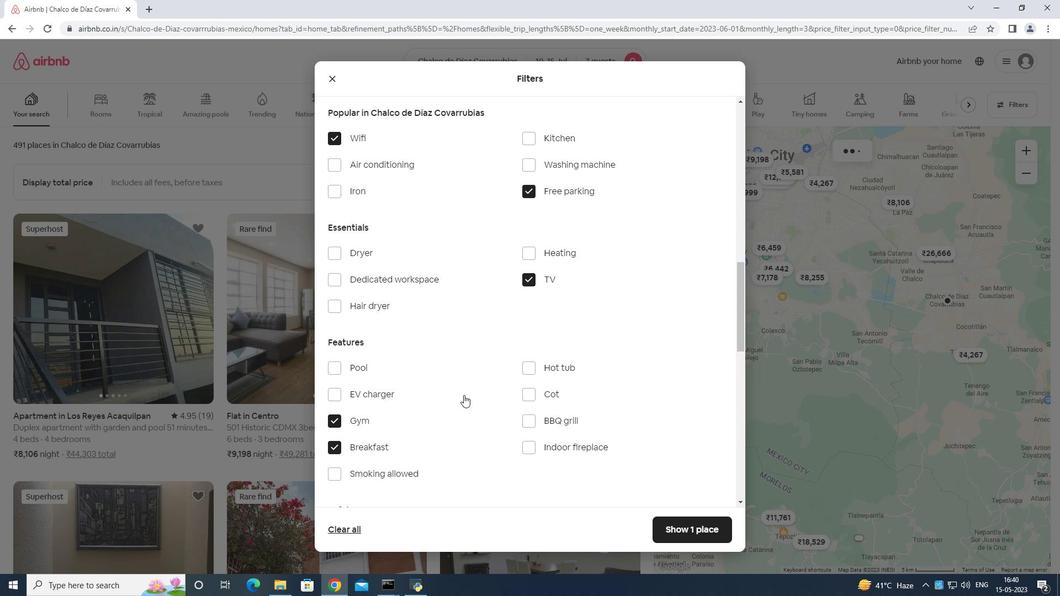 
Action: Mouse scrolled (492, 395) with delta (0, 0)
Screenshot: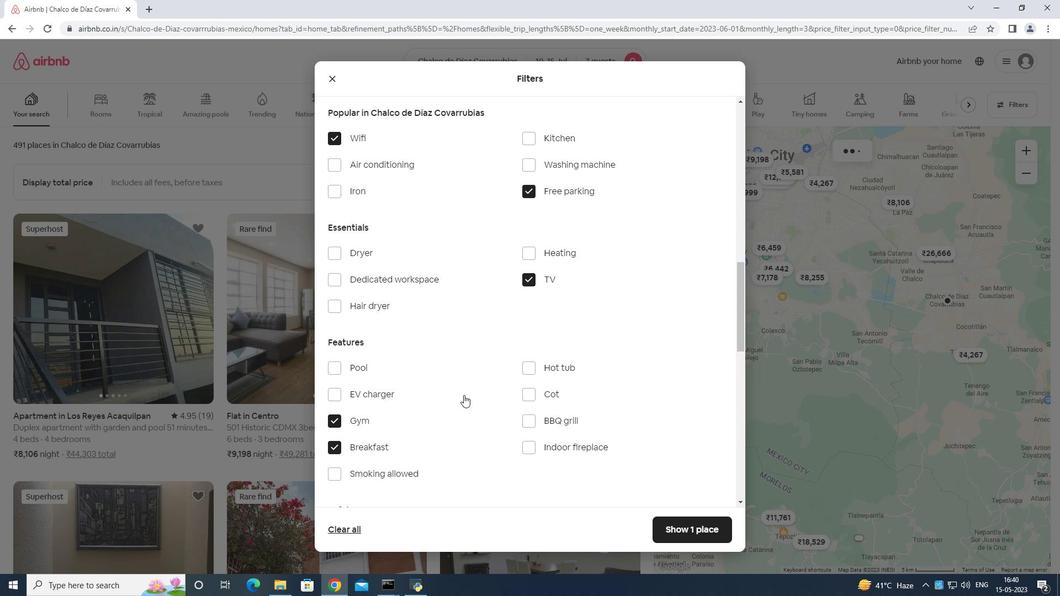 
Action: Mouse moved to (563, 394)
Screenshot: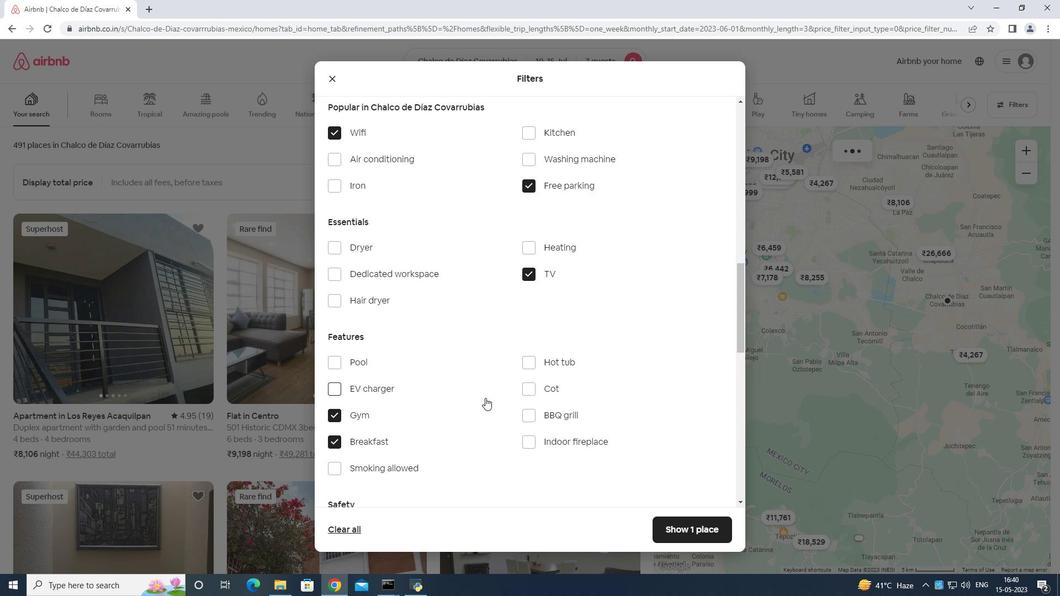 
Action: Mouse scrolled (557, 394) with delta (0, 0)
Screenshot: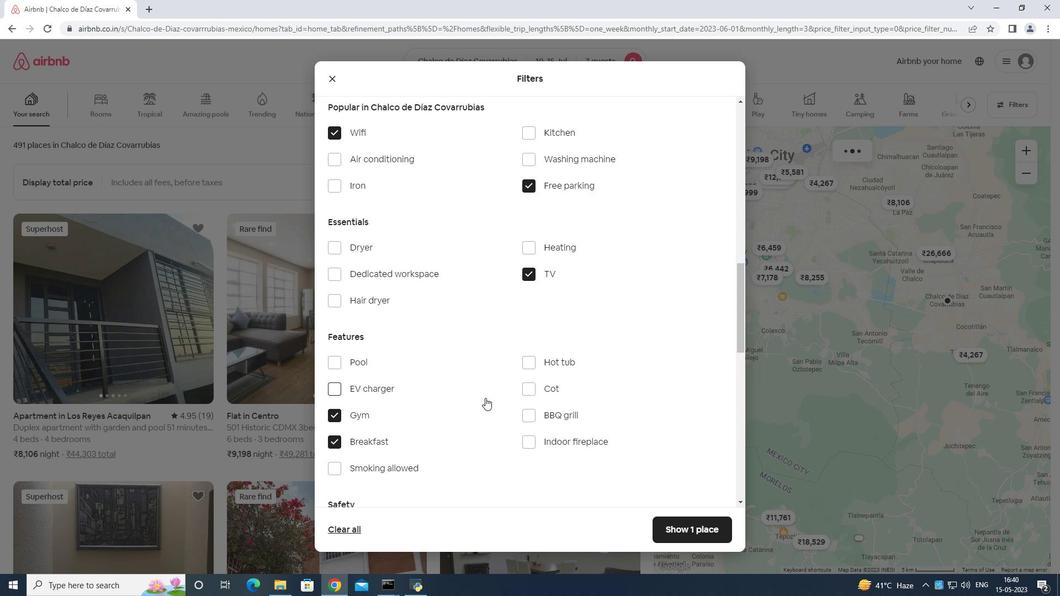 
Action: Mouse moved to (685, 405)
Screenshot: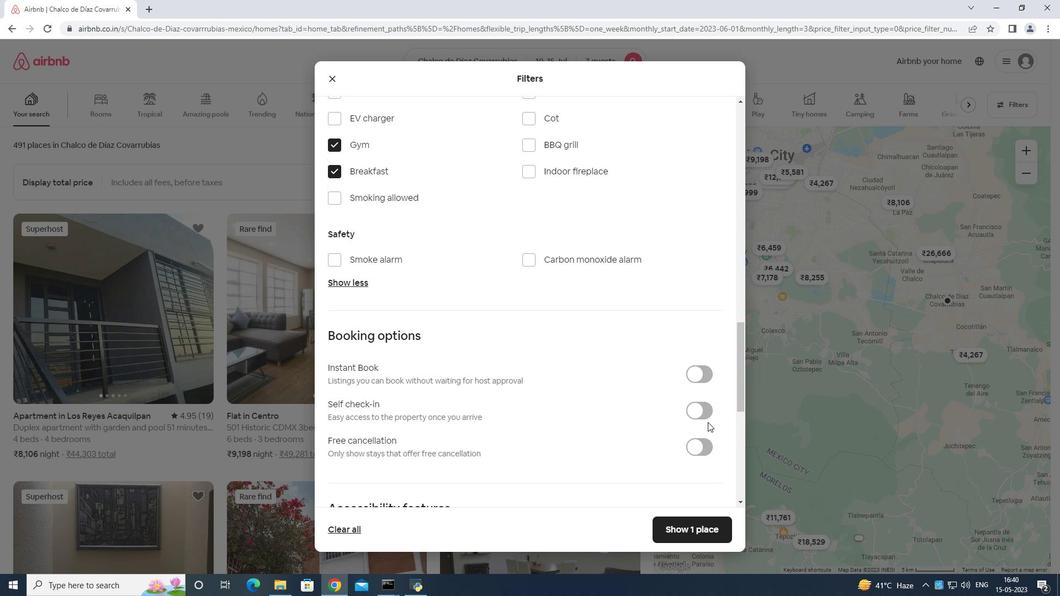 
Action: Mouse pressed left at (685, 405)
Screenshot: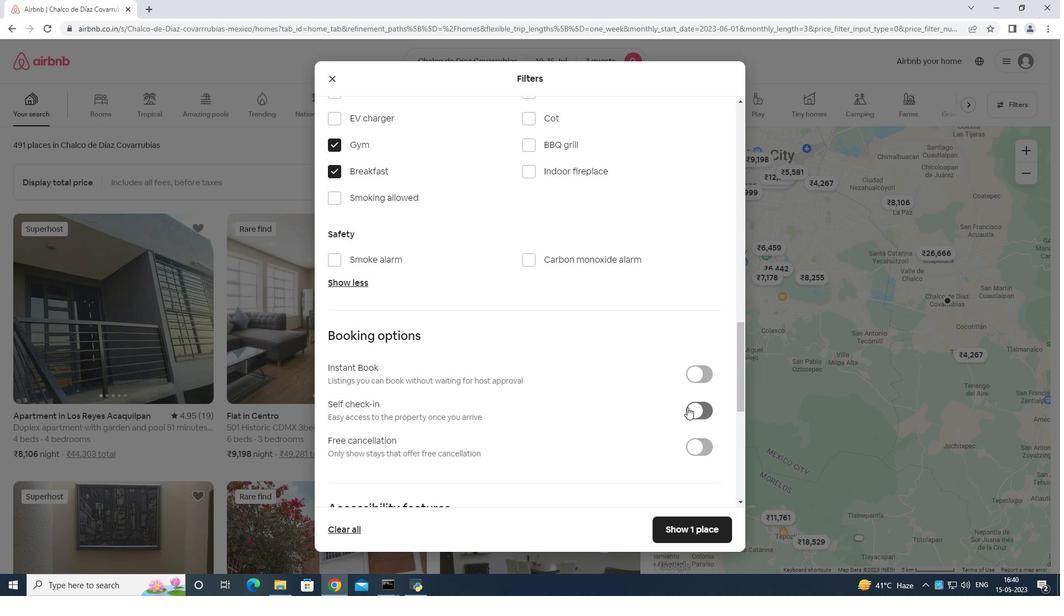 
Action: Mouse moved to (690, 407)
Screenshot: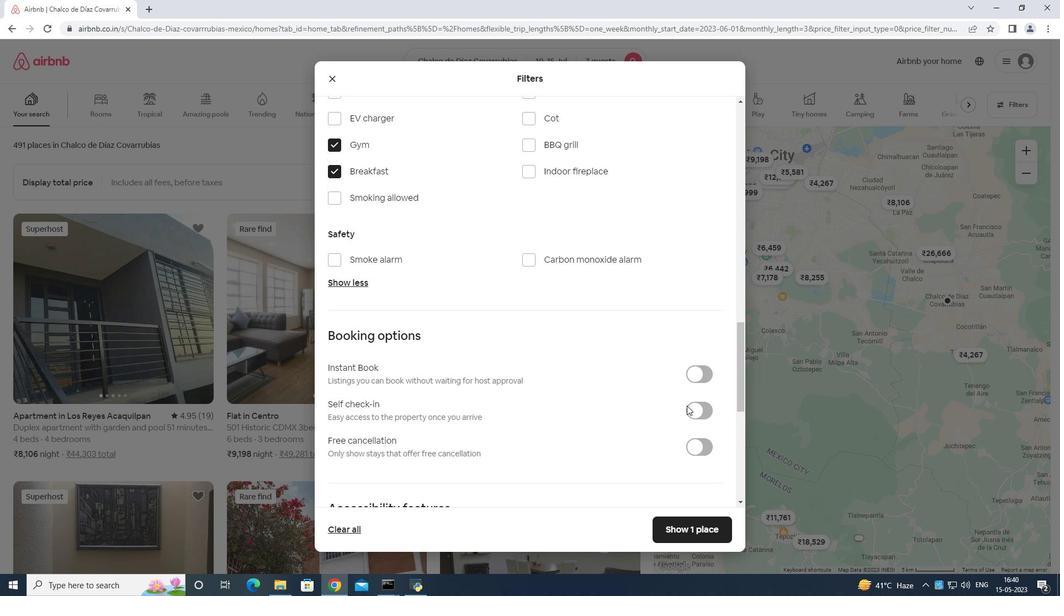 
Action: Mouse pressed left at (690, 407)
Screenshot: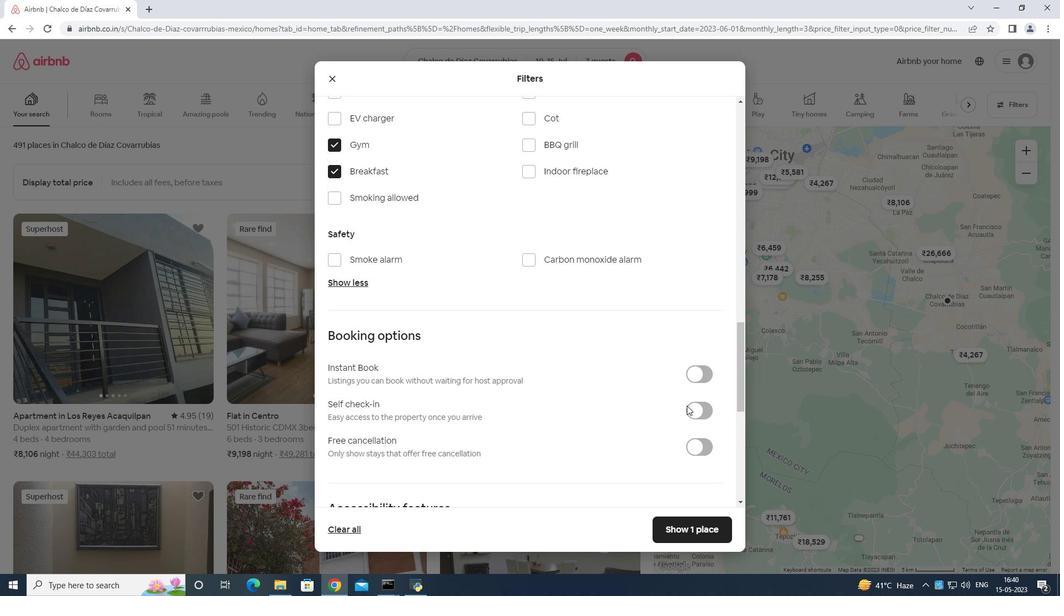 
Action: Mouse moved to (689, 416)
Screenshot: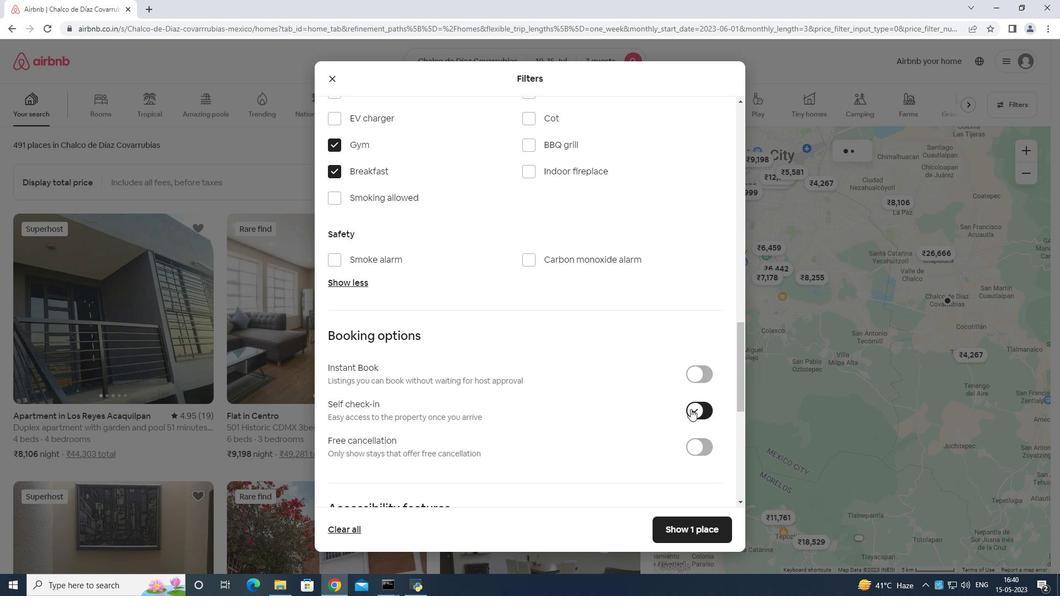 
Action: Mouse scrolled (689, 415) with delta (0, 0)
Screenshot: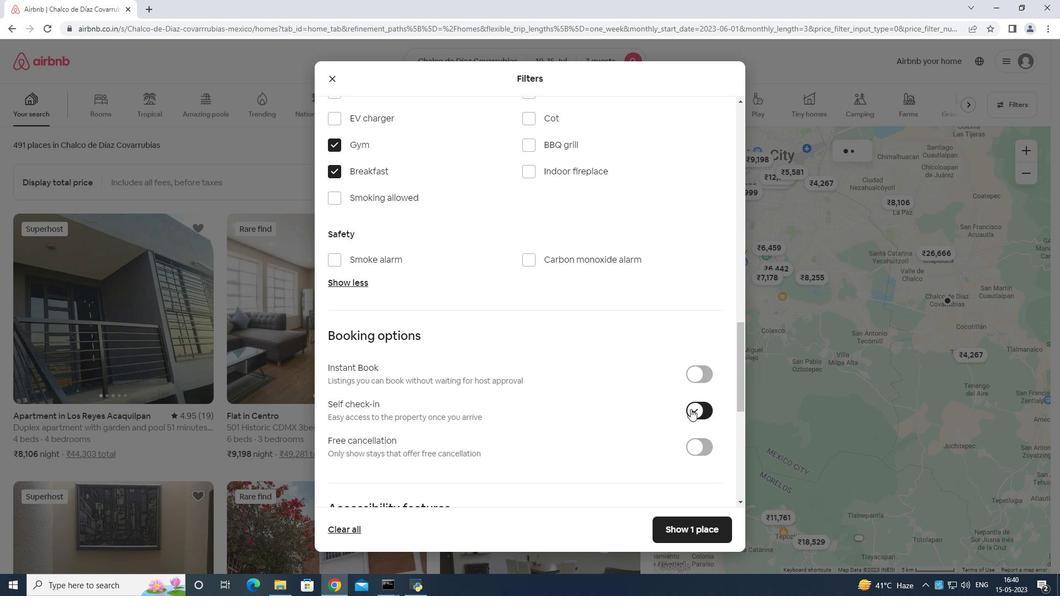 
Action: Mouse moved to (689, 416)
Screenshot: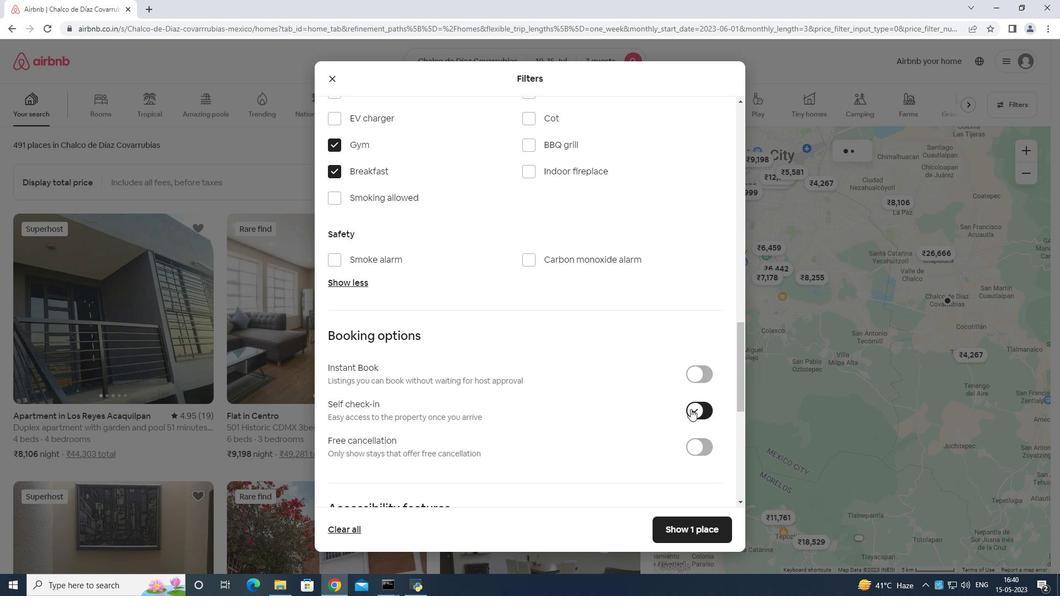 
Action: Mouse scrolled (689, 416) with delta (0, 0)
Screenshot: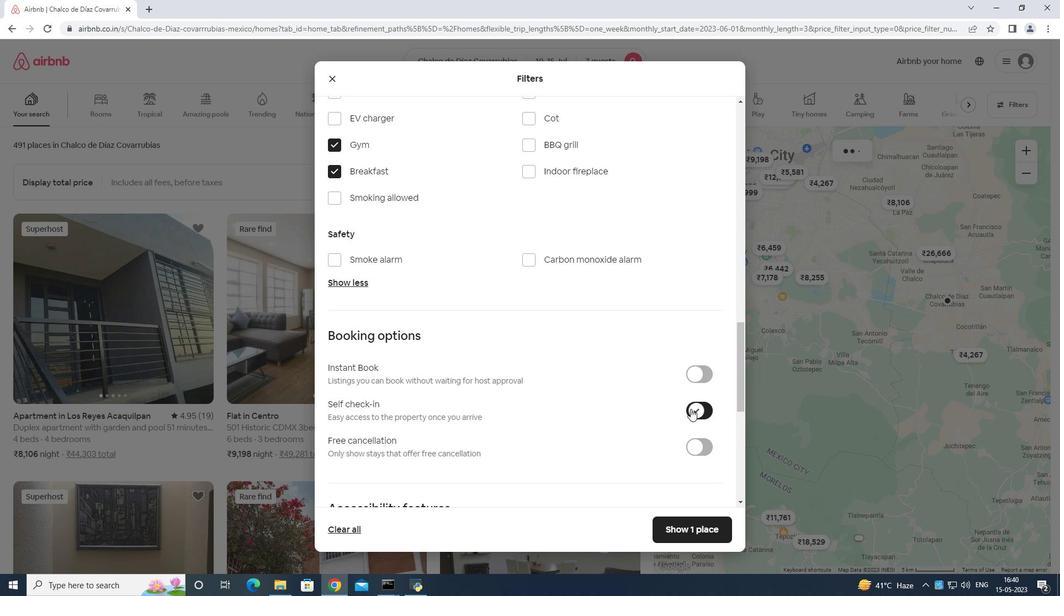 
Action: Mouse scrolled (689, 416) with delta (0, 0)
Screenshot: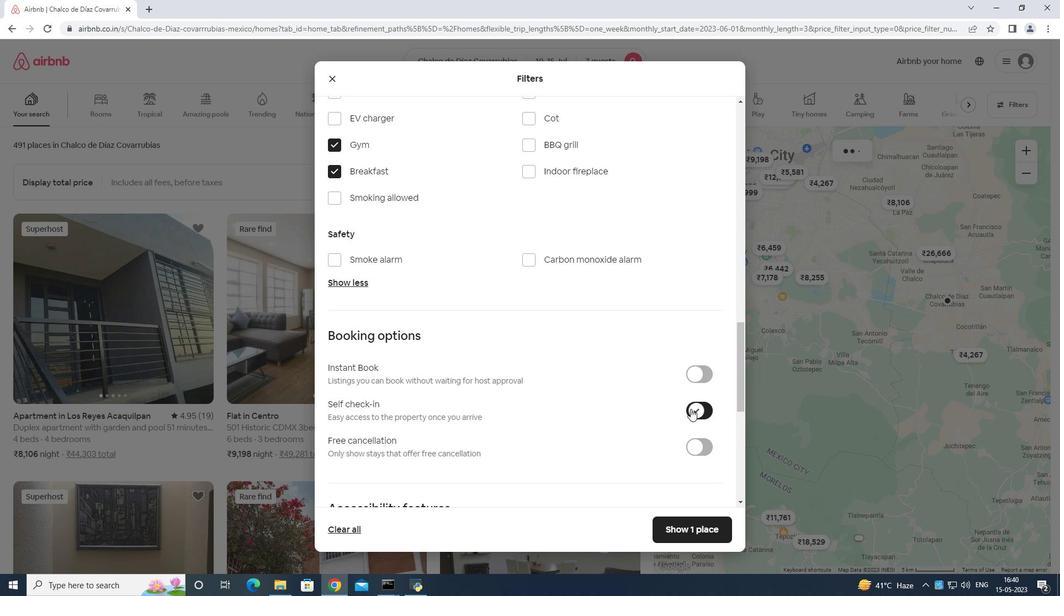 
Action: Mouse scrolled (689, 416) with delta (0, 0)
Screenshot: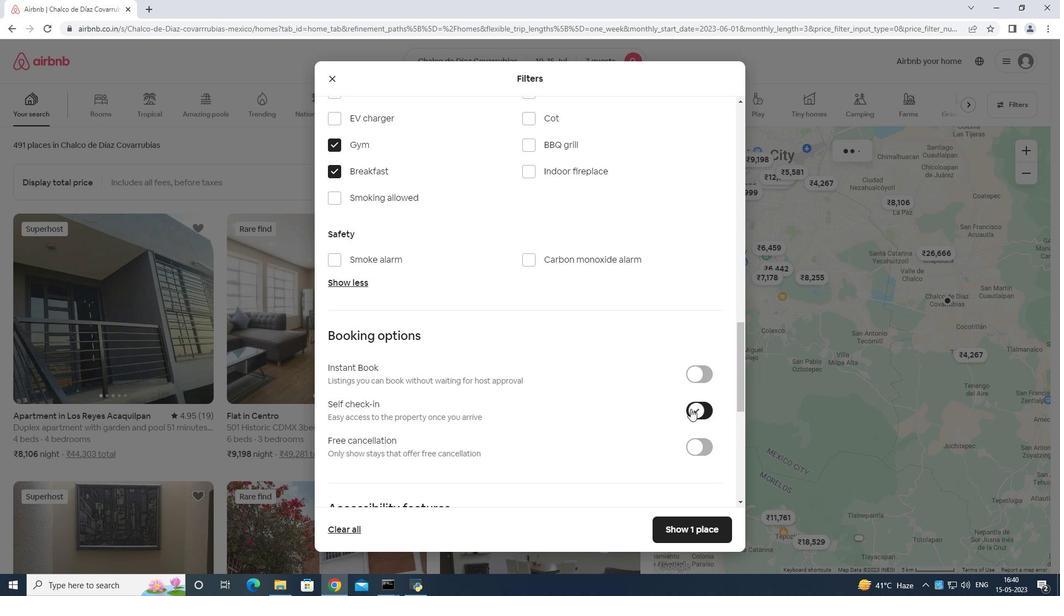 
Action: Mouse moved to (693, 406)
Screenshot: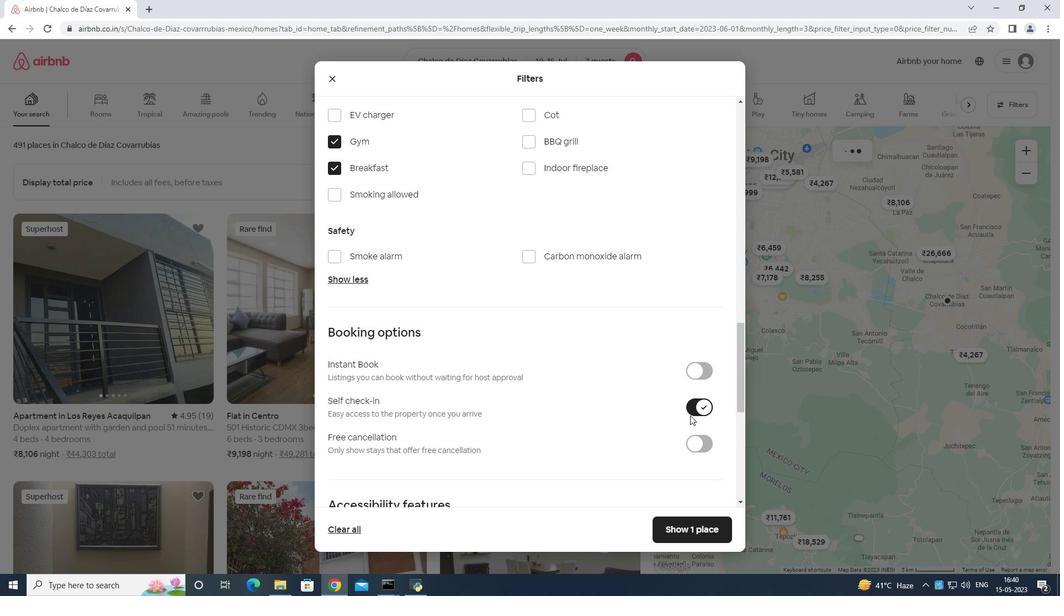 
Action: Mouse scrolled (693, 405) with delta (0, 0)
Screenshot: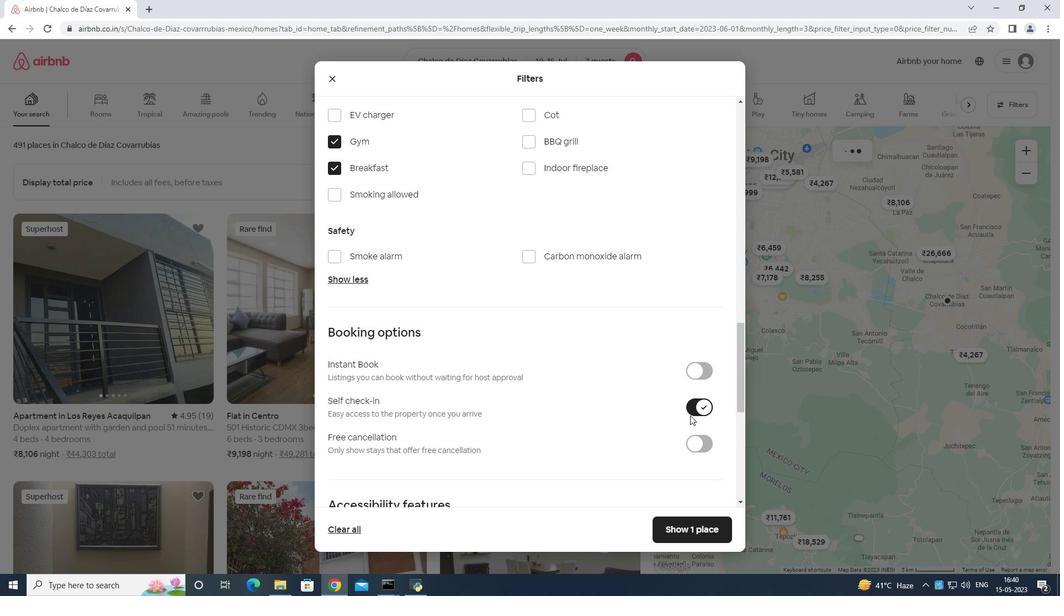 
Action: Mouse moved to (693, 407)
Screenshot: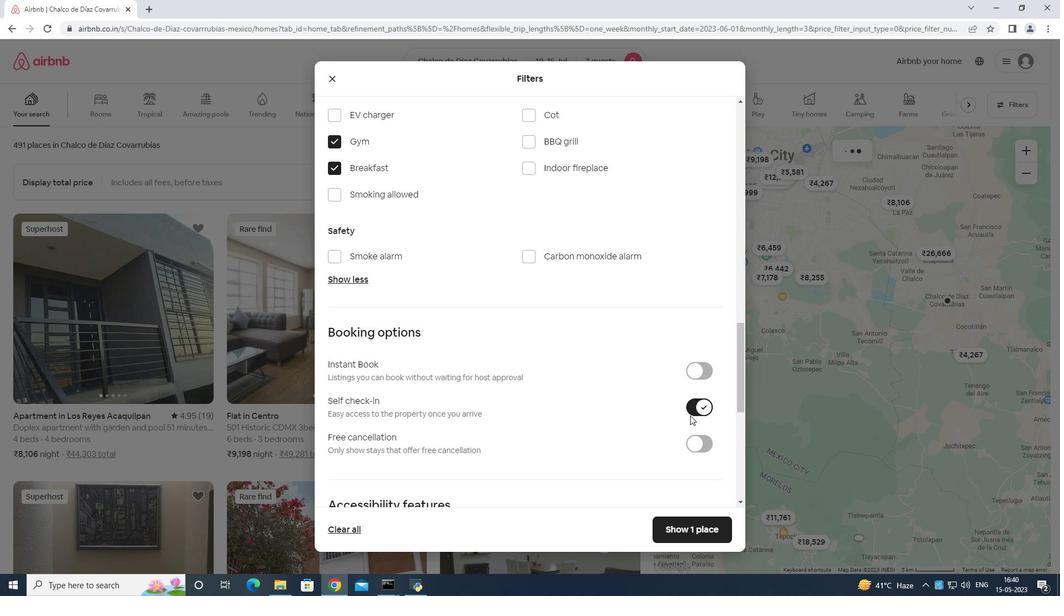 
Action: Mouse scrolled (693, 407) with delta (0, 0)
Screenshot: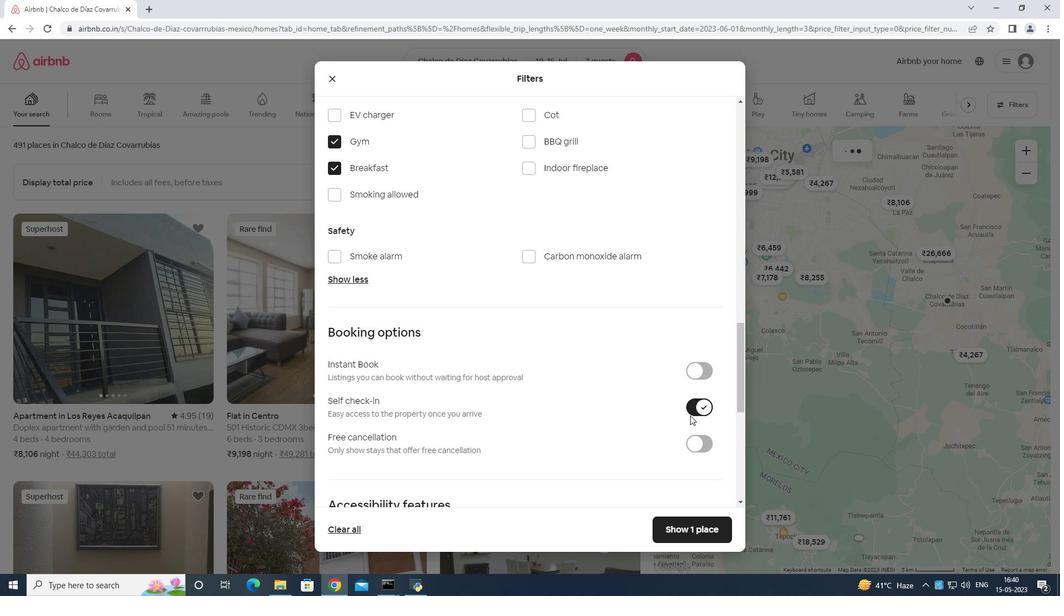 
Action: Mouse scrolled (693, 407) with delta (0, 0)
Screenshot: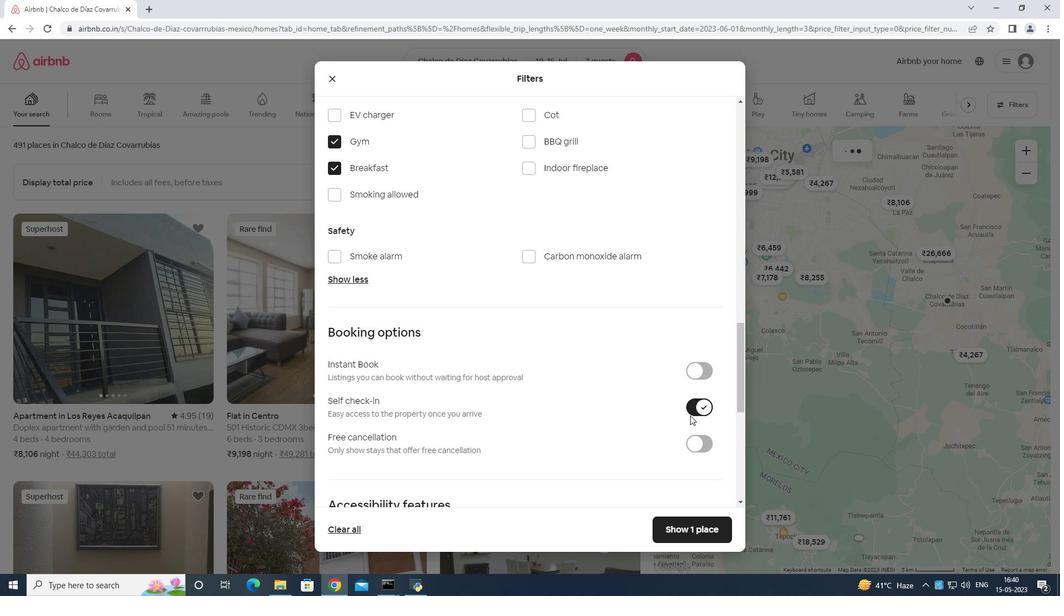 
Action: Mouse moved to (688, 393)
Screenshot: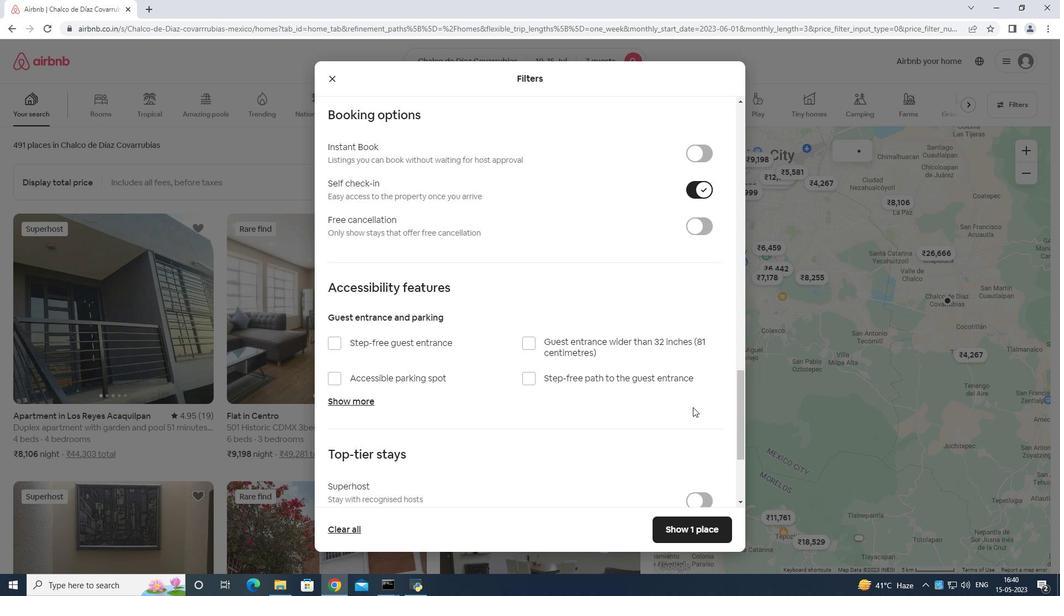 
Action: Mouse scrolled (688, 392) with delta (0, 0)
Screenshot: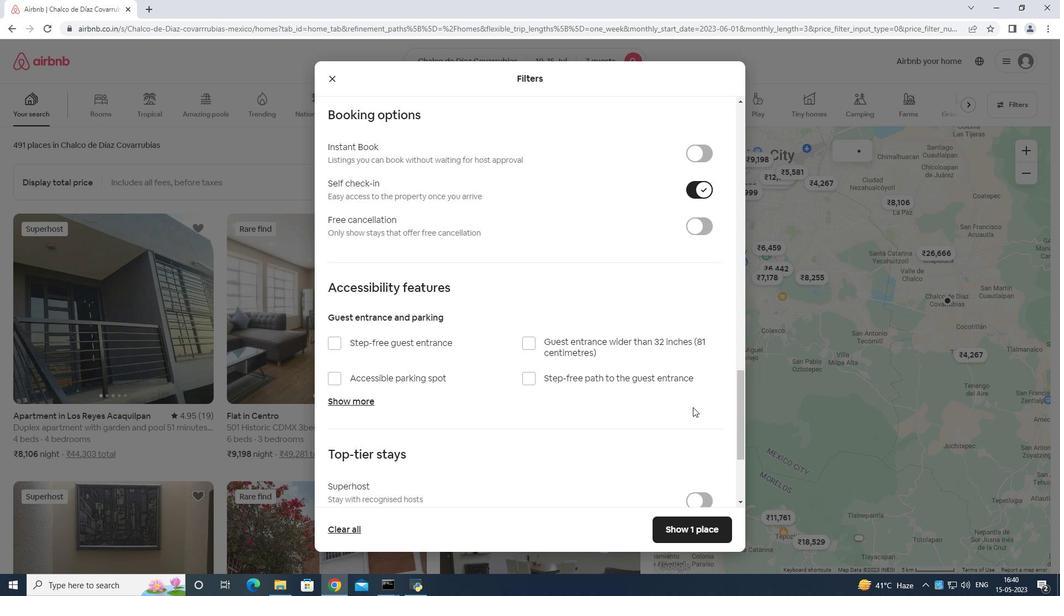 
Action: Mouse moved to (685, 397)
Screenshot: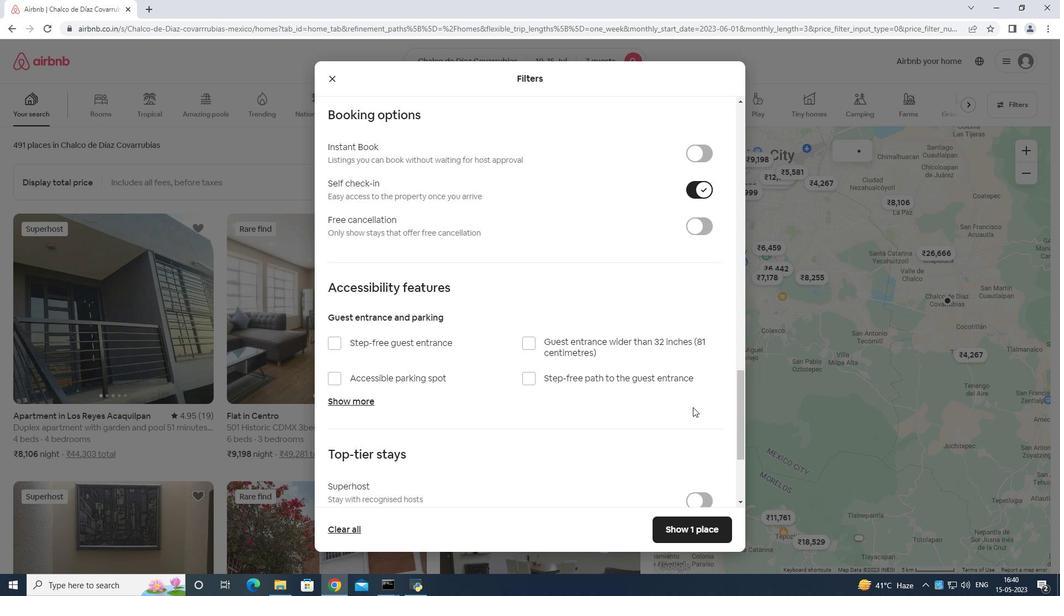 
Action: Mouse scrolled (685, 396) with delta (0, 0)
Screenshot: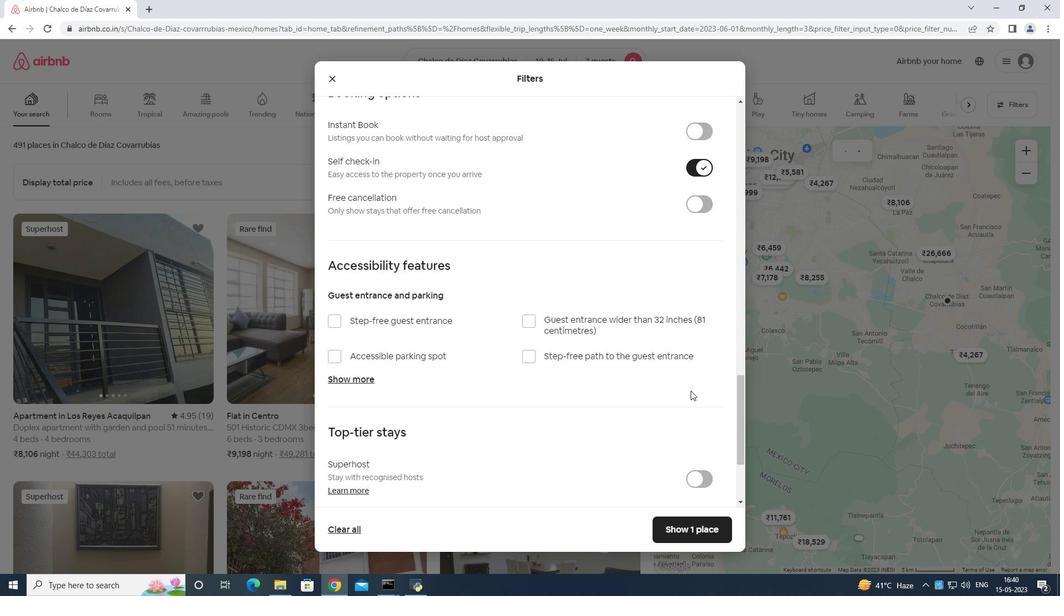 
Action: Mouse moved to (683, 399)
Screenshot: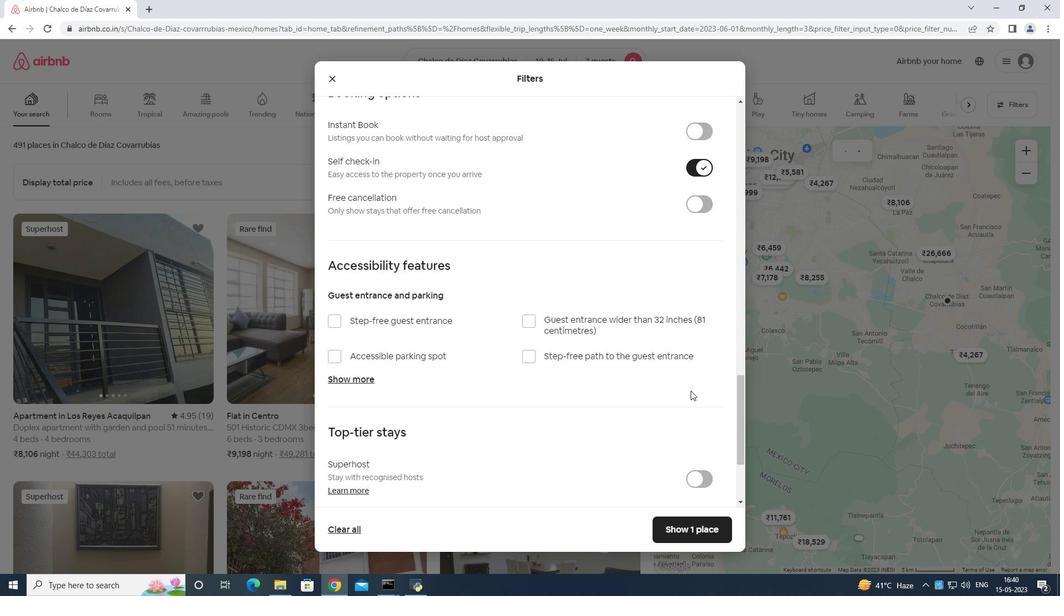 
Action: Mouse scrolled (684, 397) with delta (0, 0)
Screenshot: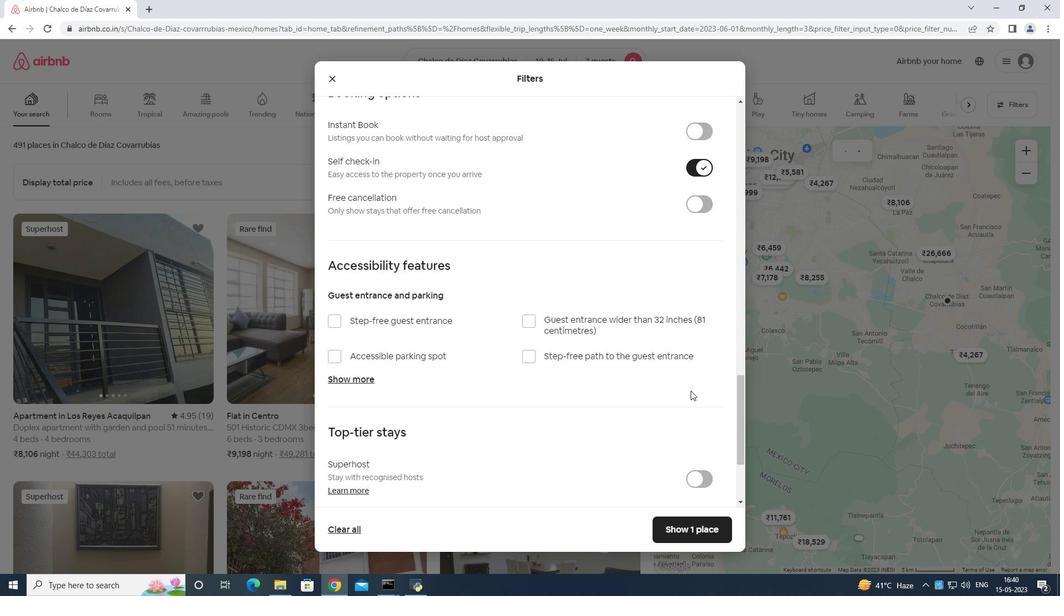 
Action: Mouse moved to (682, 399)
Screenshot: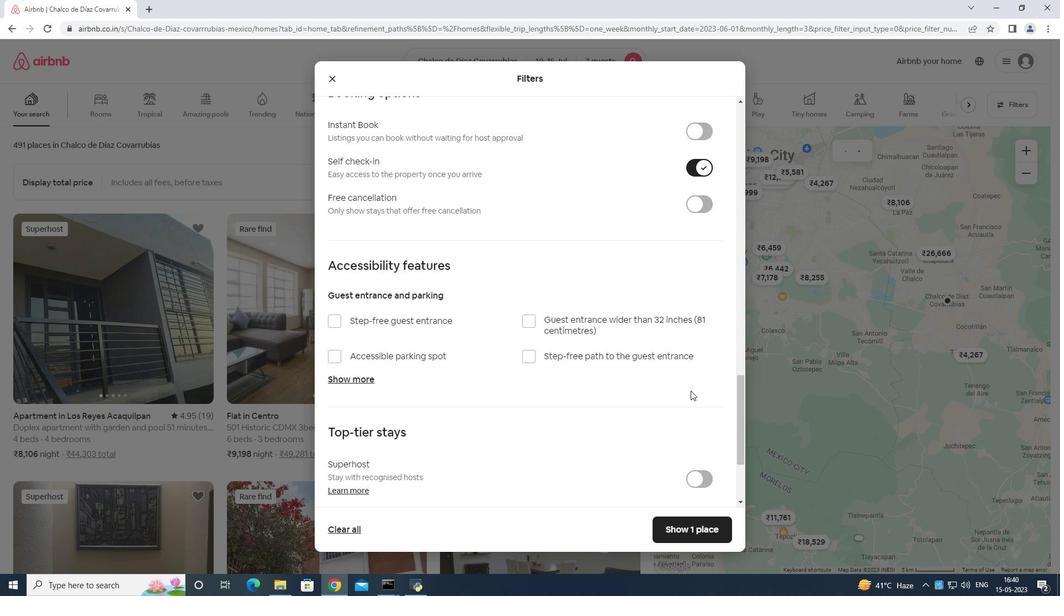 
Action: Mouse scrolled (682, 399) with delta (0, 0)
Screenshot: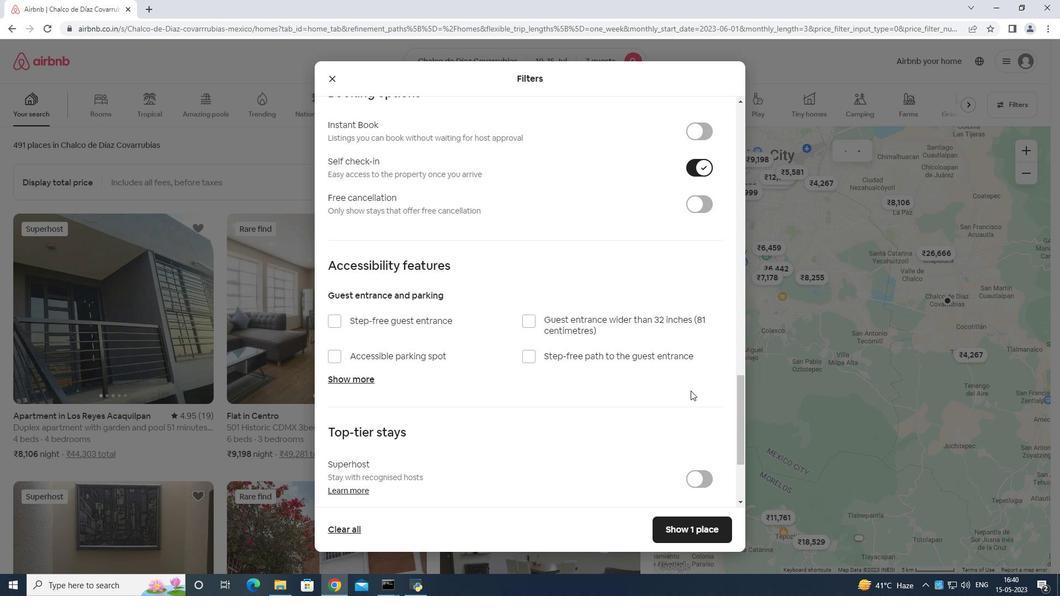 
Action: Mouse moved to (352, 427)
Screenshot: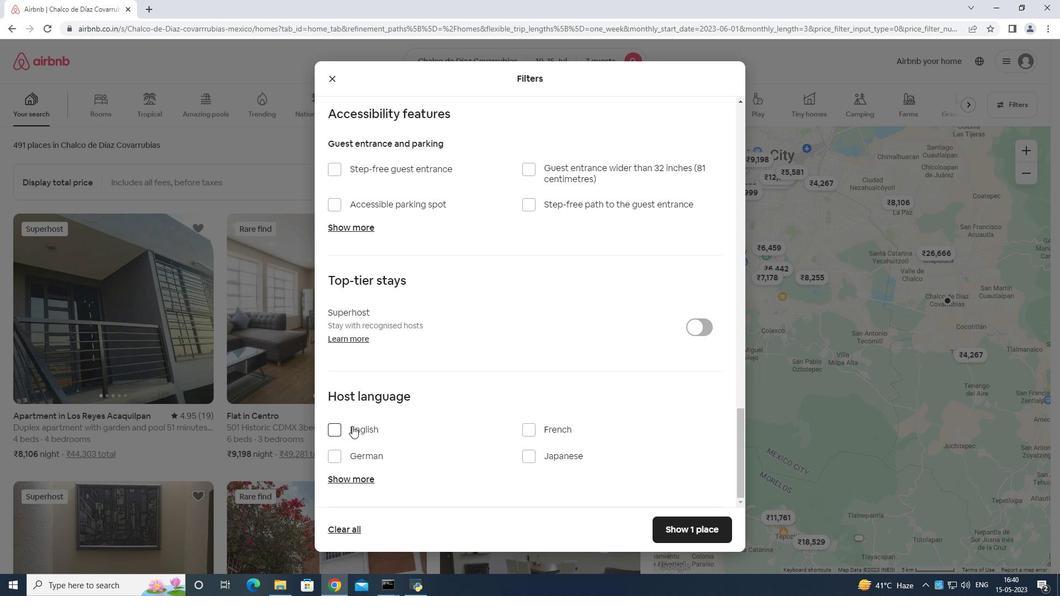
Action: Mouse pressed left at (352, 427)
Screenshot: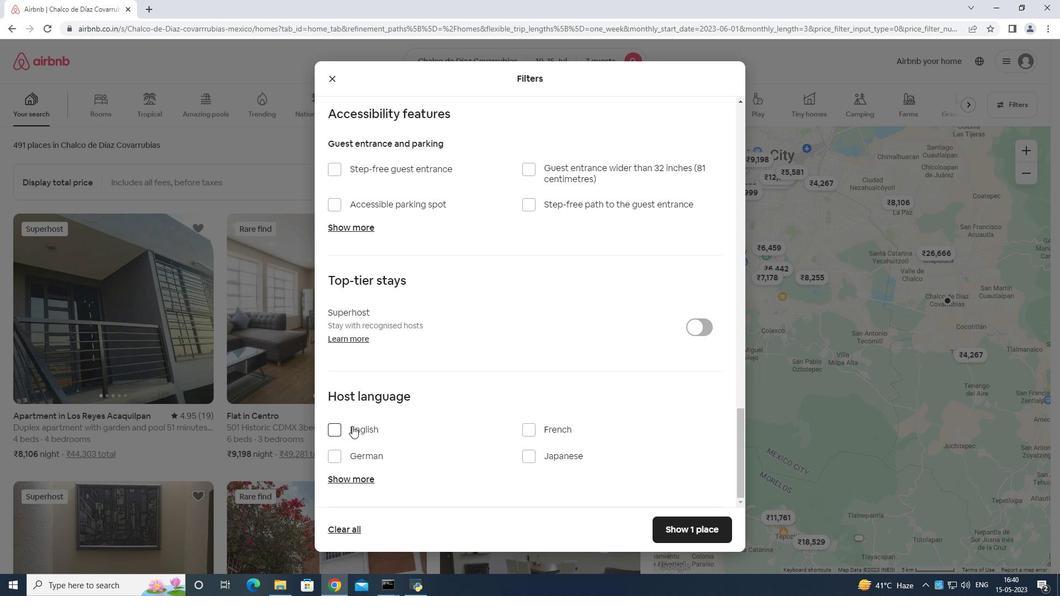 
Action: Mouse moved to (690, 530)
Screenshot: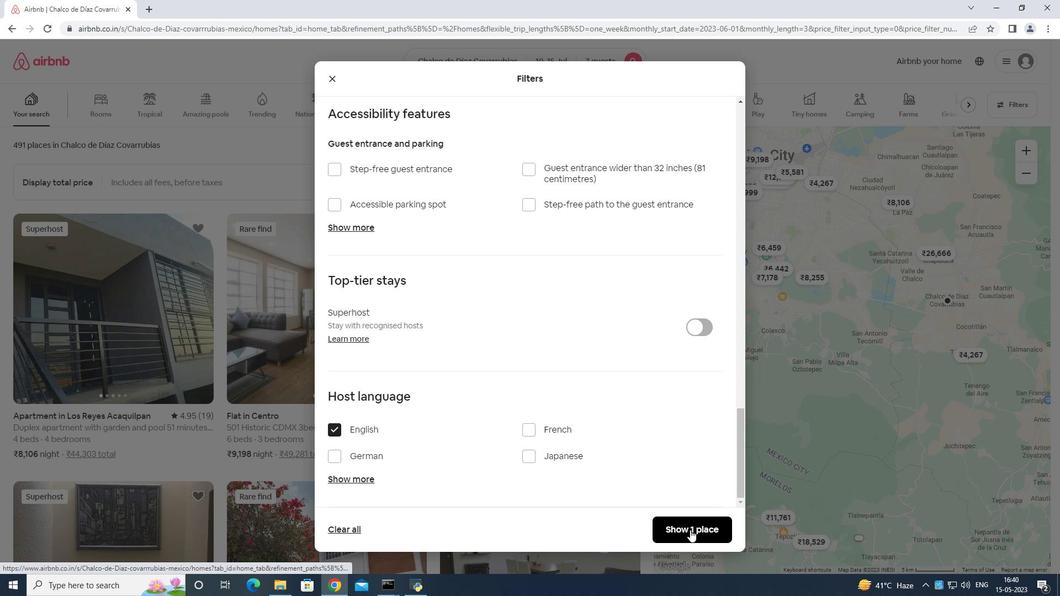 
Action: Mouse pressed left at (690, 530)
Screenshot: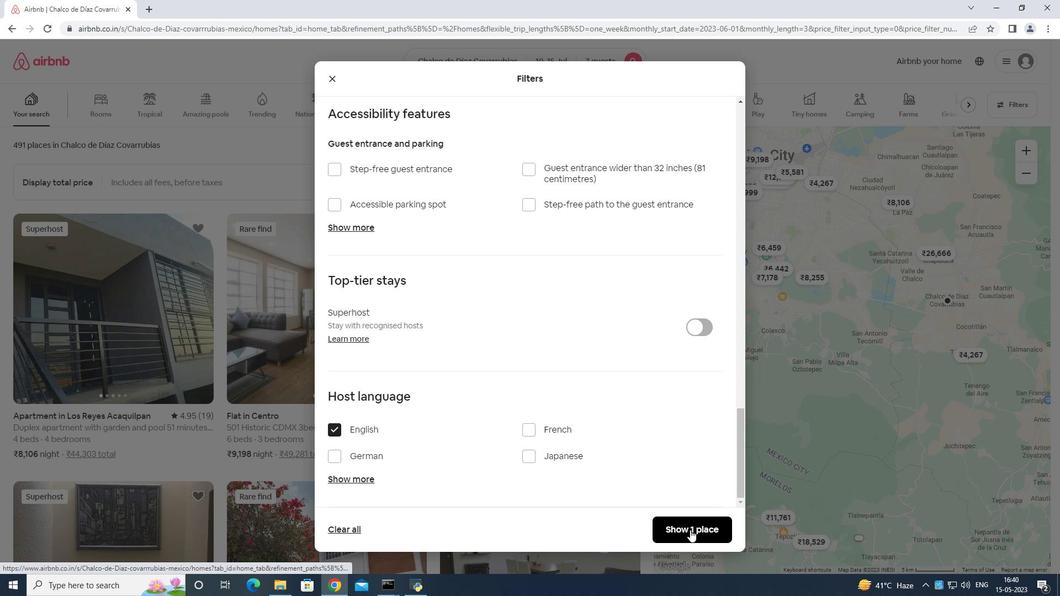 
